 Task: Find connections with filter location Ibicaraí with filter topic #Automationwith filter profile language Potuguese with filter current company Precisely with filter school ICFAI Foundation for Higher Education, Hyderabad with filter industry HVAC and Refrigeration Equipment Manufacturing with filter service category Program Management with filter keywords title Office Manager
Action: Mouse moved to (650, 135)
Screenshot: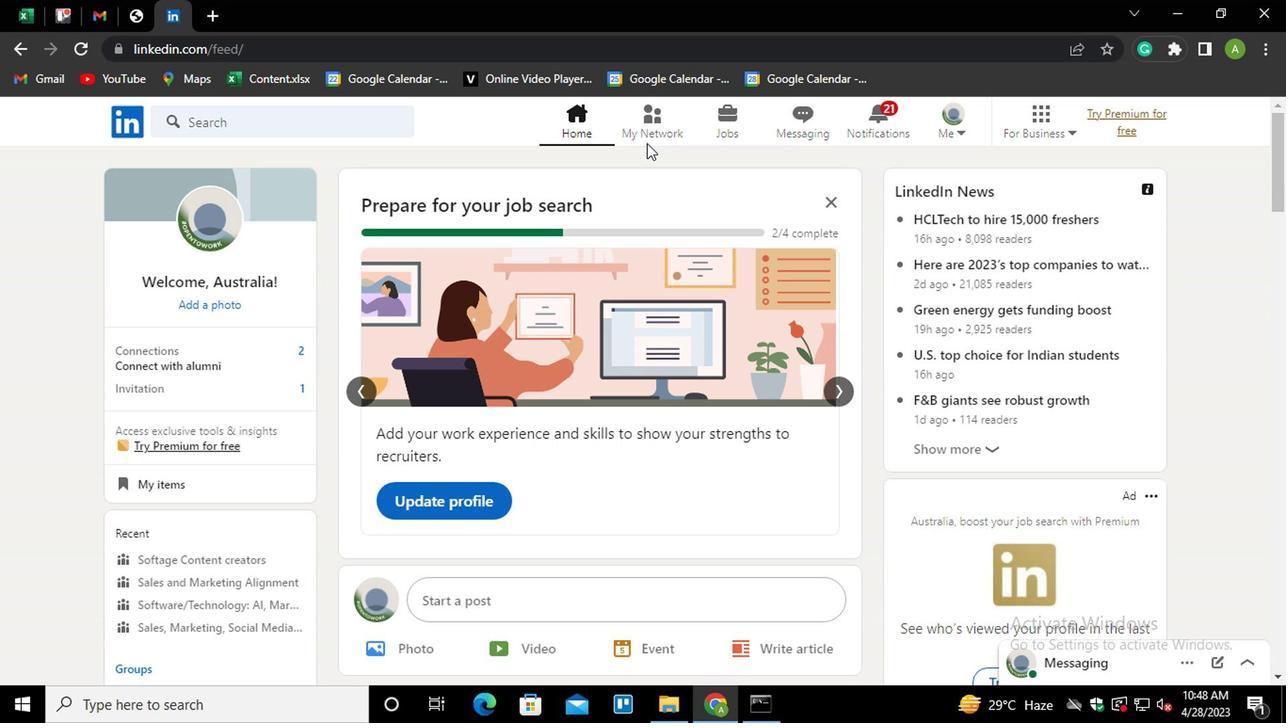 
Action: Mouse pressed left at (650, 135)
Screenshot: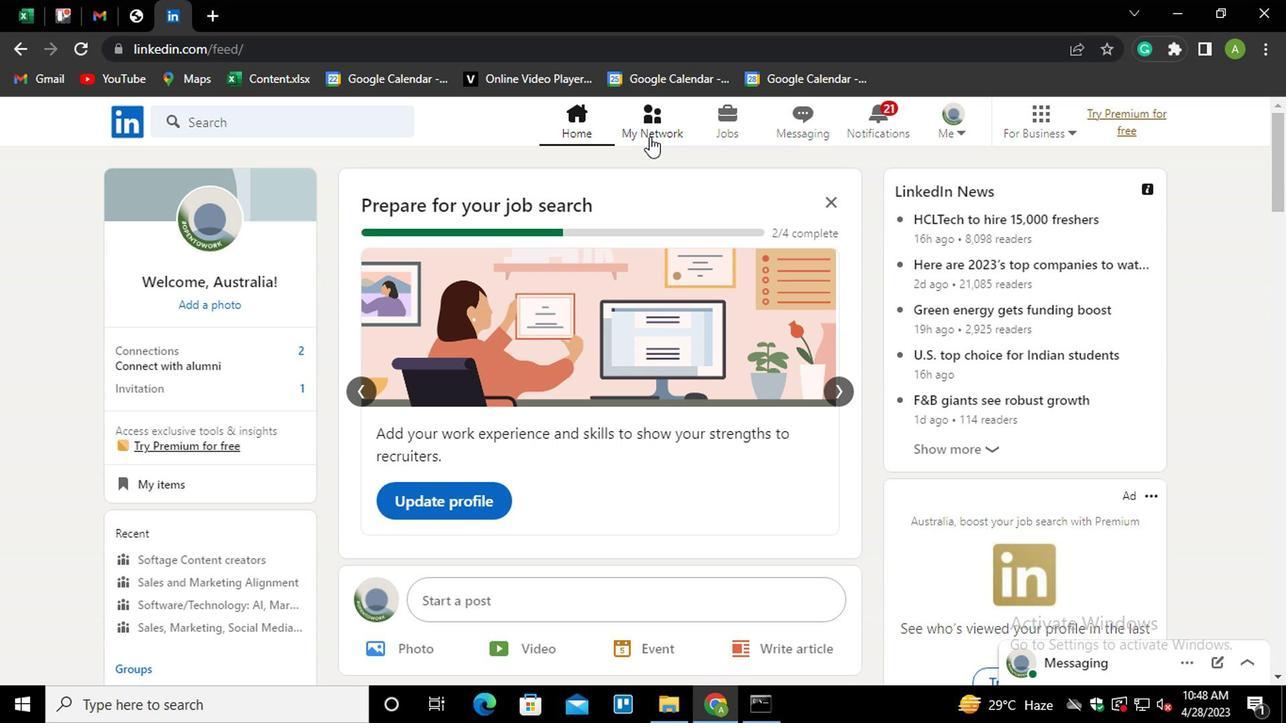 
Action: Mouse moved to (256, 227)
Screenshot: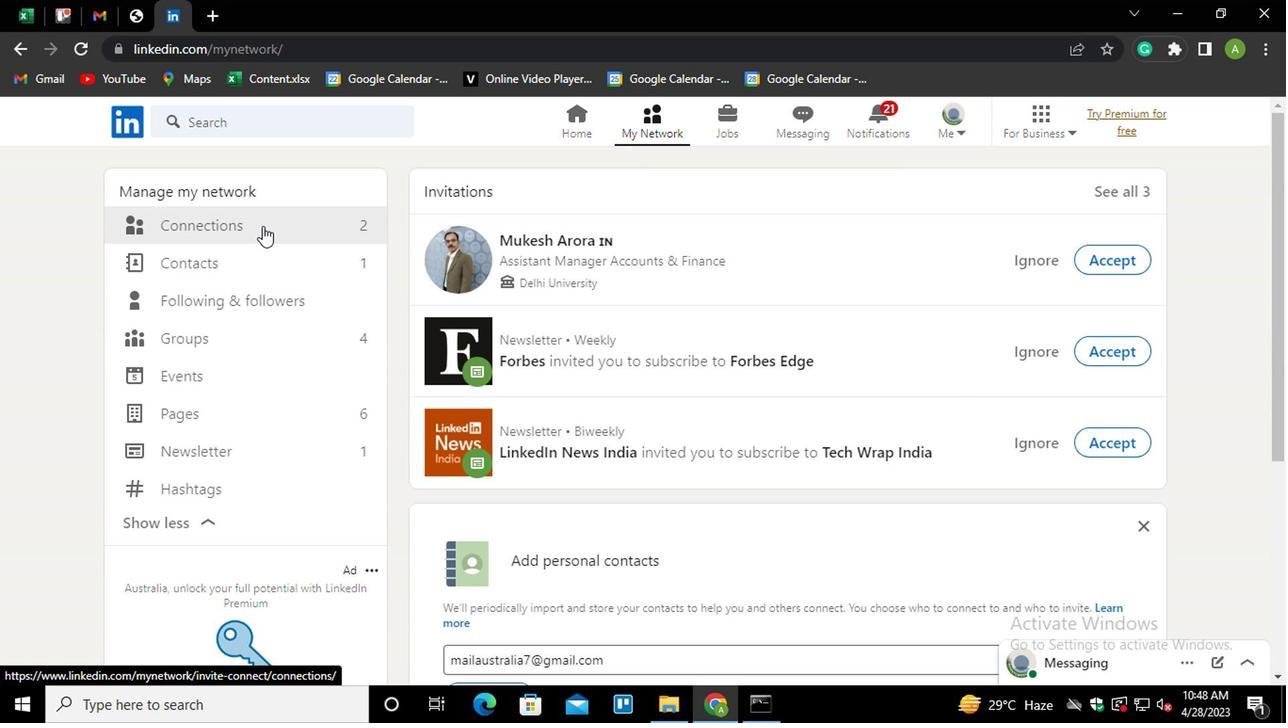
Action: Mouse pressed left at (256, 227)
Screenshot: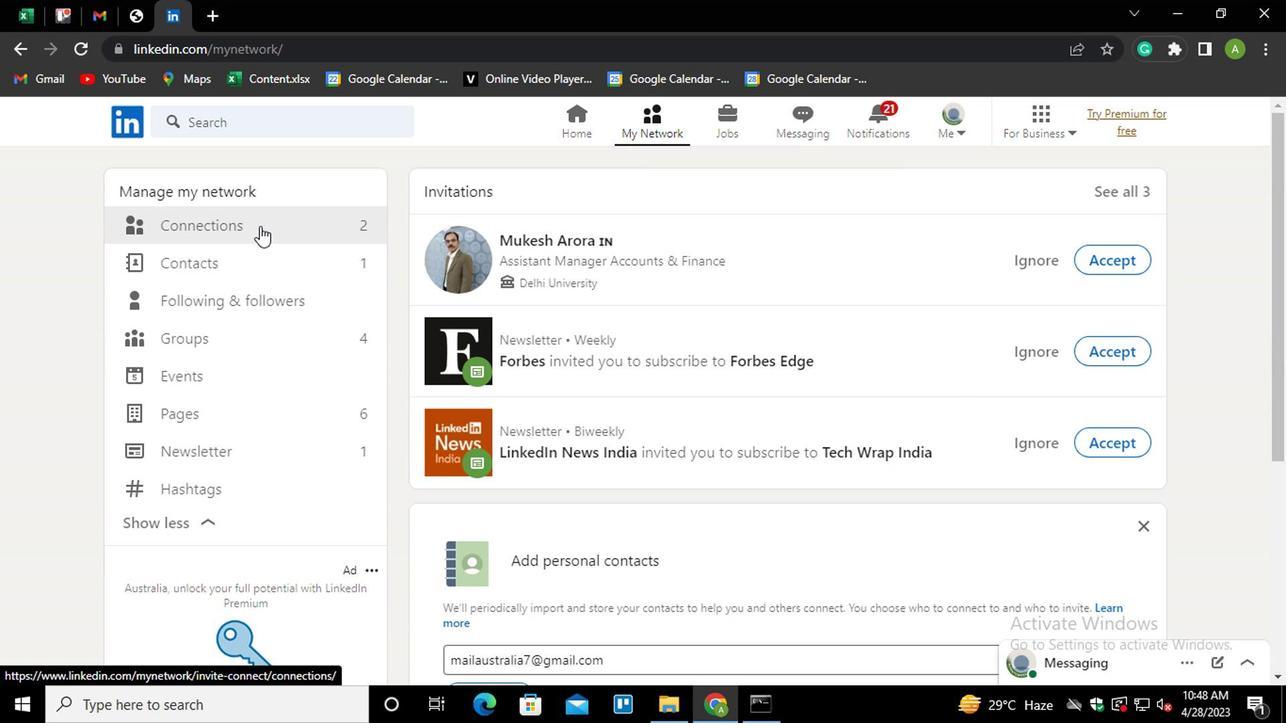 
Action: Mouse moved to (807, 232)
Screenshot: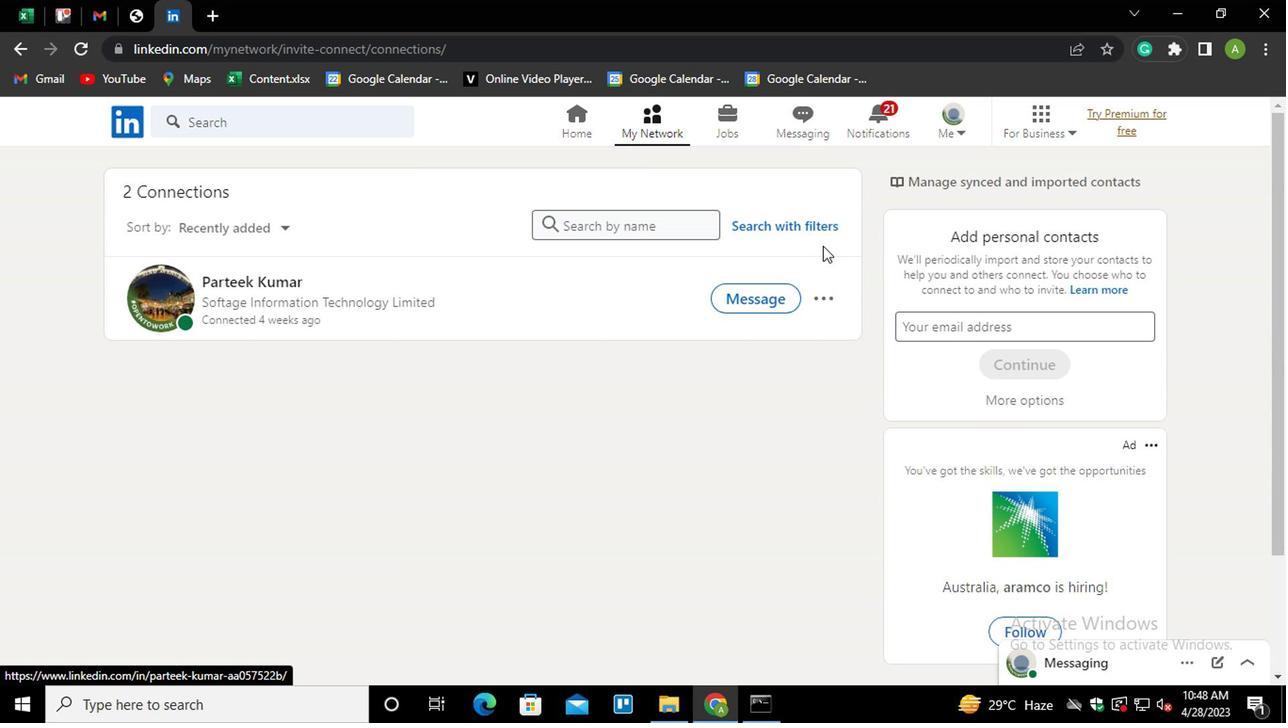 
Action: Mouse pressed left at (807, 232)
Screenshot: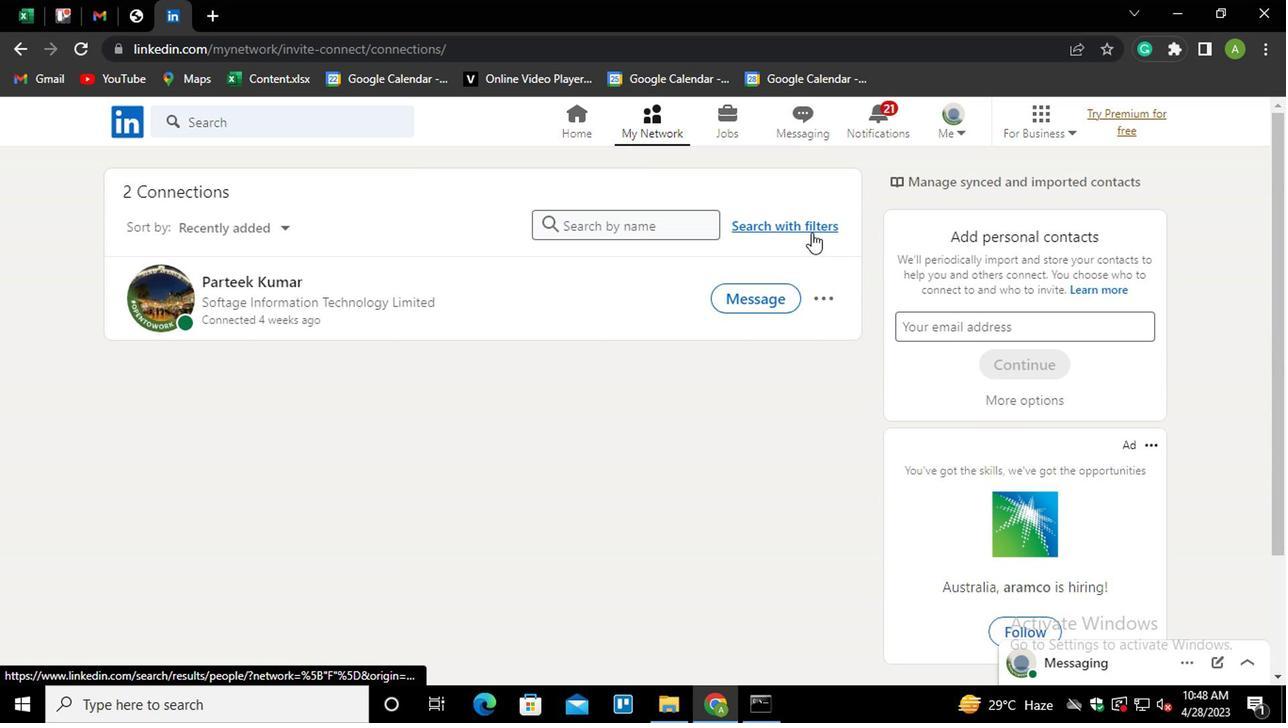 
Action: Mouse moved to (700, 182)
Screenshot: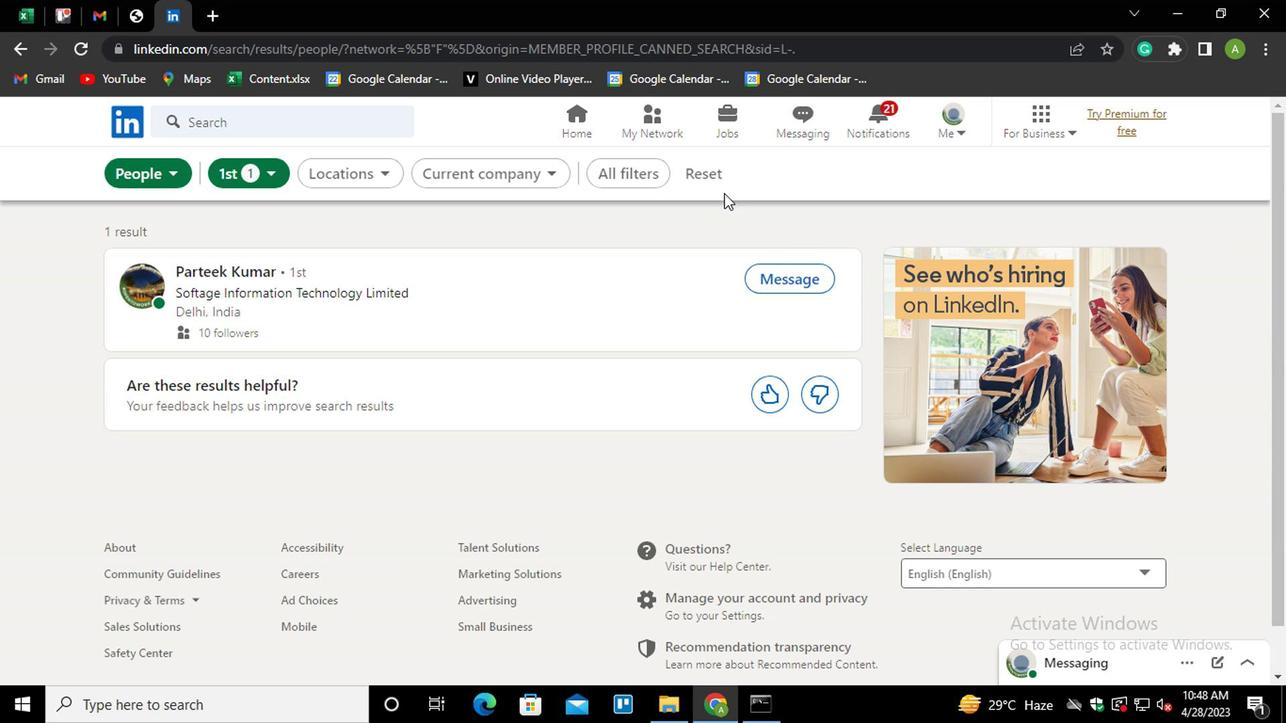 
Action: Mouse pressed left at (700, 182)
Screenshot: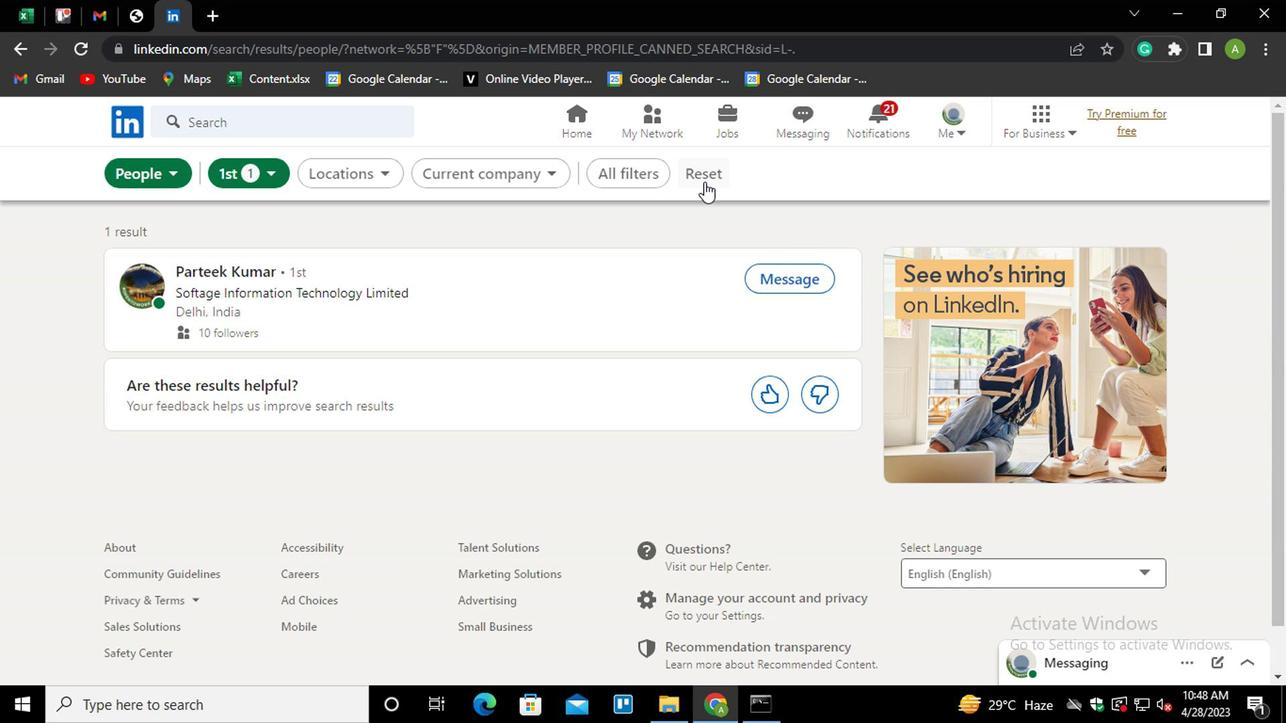 
Action: Mouse moved to (673, 184)
Screenshot: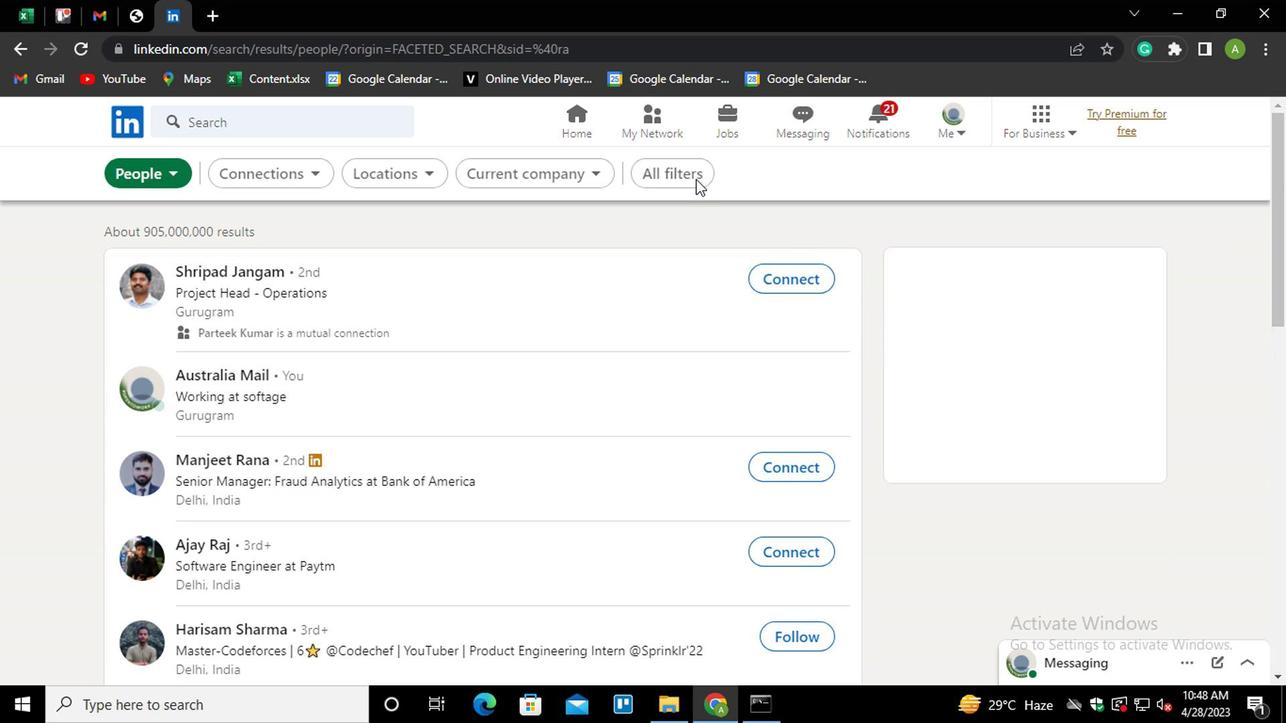
Action: Mouse pressed left at (673, 184)
Screenshot: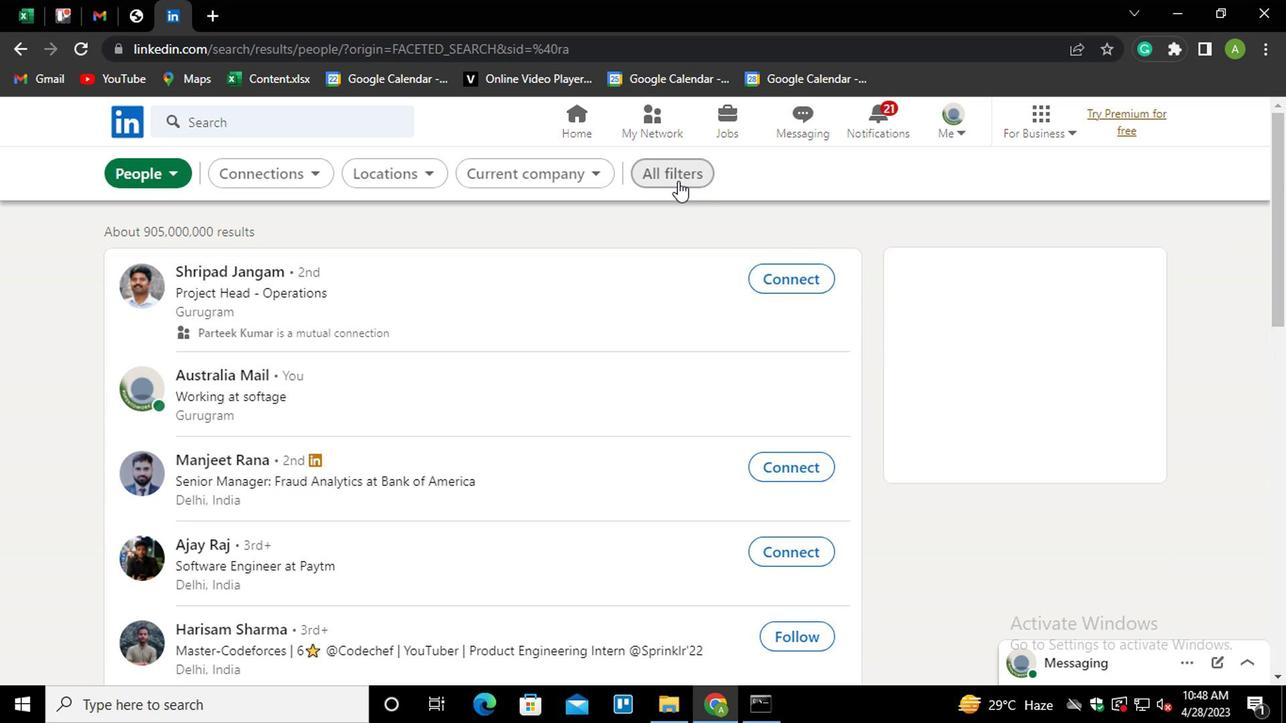 
Action: Mouse moved to (861, 369)
Screenshot: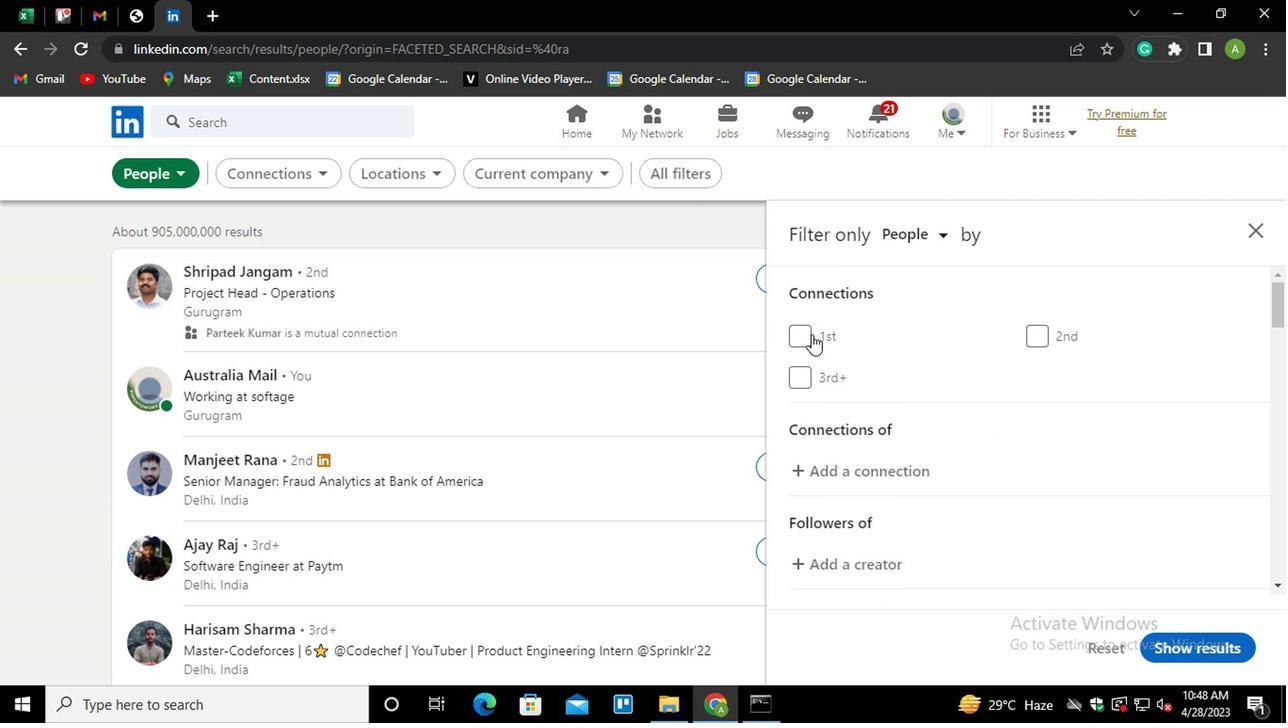 
Action: Mouse scrolled (861, 369) with delta (0, 0)
Screenshot: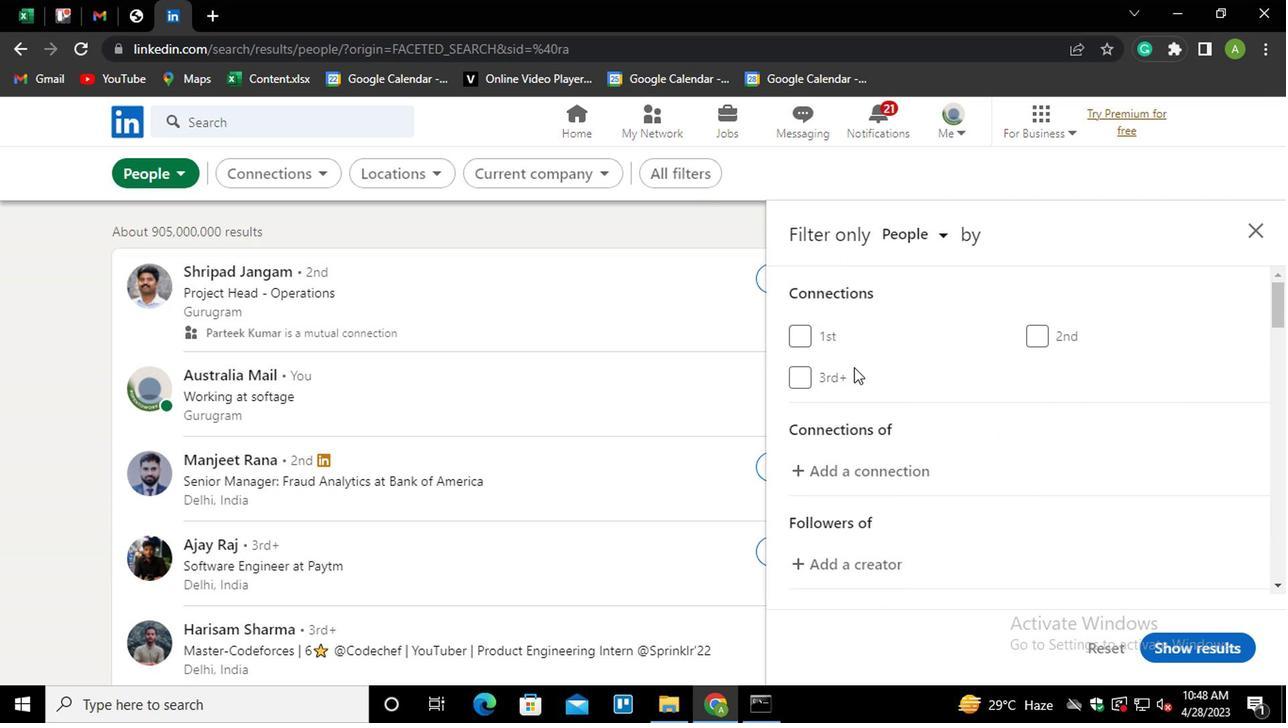
Action: Mouse moved to (861, 371)
Screenshot: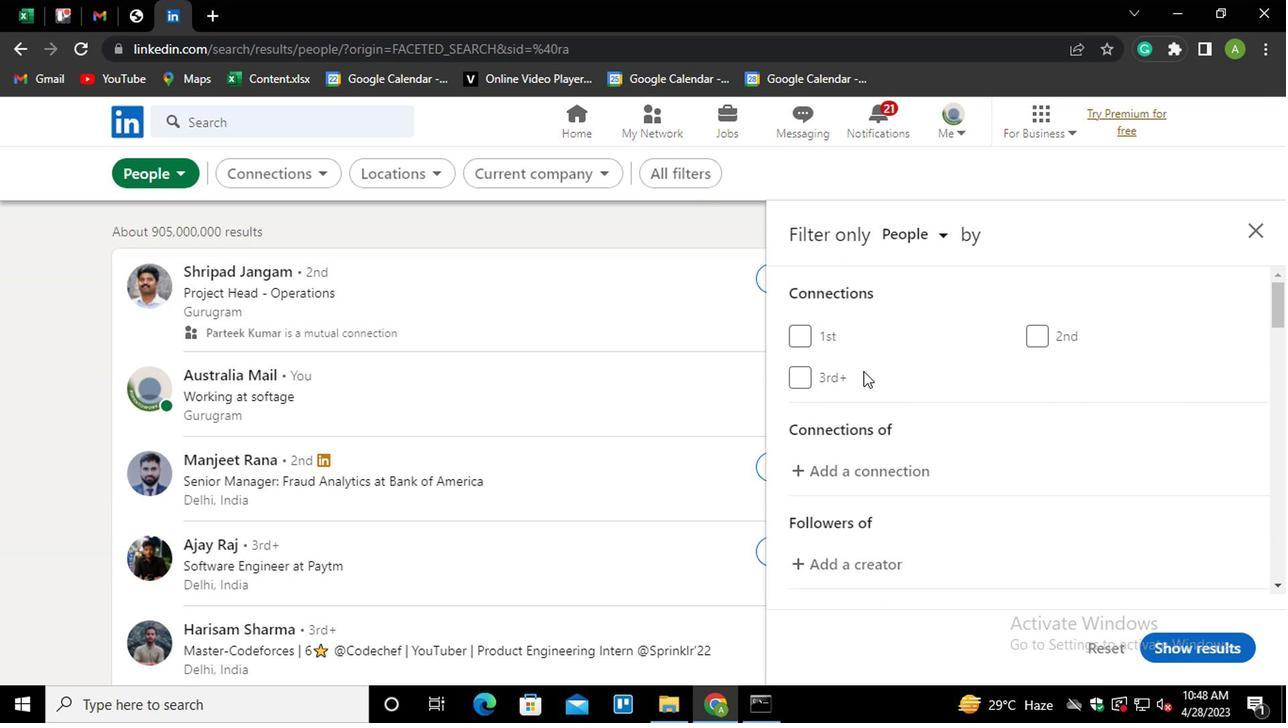 
Action: Mouse scrolled (861, 369) with delta (0, -1)
Screenshot: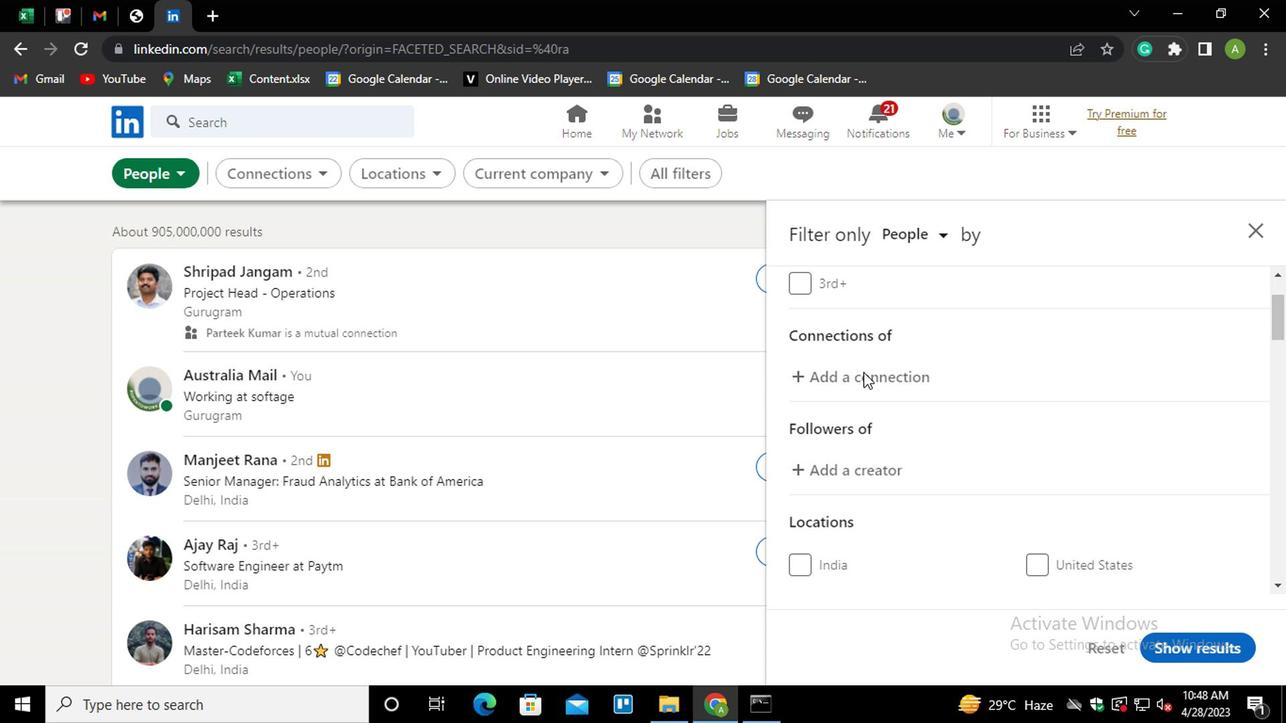 
Action: Mouse moved to (861, 371)
Screenshot: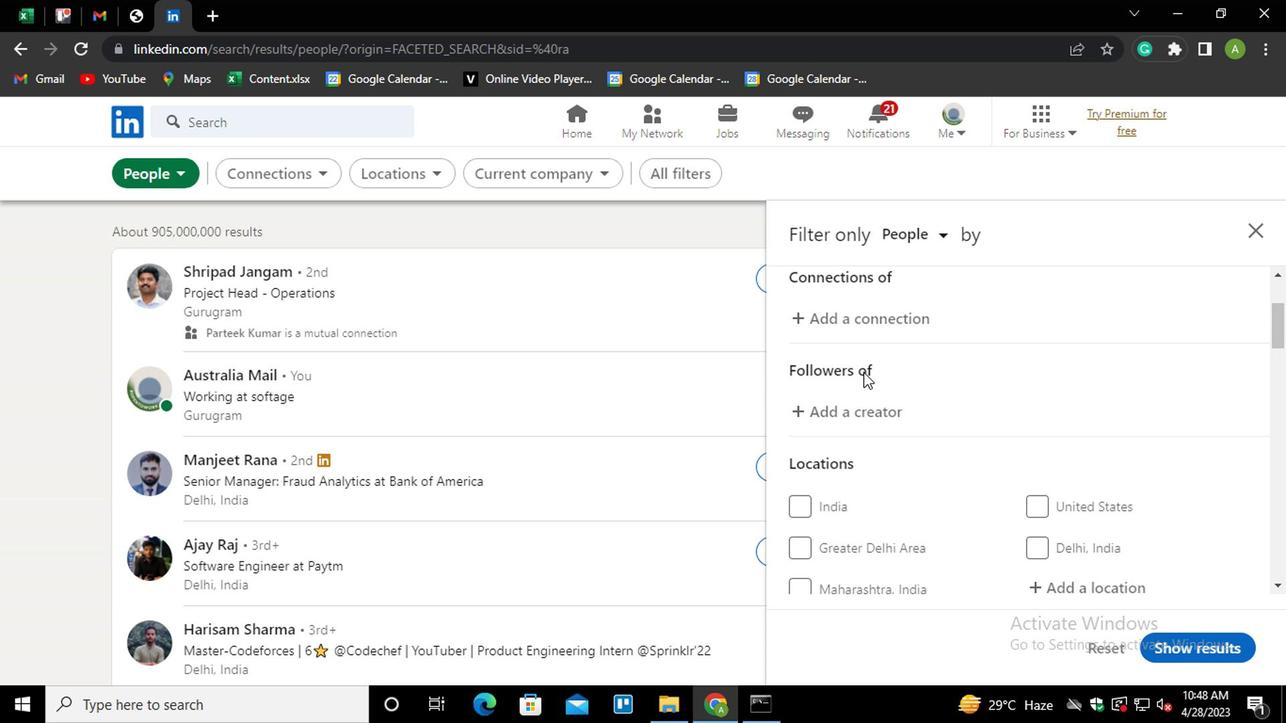 
Action: Mouse scrolled (861, 369) with delta (0, -1)
Screenshot: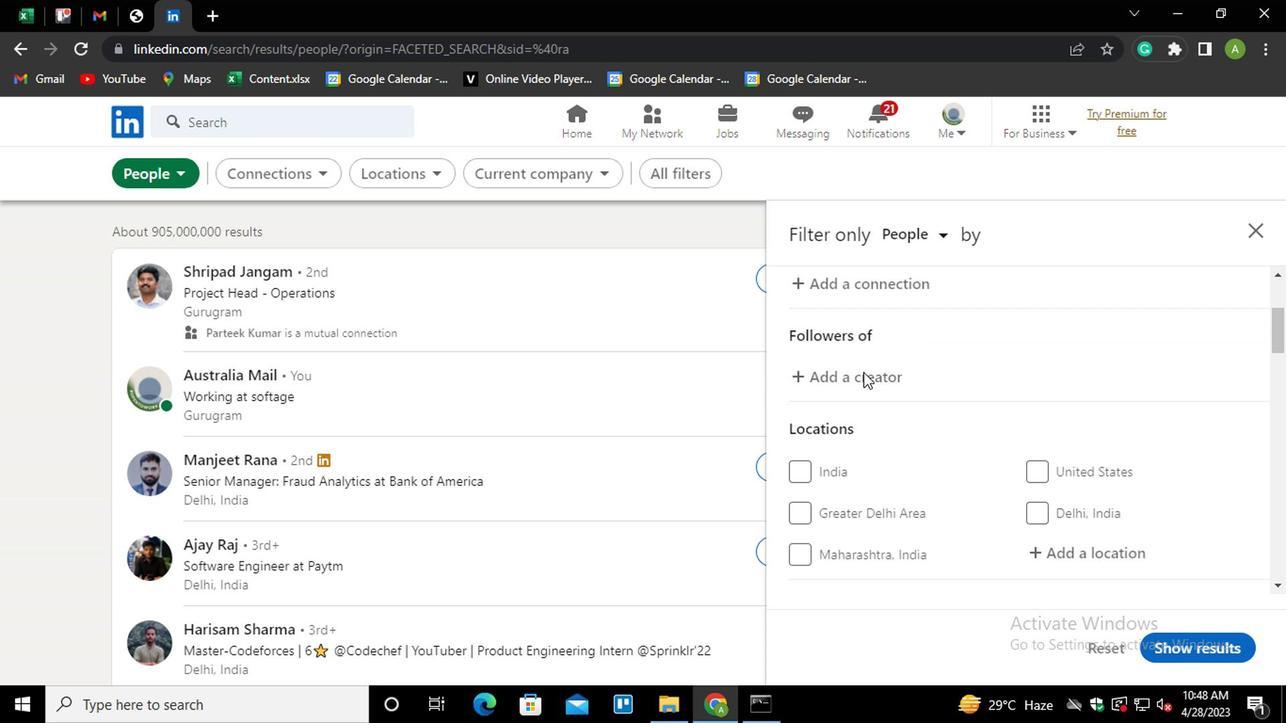 
Action: Mouse moved to (1095, 459)
Screenshot: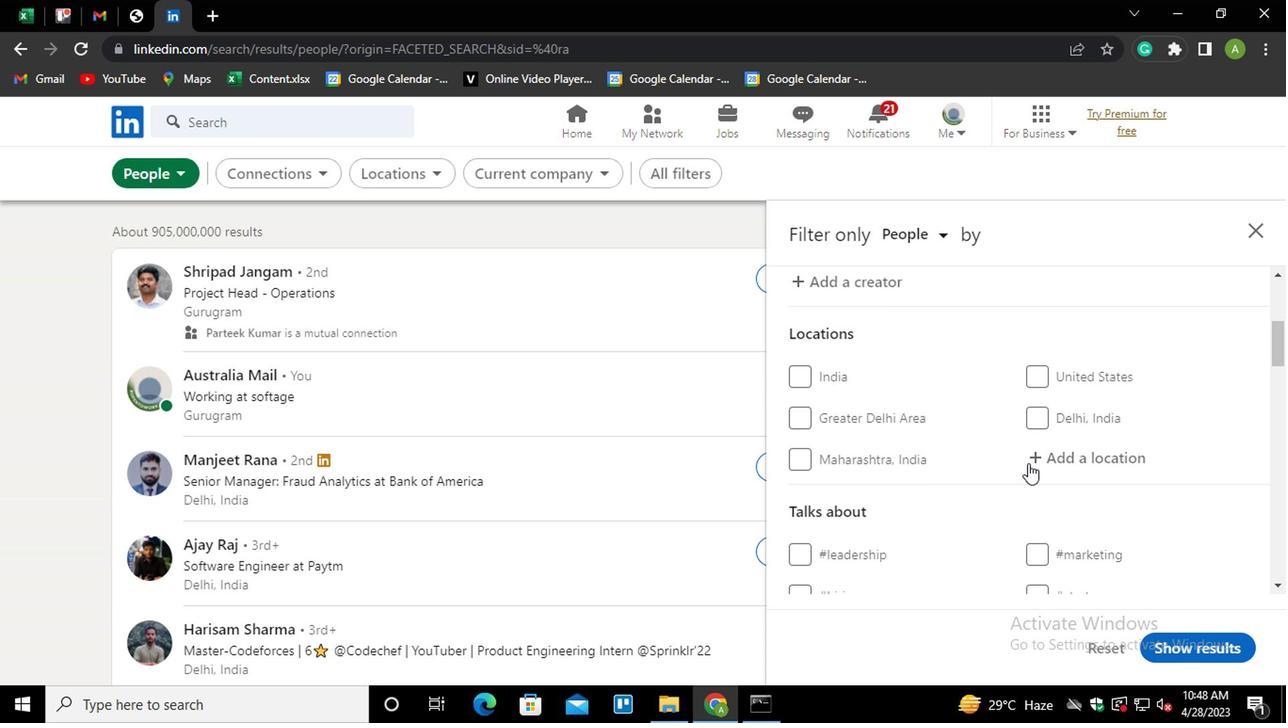 
Action: Mouse pressed left at (1095, 459)
Screenshot: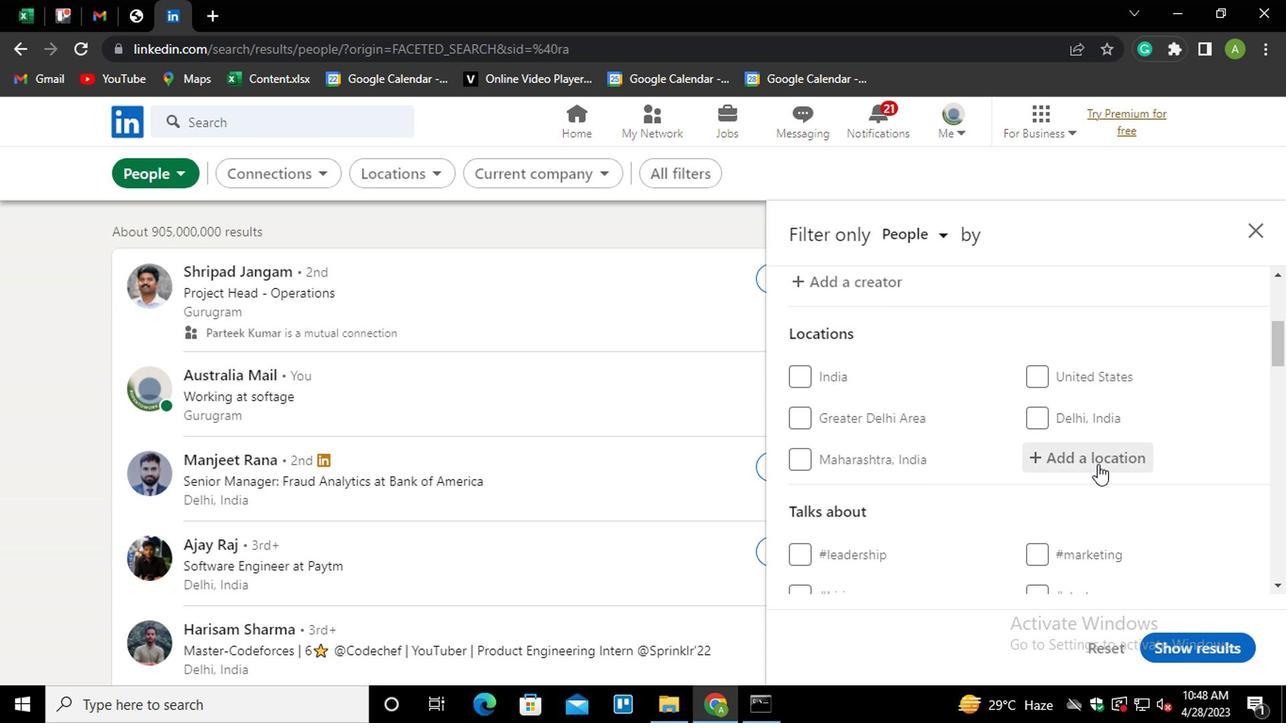 
Action: Mouse moved to (1108, 454)
Screenshot: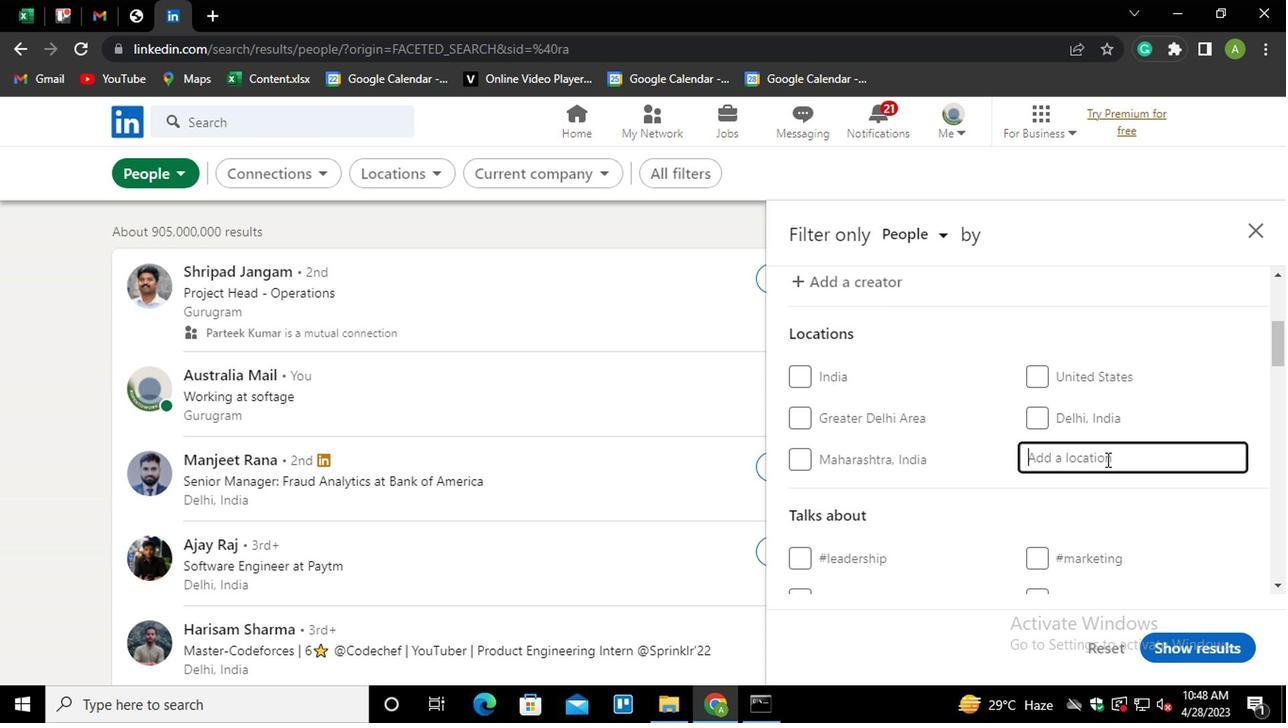 
Action: Mouse pressed left at (1108, 454)
Screenshot: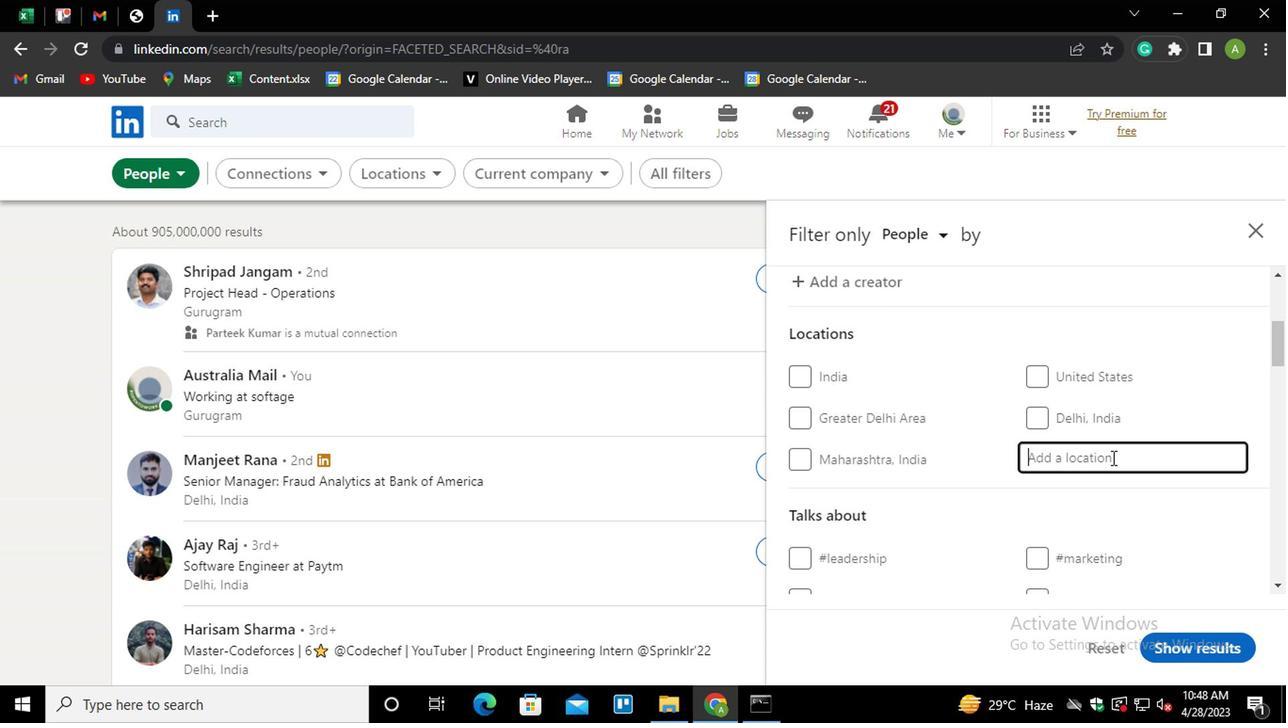 
Action: Mouse moved to (1093, 464)
Screenshot: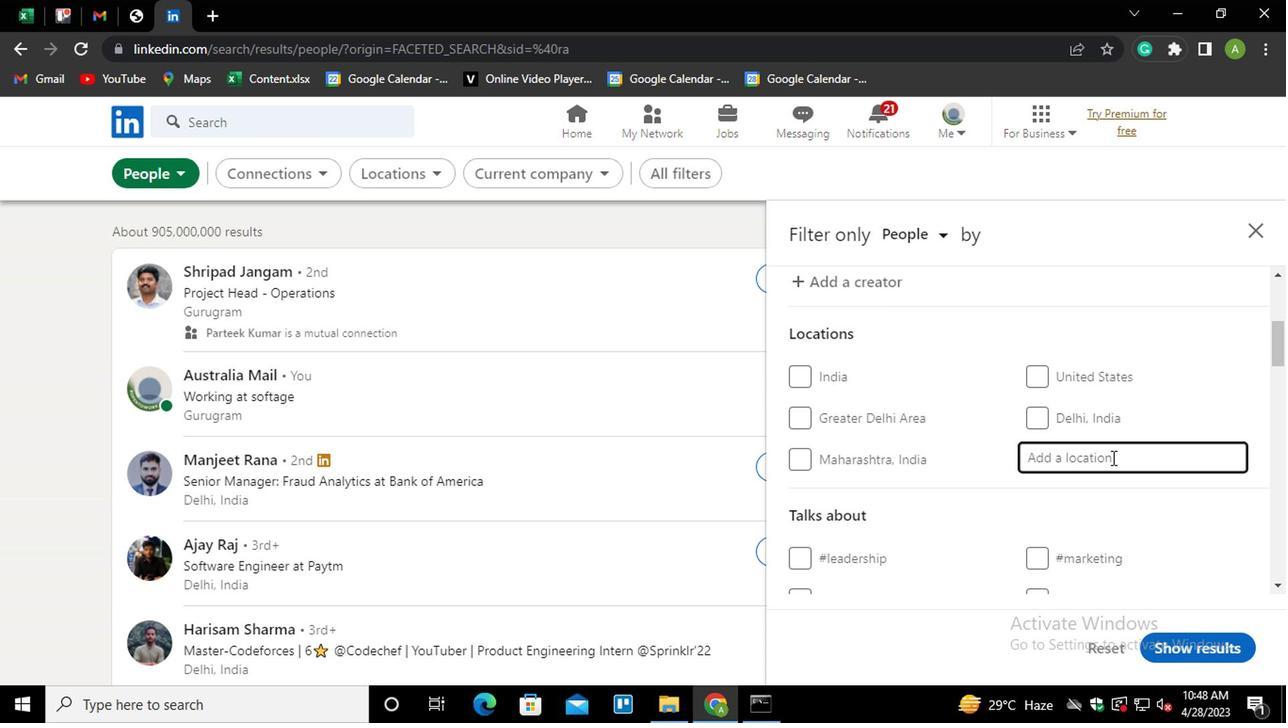 
Action: Key pressed <Key.shift>IBICARAI<Key.down><Key.enter>
Screenshot: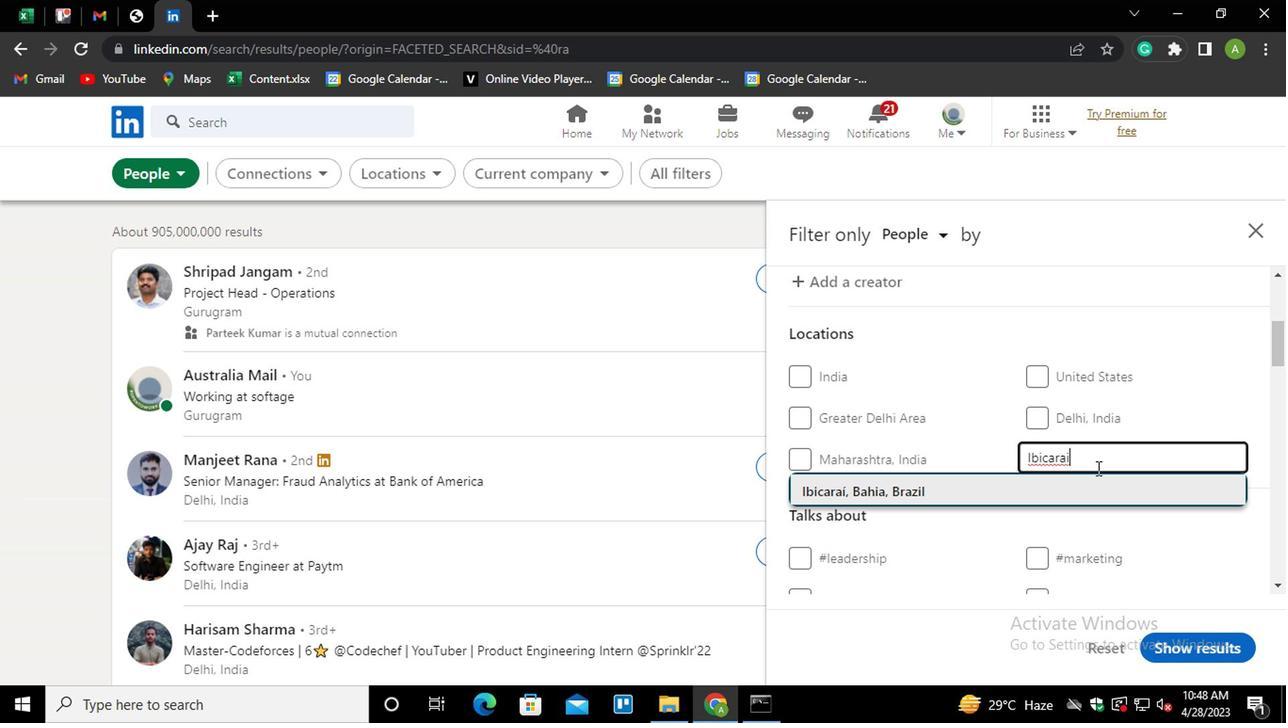 
Action: Mouse scrolled (1093, 463) with delta (0, 0)
Screenshot: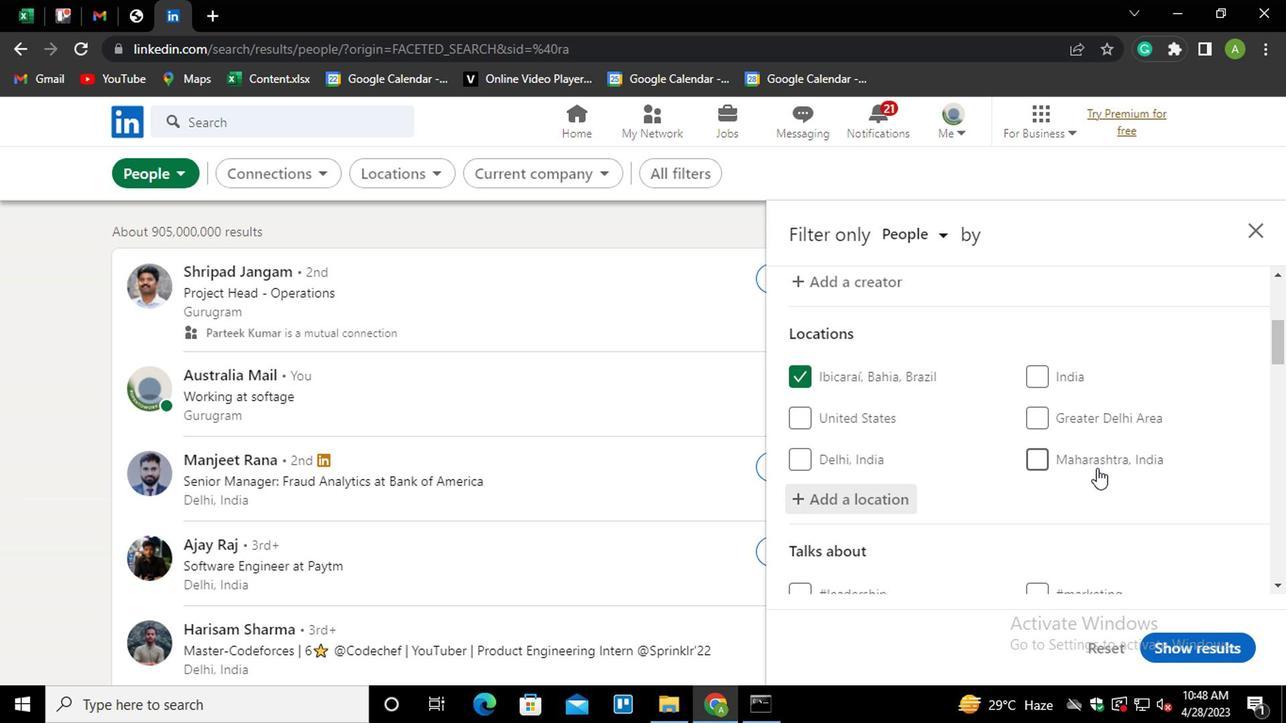 
Action: Mouse scrolled (1093, 463) with delta (0, 0)
Screenshot: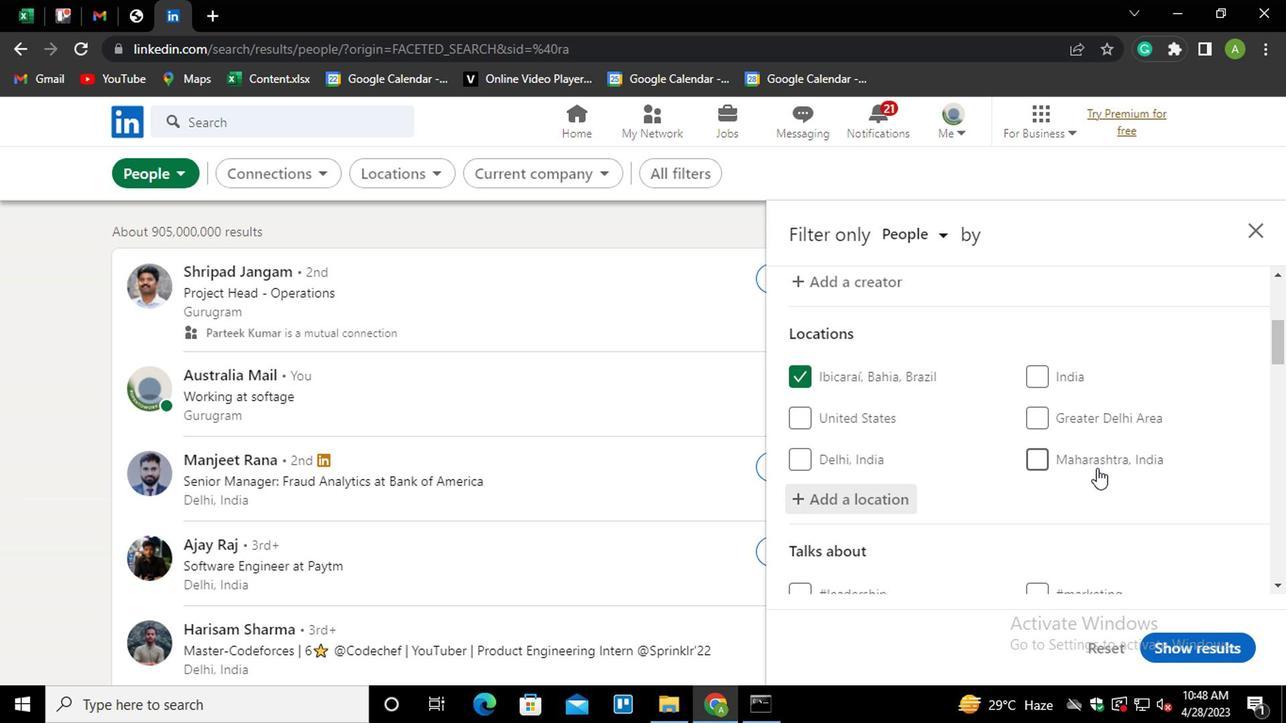 
Action: Mouse scrolled (1093, 463) with delta (0, 0)
Screenshot: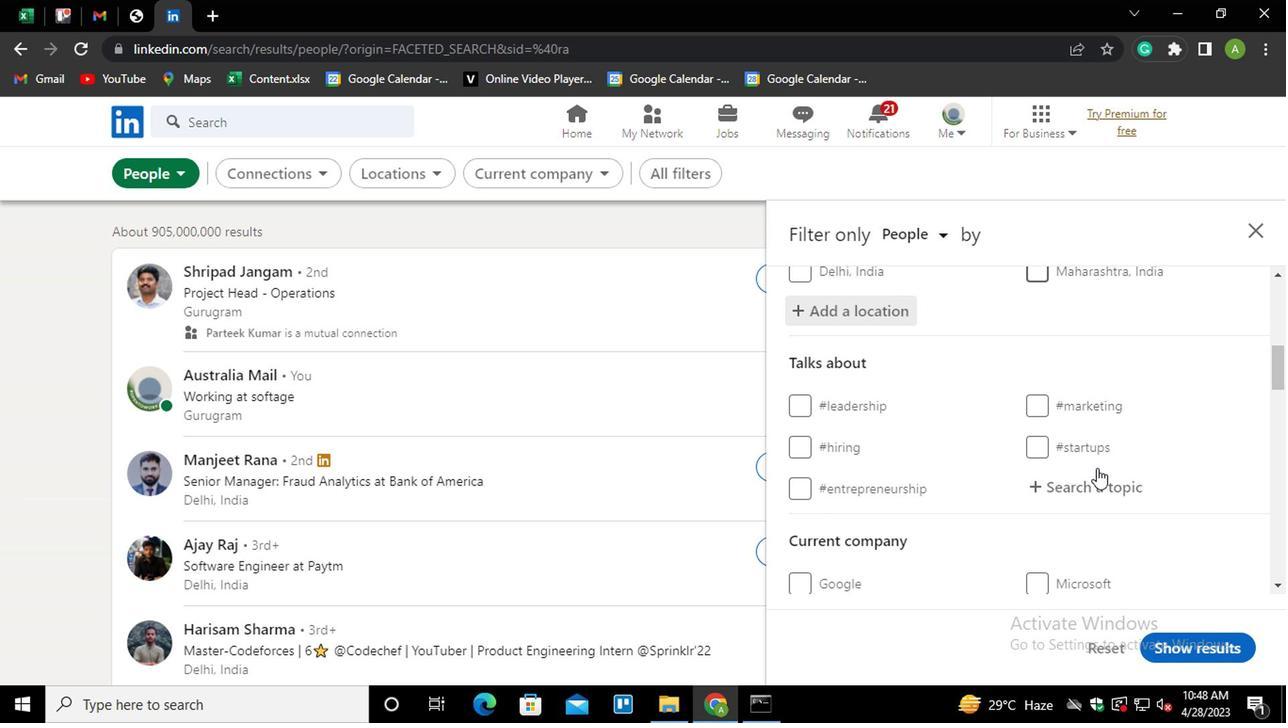 
Action: Mouse moved to (1058, 394)
Screenshot: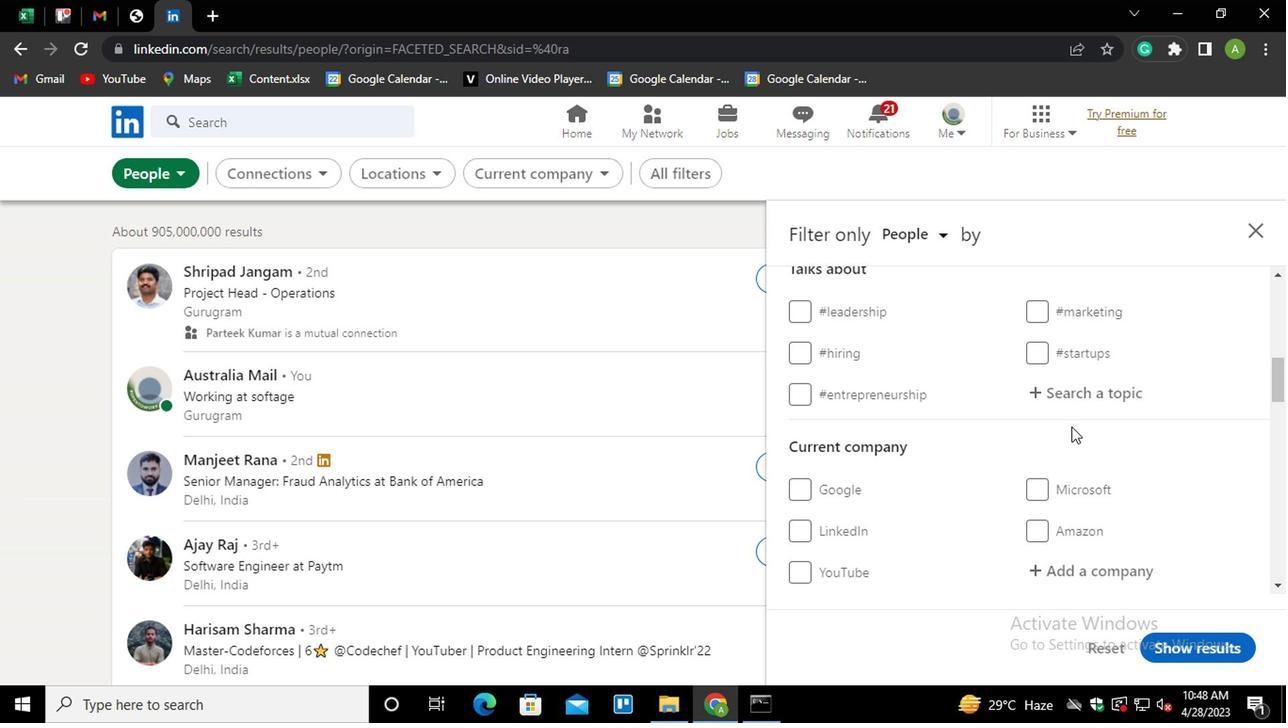 
Action: Mouse pressed left at (1058, 394)
Screenshot: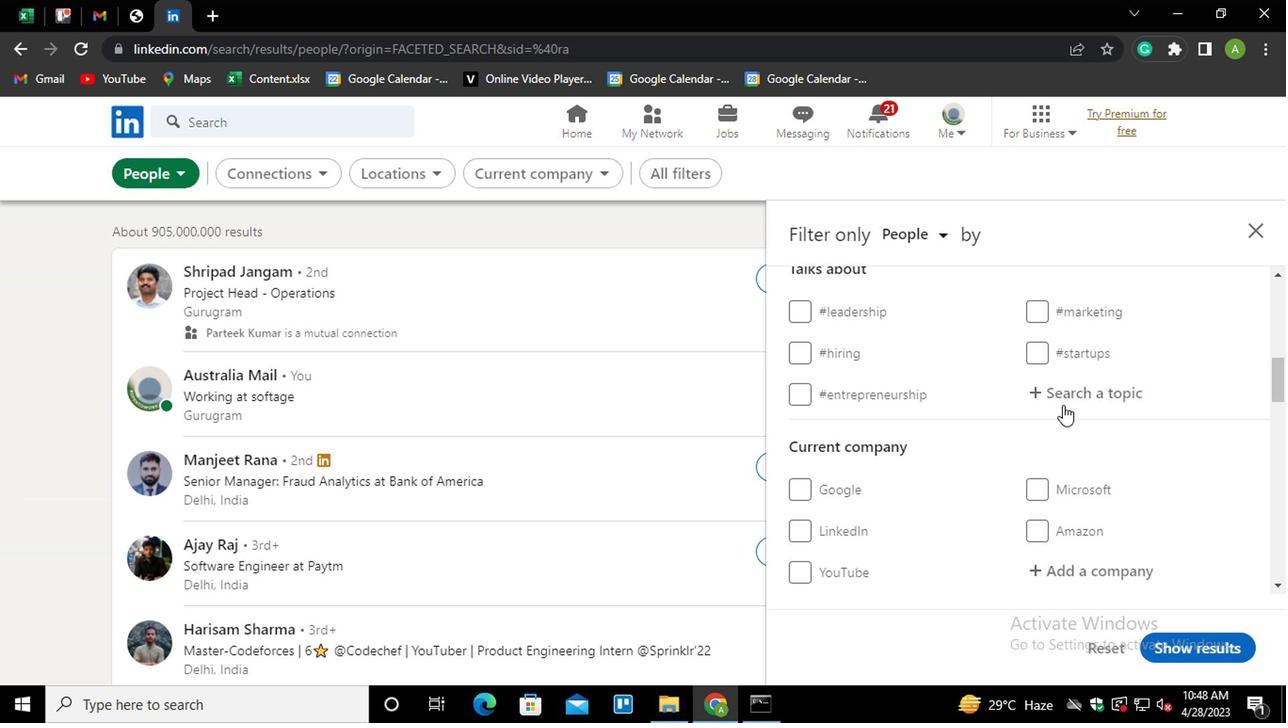 
Action: Key pressed <Key.shift><Key.shift><Key.shift><Key.shift><Key.shift><Key.shift><Key.shift>AUTOMATION<Key.down><Key.enter>
Screenshot: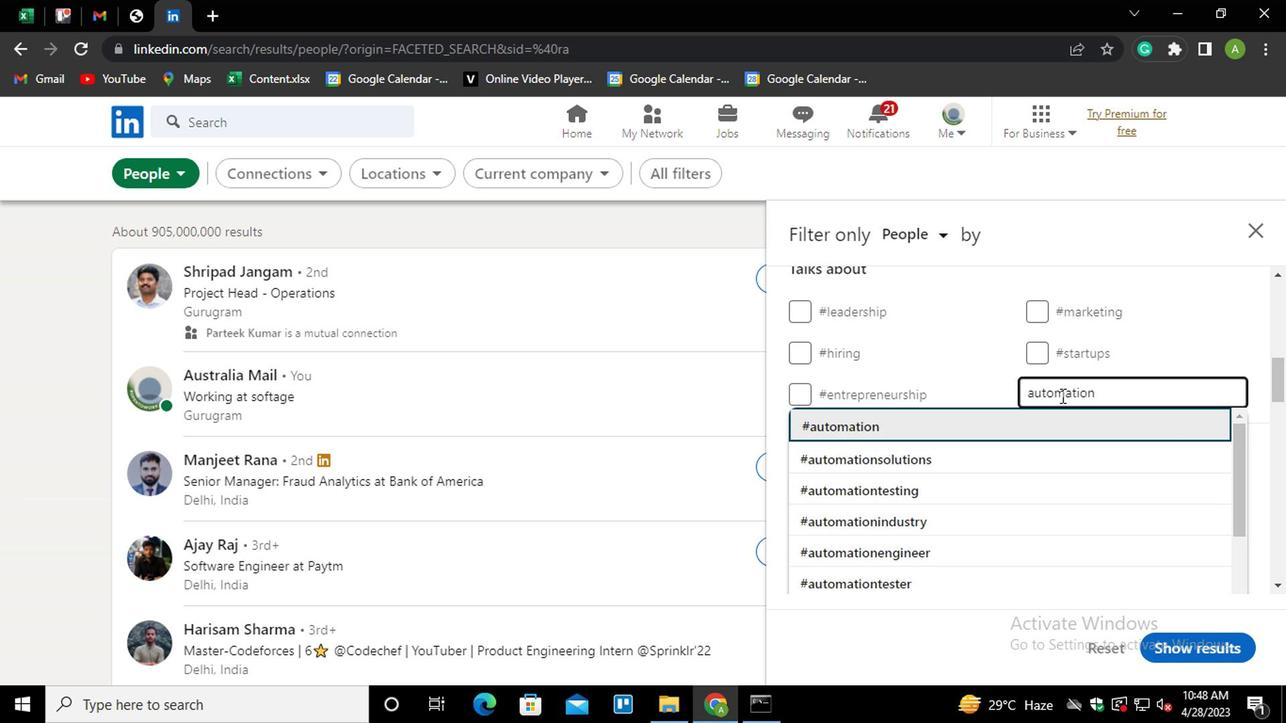
Action: Mouse moved to (1101, 363)
Screenshot: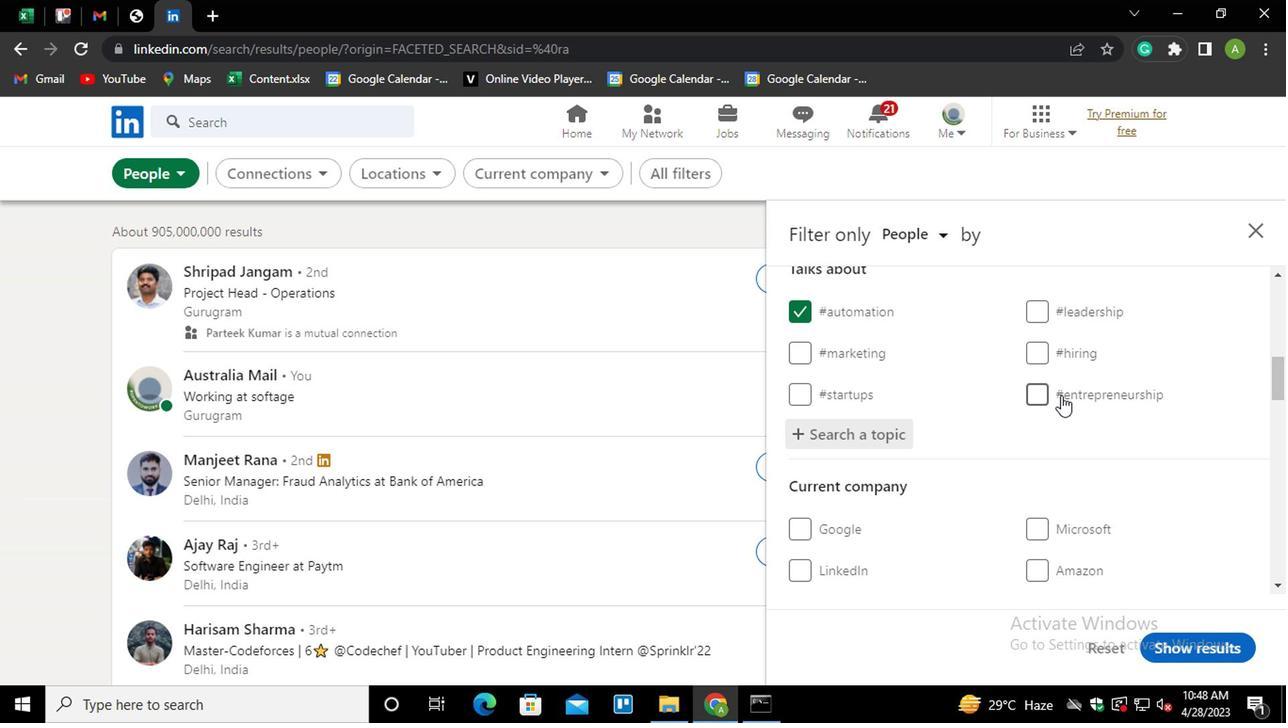 
Action: Mouse scrolled (1101, 362) with delta (0, -1)
Screenshot: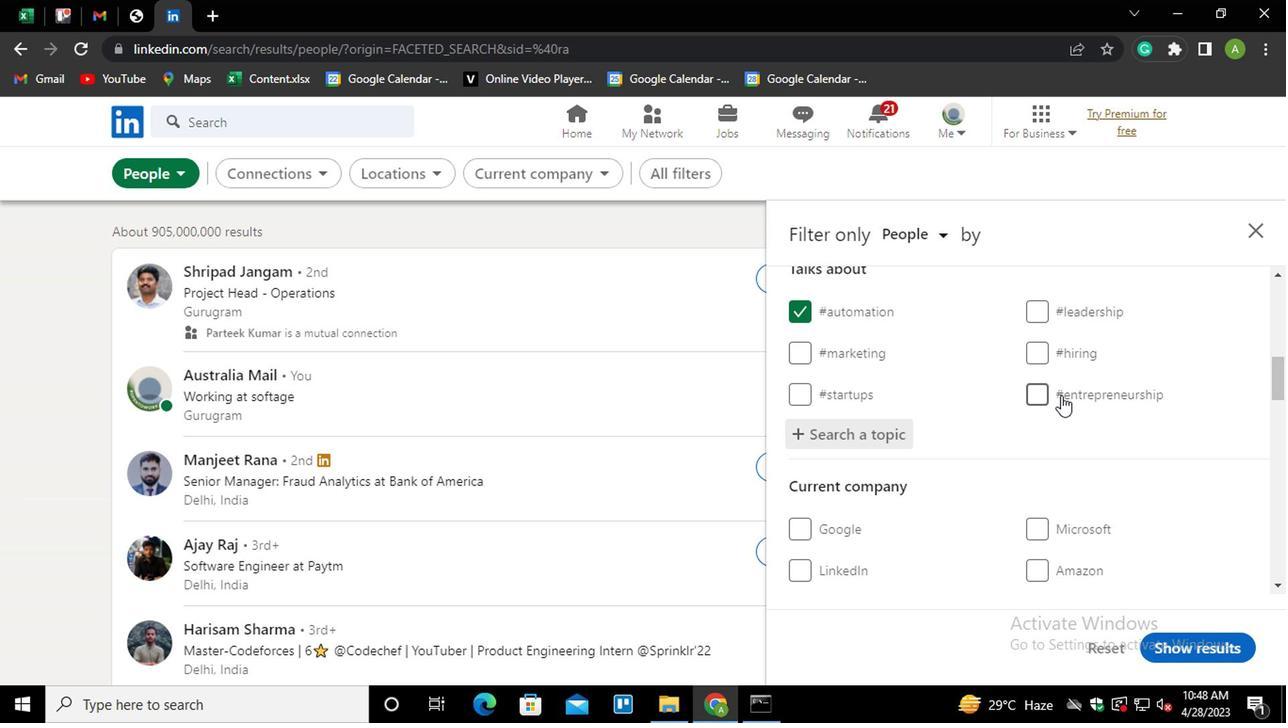 
Action: Mouse scrolled (1101, 362) with delta (0, -1)
Screenshot: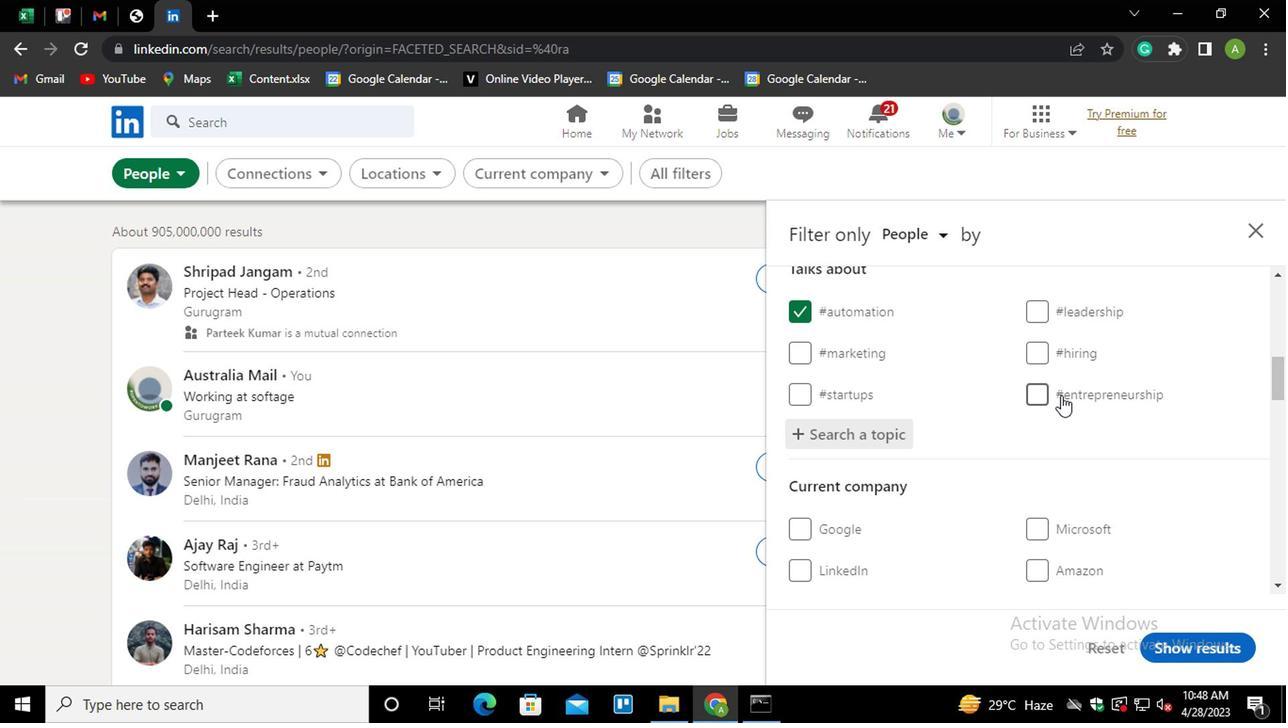
Action: Mouse moved to (1101, 364)
Screenshot: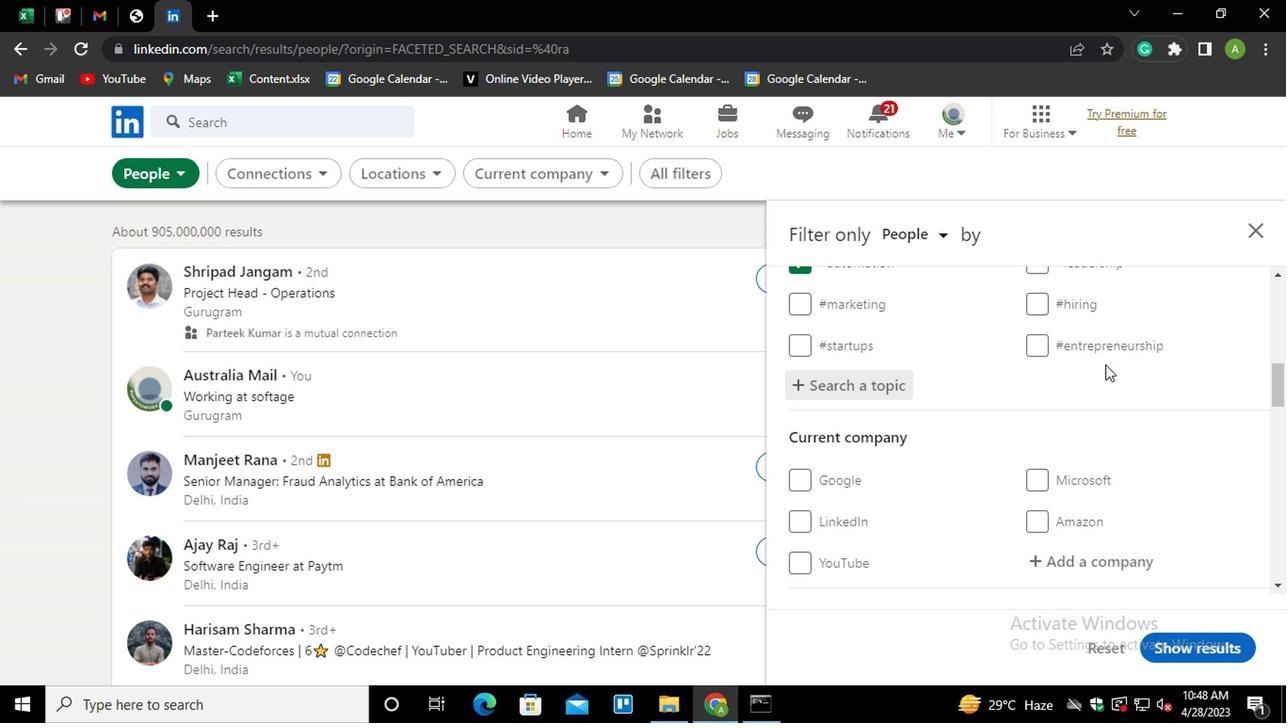 
Action: Mouse scrolled (1101, 363) with delta (0, 0)
Screenshot: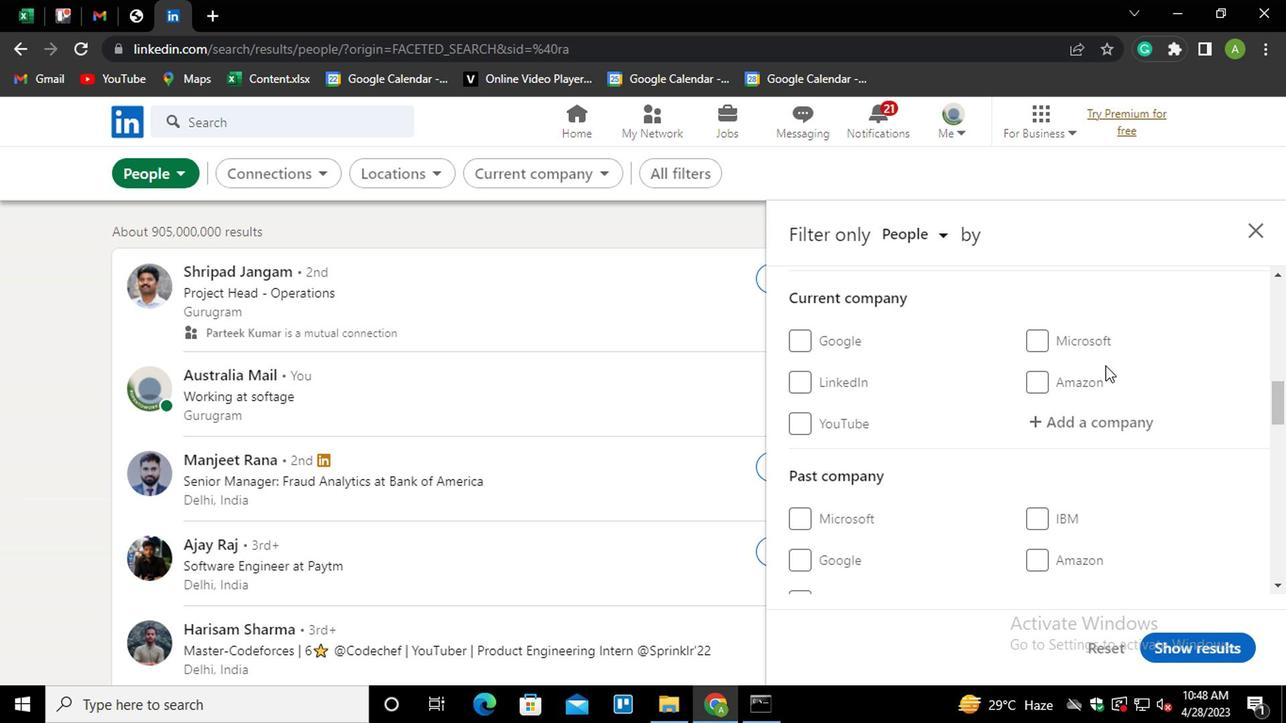 
Action: Mouse moved to (1101, 365)
Screenshot: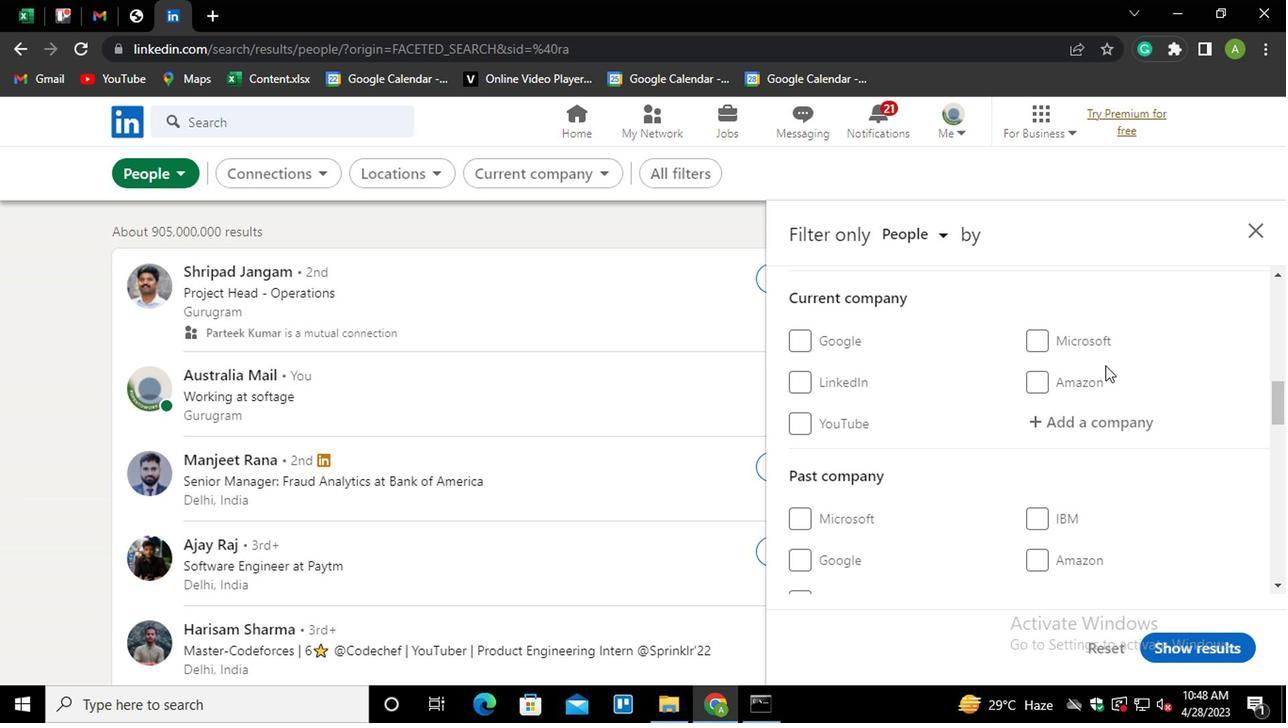 
Action: Mouse scrolled (1101, 364) with delta (0, 0)
Screenshot: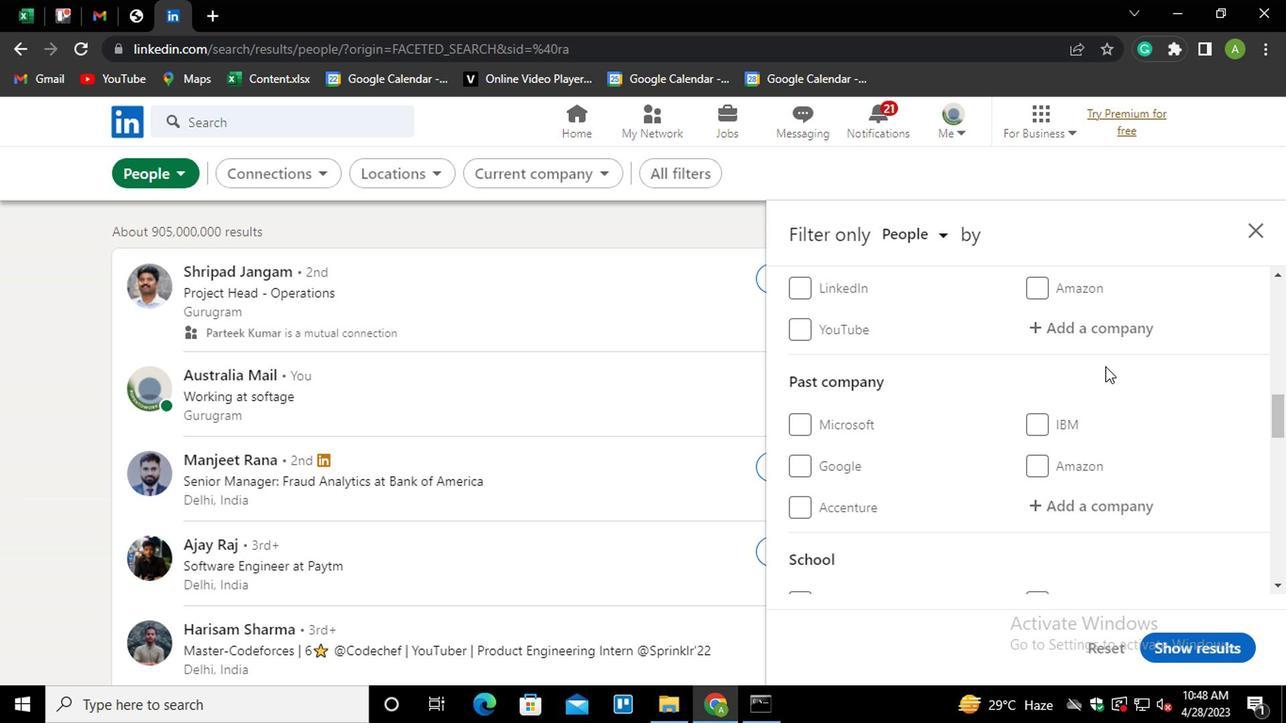 
Action: Mouse scrolled (1101, 364) with delta (0, 0)
Screenshot: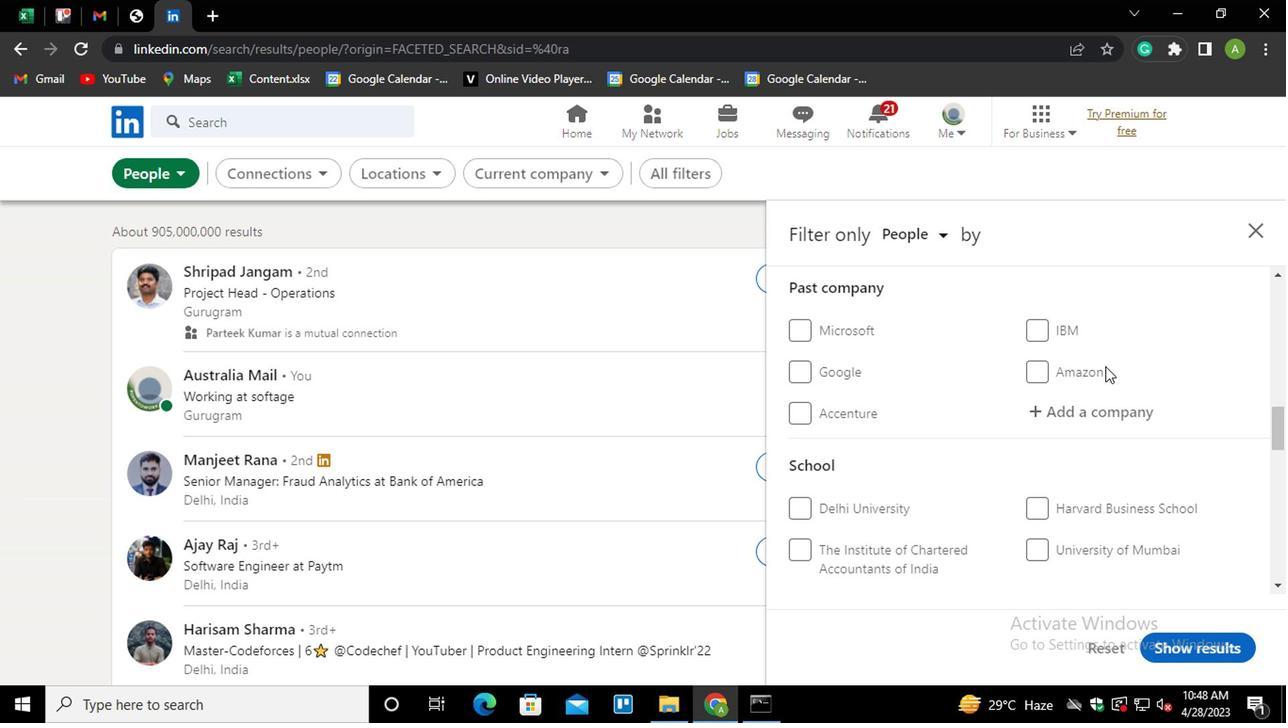 
Action: Mouse scrolled (1101, 364) with delta (0, 0)
Screenshot: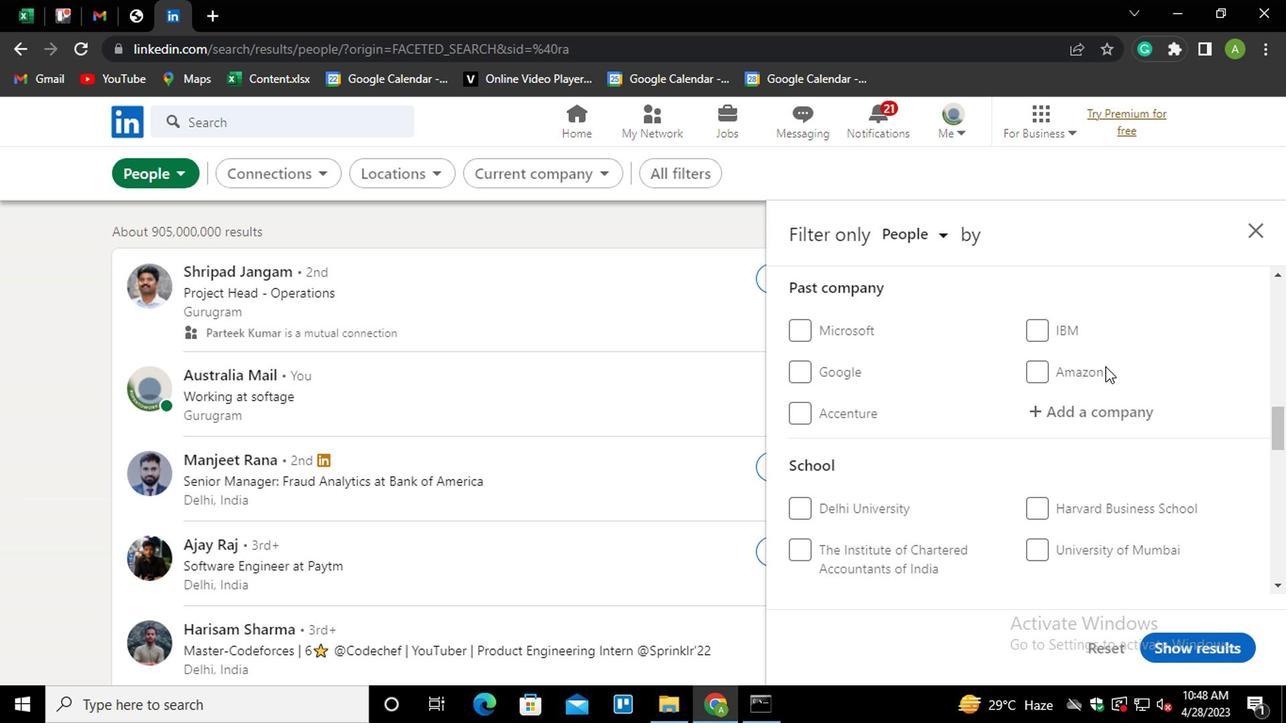
Action: Mouse scrolled (1101, 364) with delta (0, 0)
Screenshot: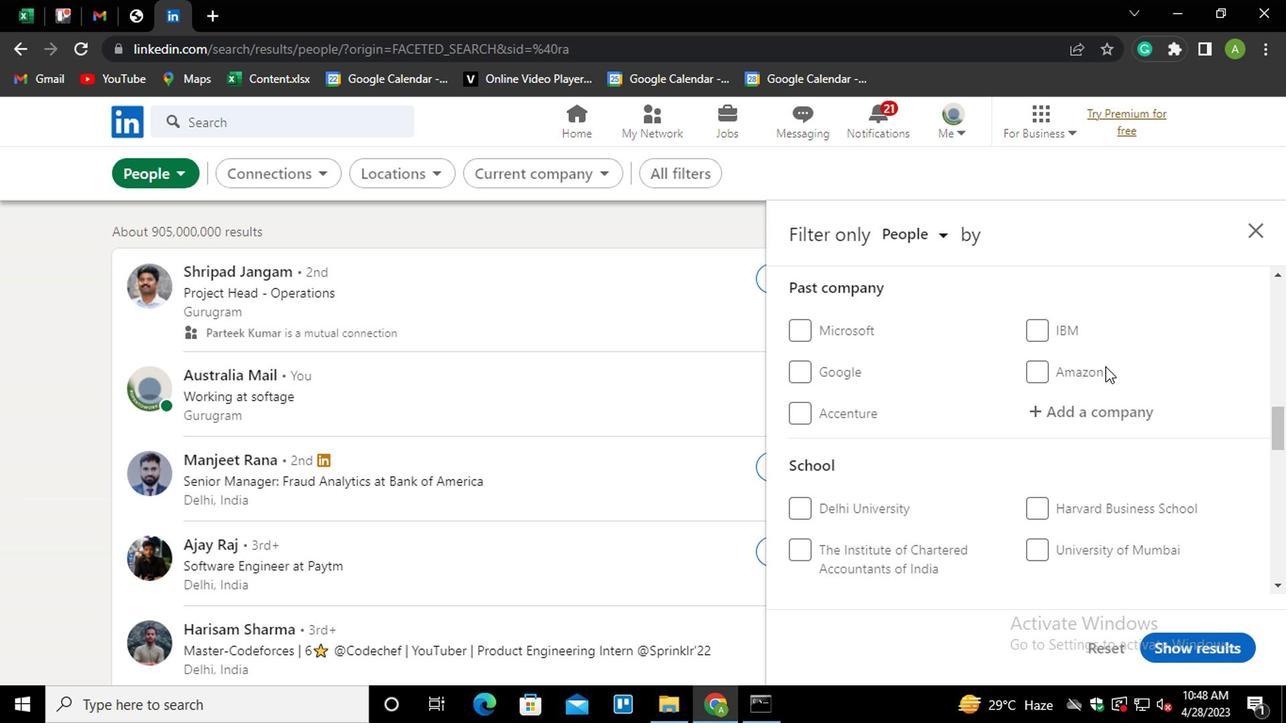 
Action: Mouse scrolled (1101, 364) with delta (0, 0)
Screenshot: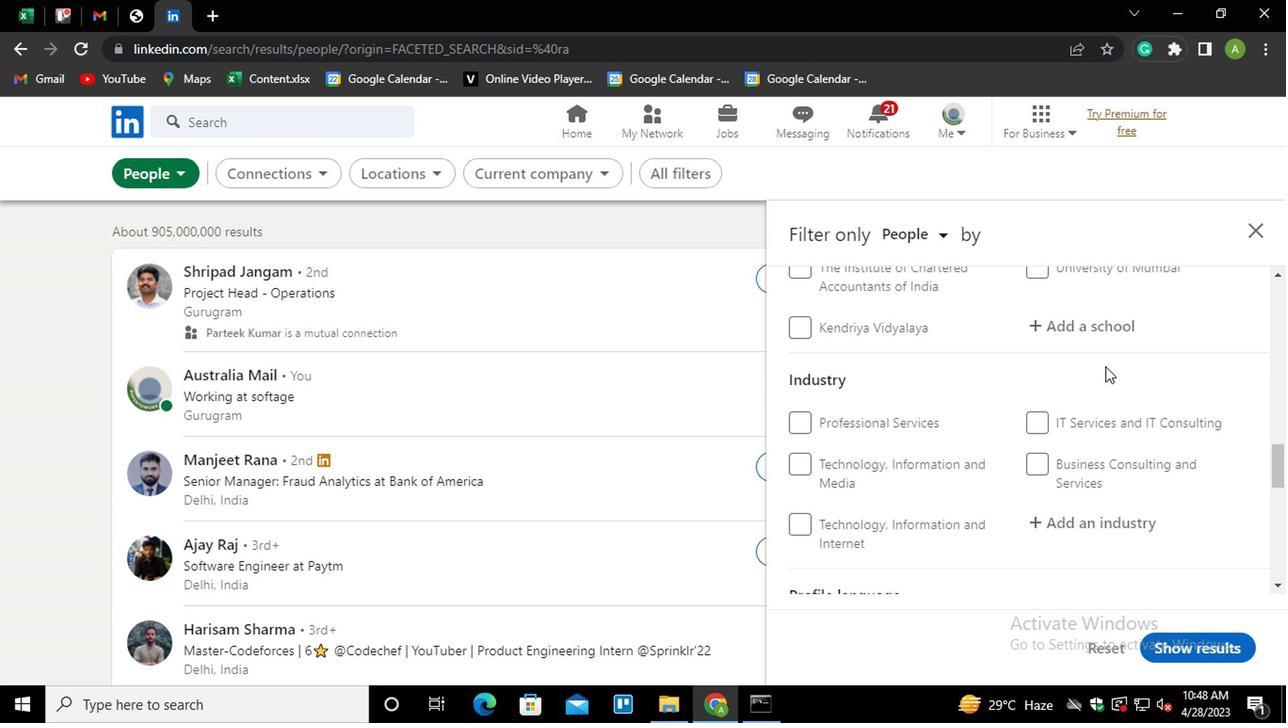
Action: Mouse scrolled (1101, 364) with delta (0, 0)
Screenshot: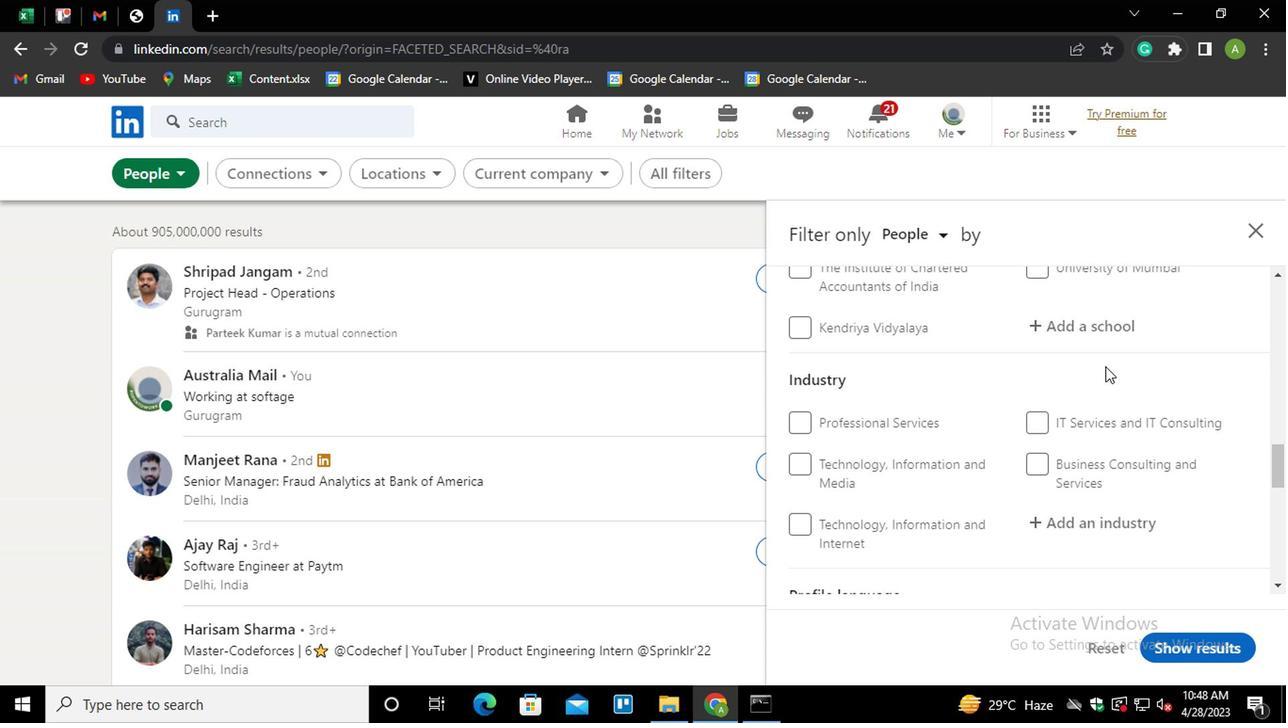 
Action: Mouse scrolled (1101, 364) with delta (0, 0)
Screenshot: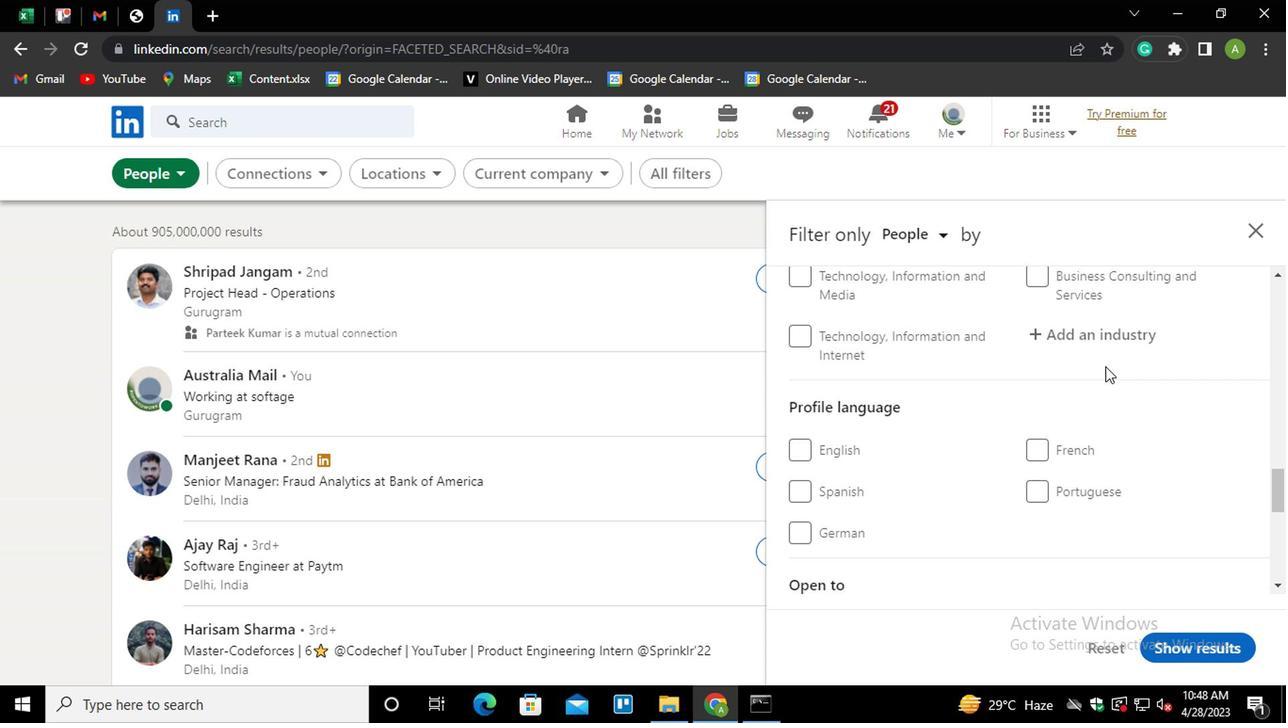 
Action: Mouse moved to (1063, 391)
Screenshot: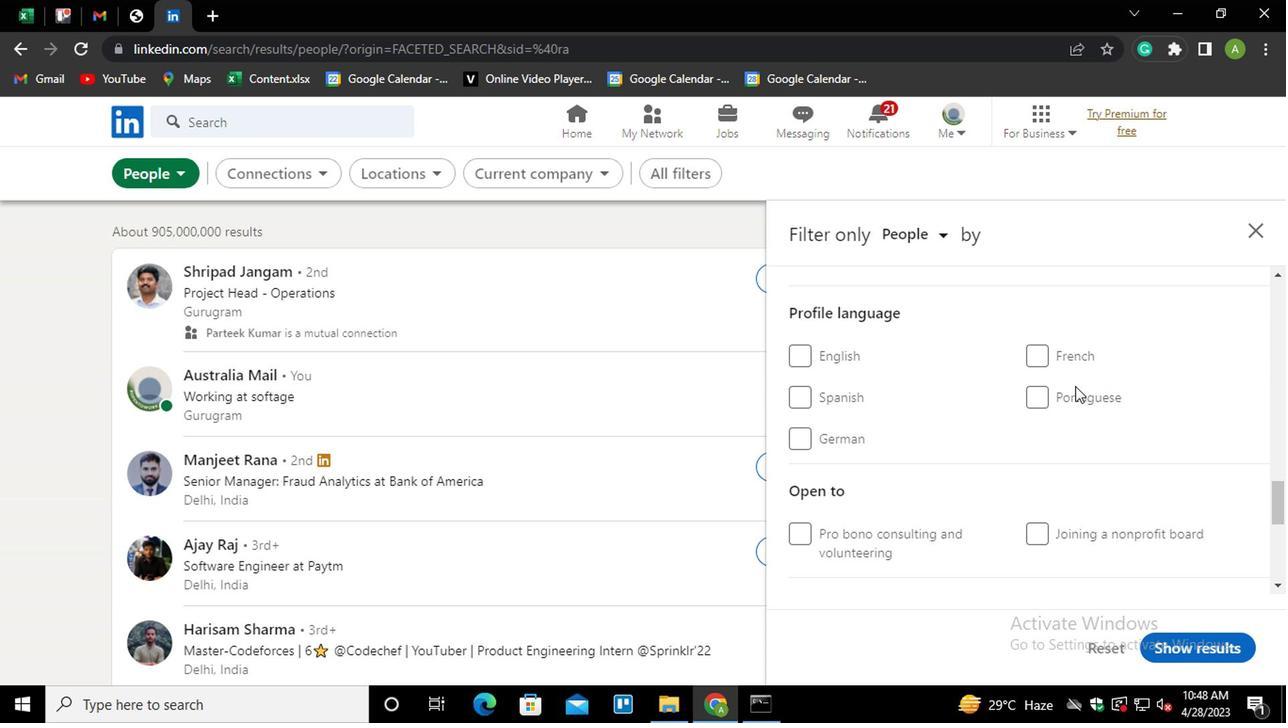 
Action: Mouse pressed left at (1063, 391)
Screenshot: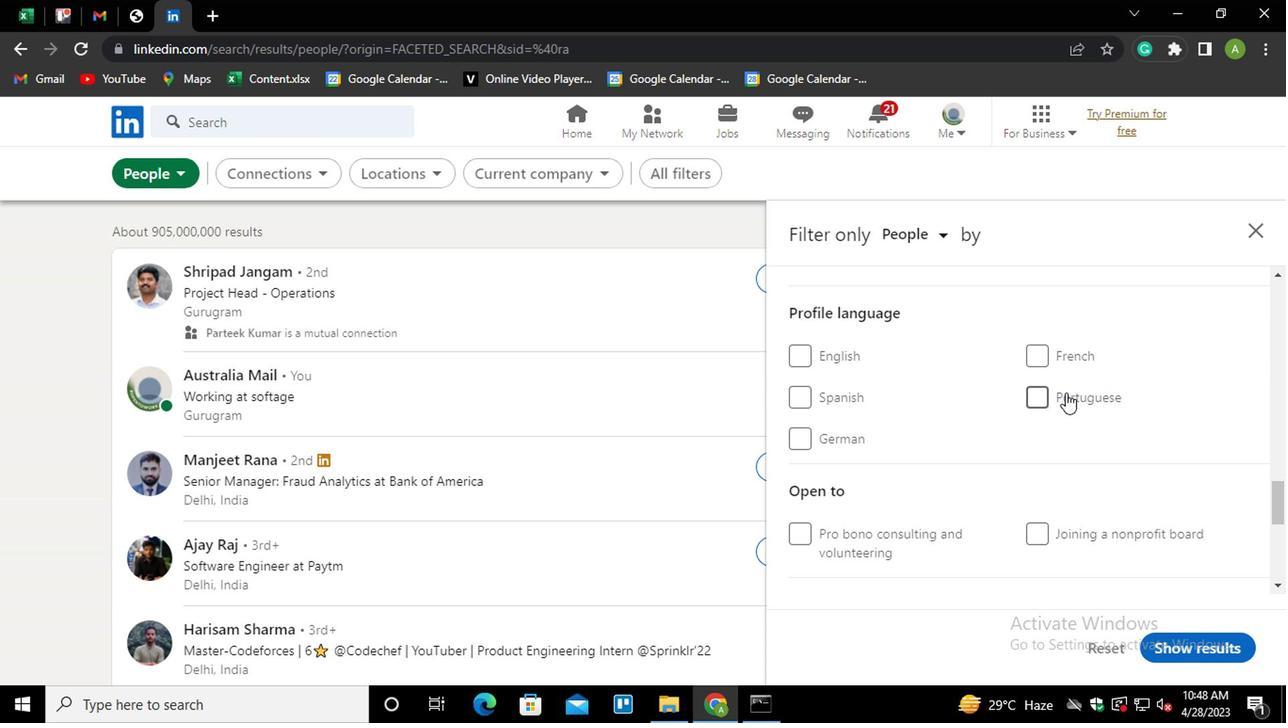 
Action: Mouse moved to (1075, 388)
Screenshot: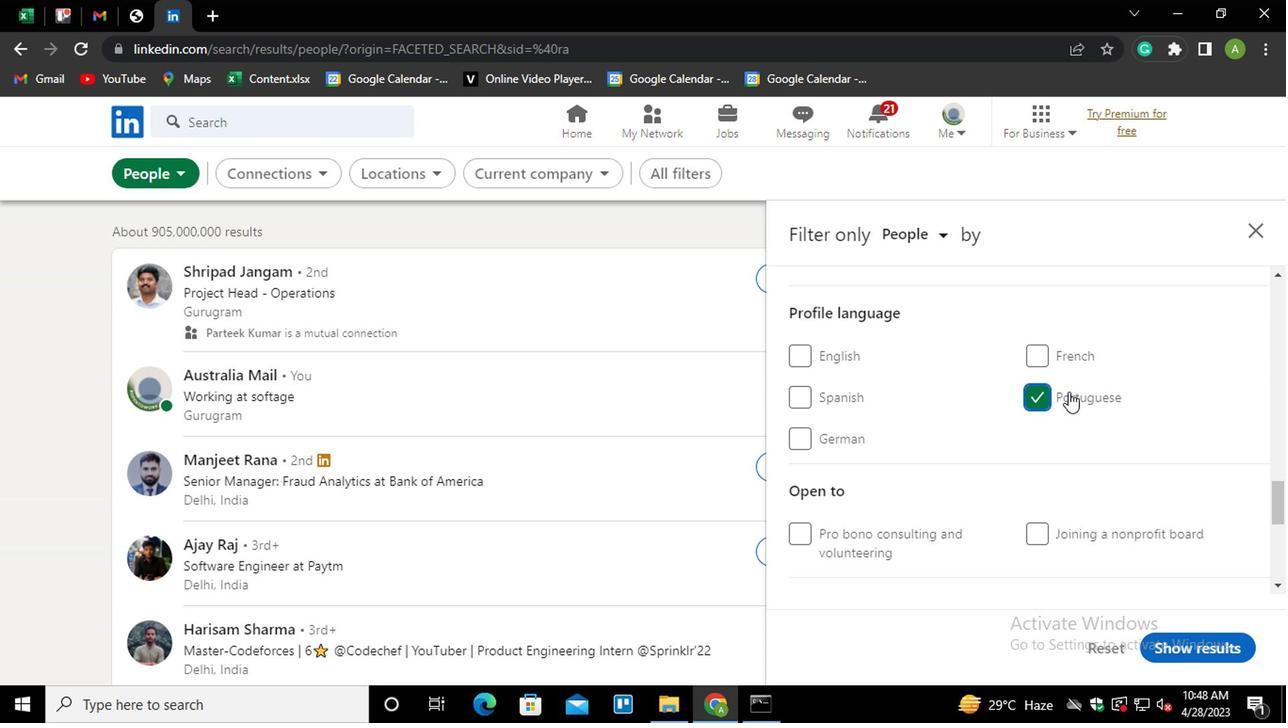 
Action: Mouse scrolled (1075, 389) with delta (0, 0)
Screenshot: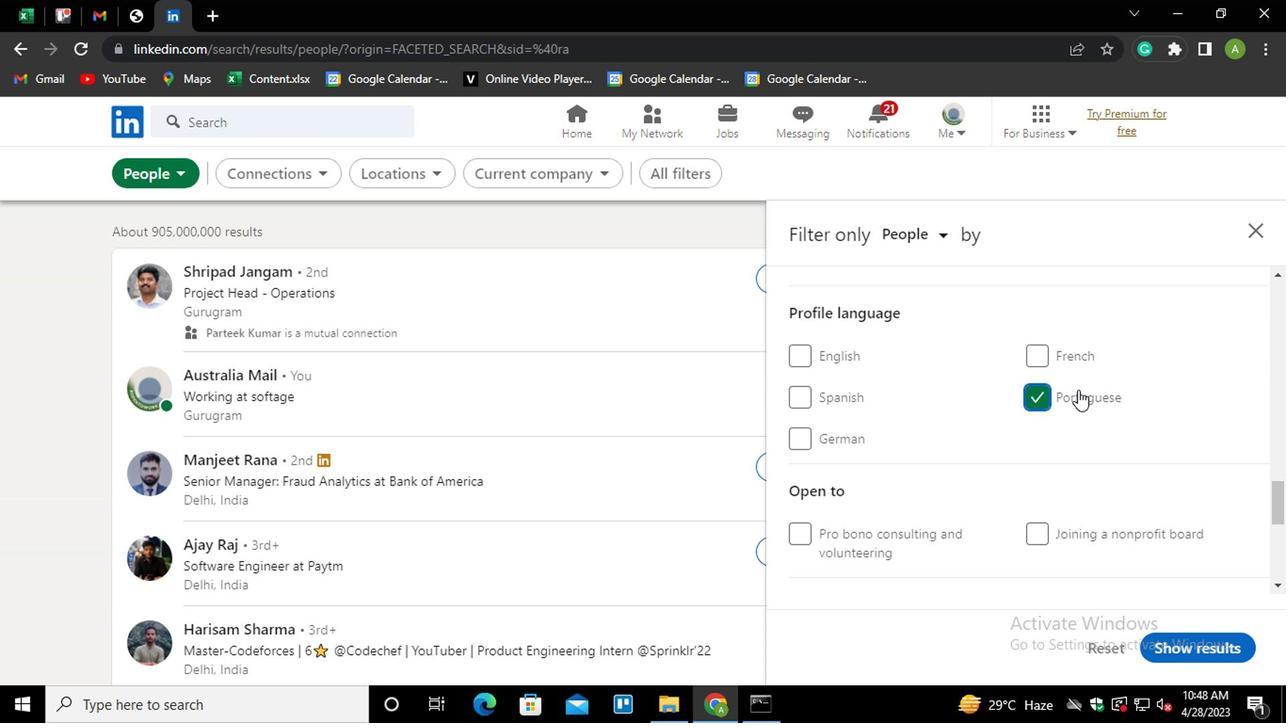 
Action: Mouse scrolled (1075, 389) with delta (0, 0)
Screenshot: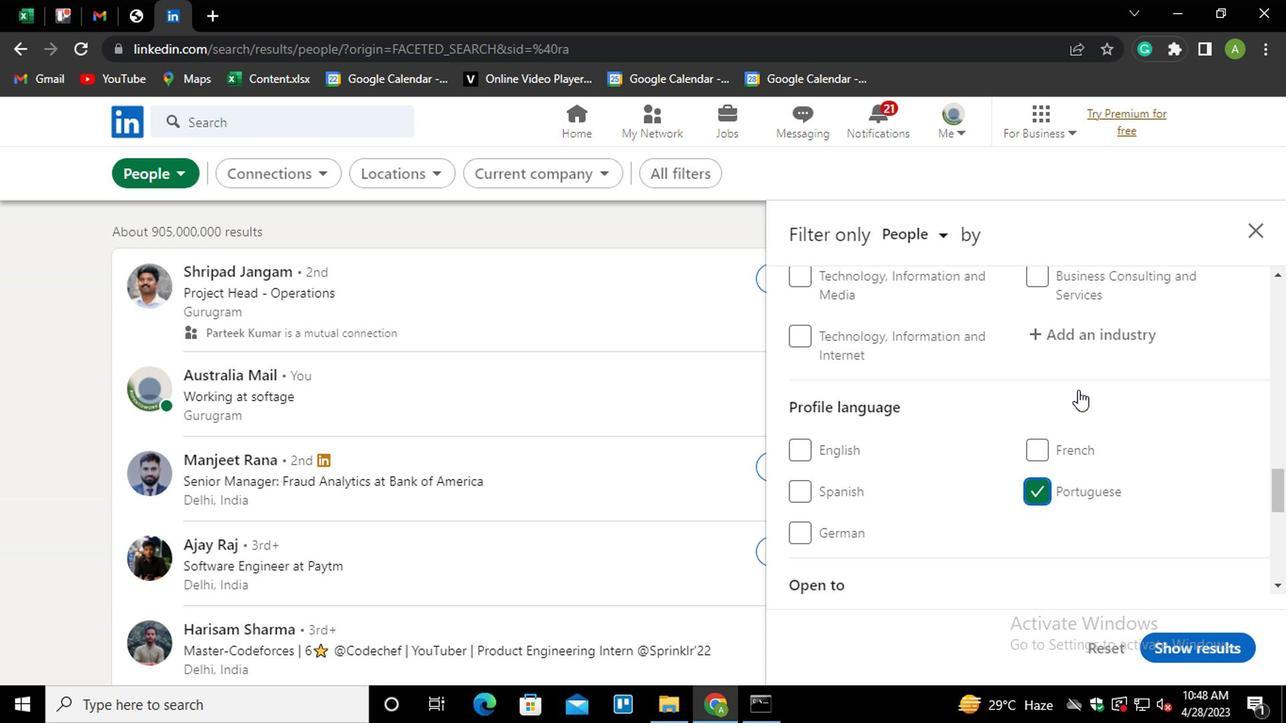 
Action: Mouse scrolled (1075, 389) with delta (0, 0)
Screenshot: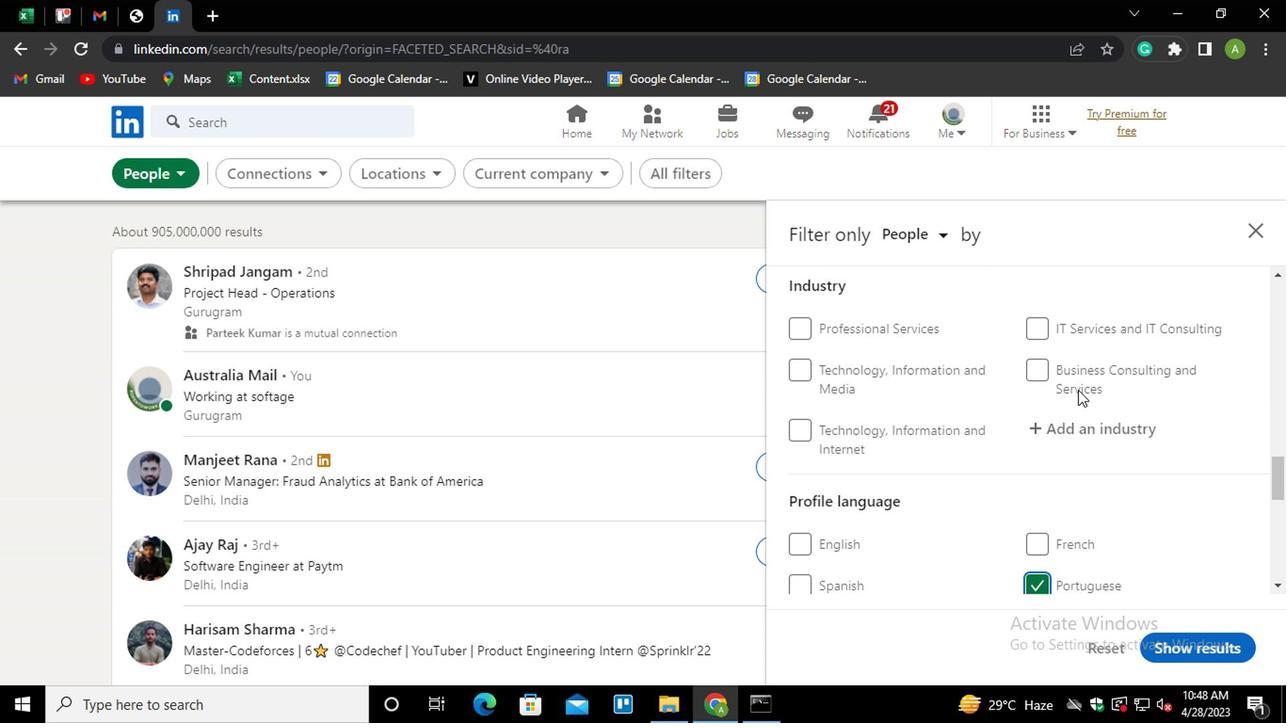 
Action: Mouse scrolled (1075, 389) with delta (0, 0)
Screenshot: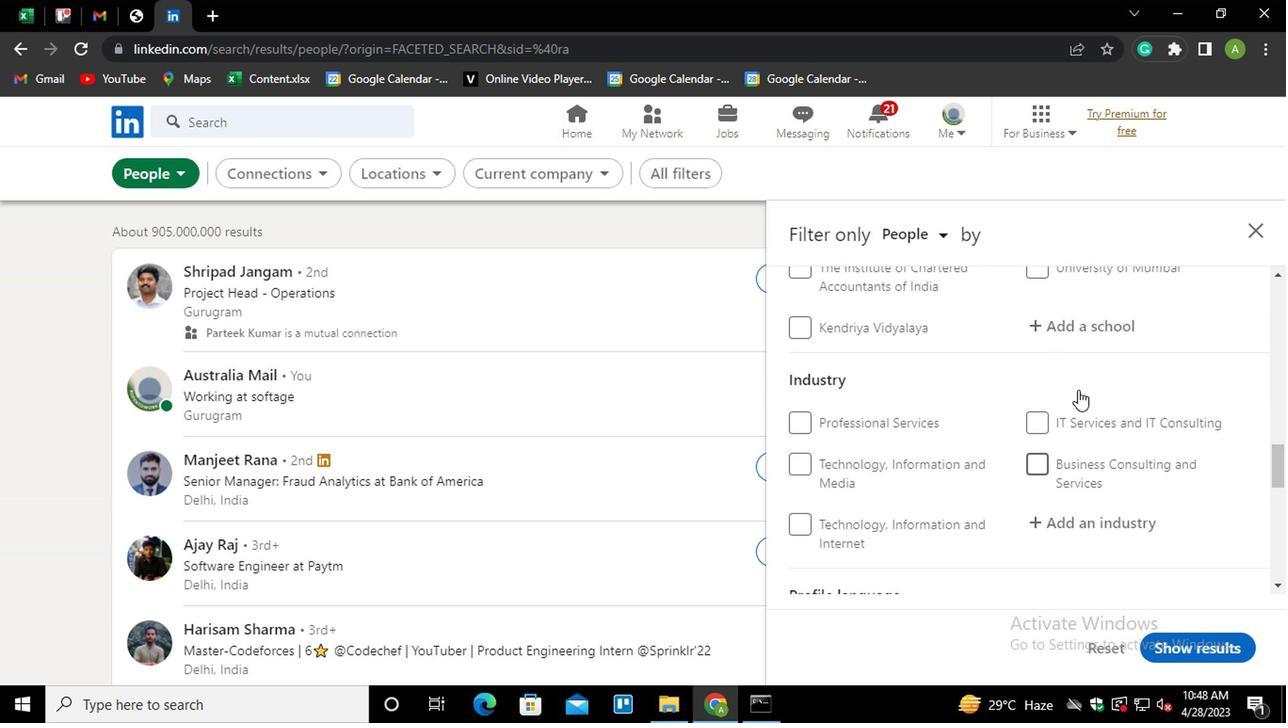 
Action: Mouse moved to (1072, 401)
Screenshot: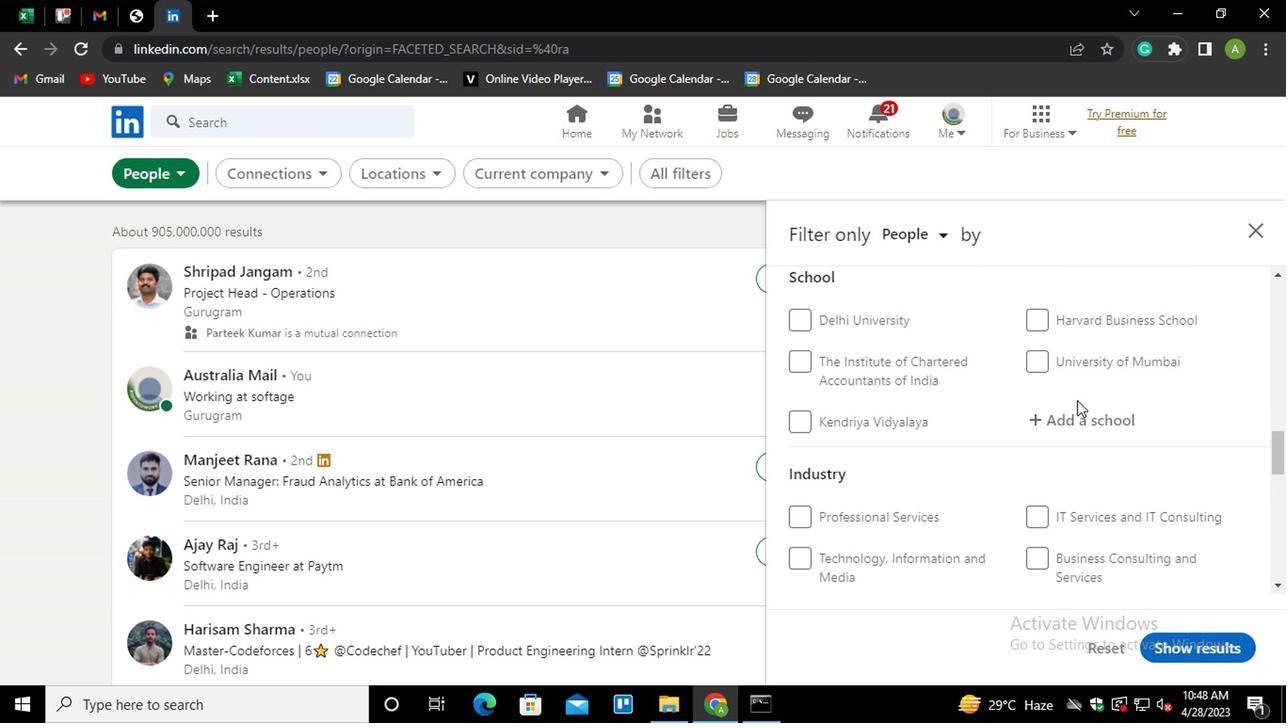 
Action: Mouse scrolled (1072, 402) with delta (0, 0)
Screenshot: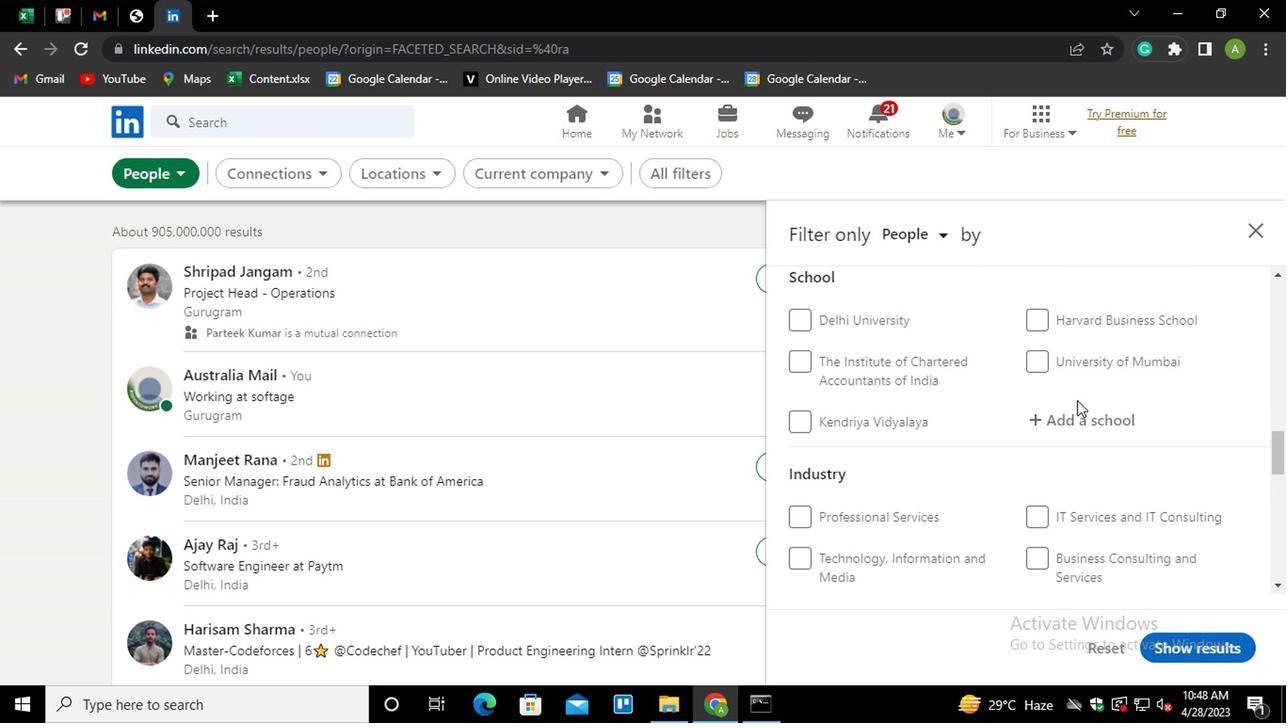 
Action: Mouse scrolled (1072, 402) with delta (0, 0)
Screenshot: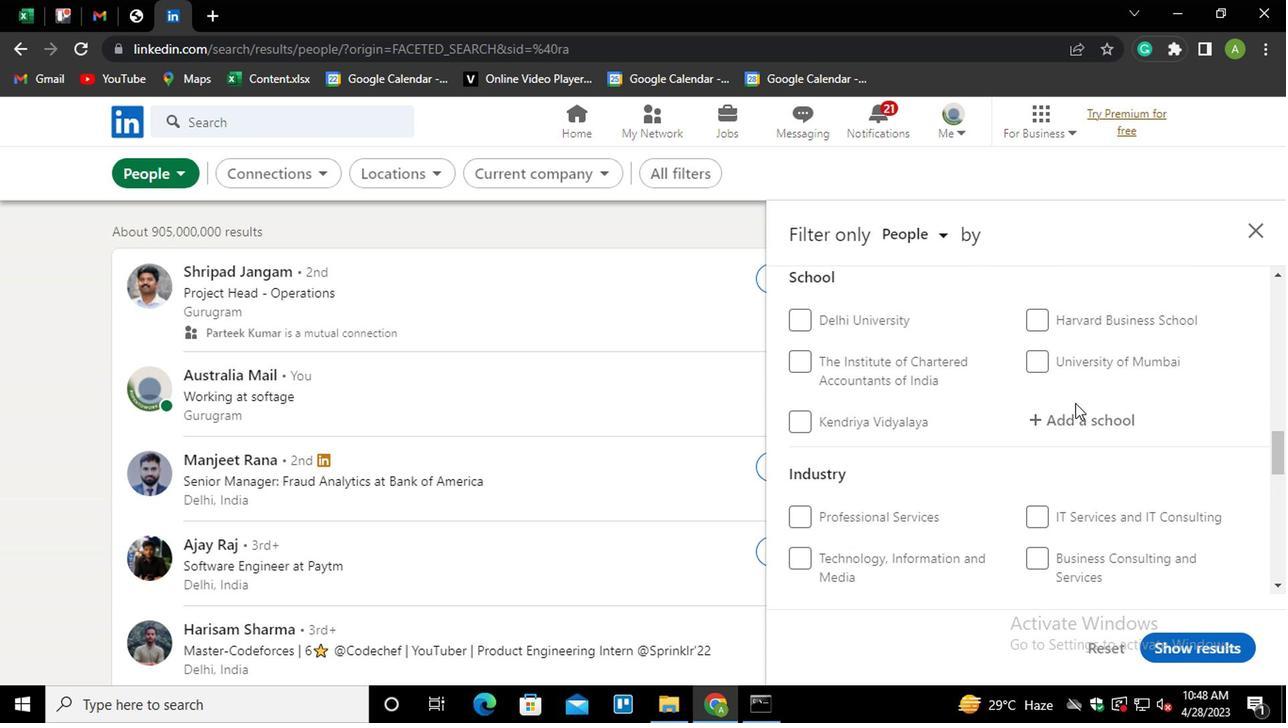 
Action: Mouse scrolled (1072, 402) with delta (0, 0)
Screenshot: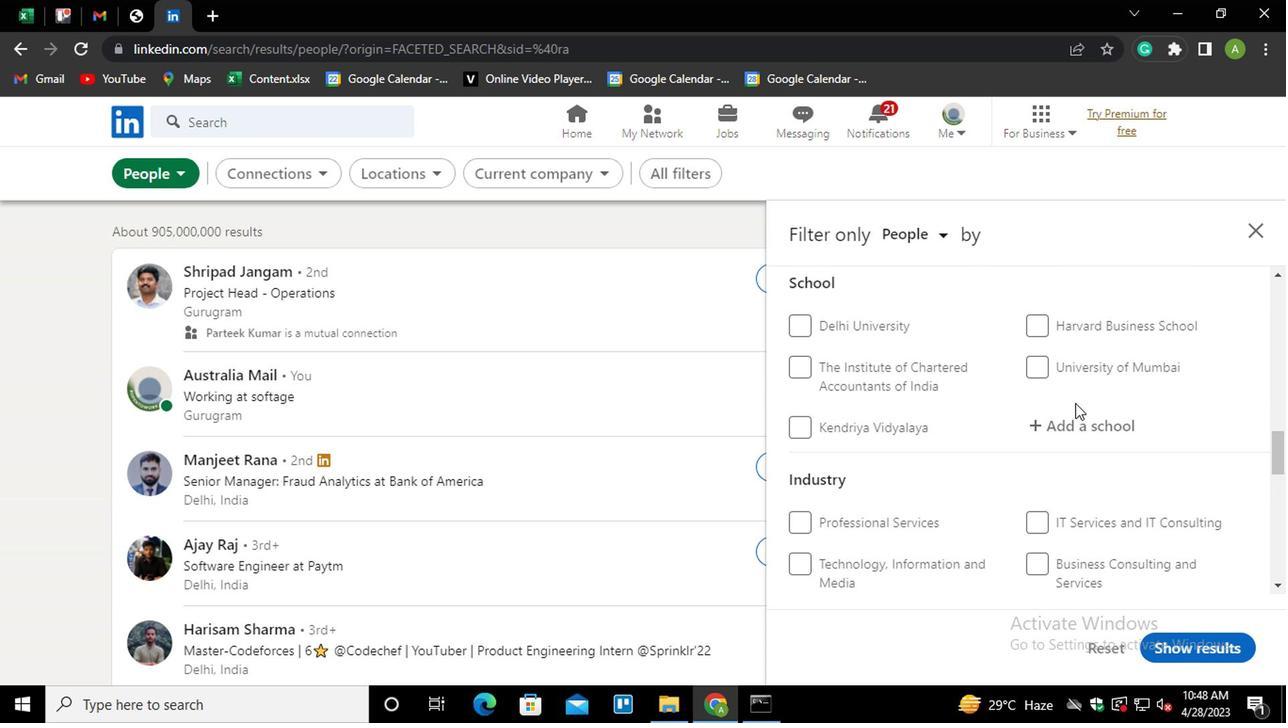 
Action: Mouse scrolled (1072, 402) with delta (0, 0)
Screenshot: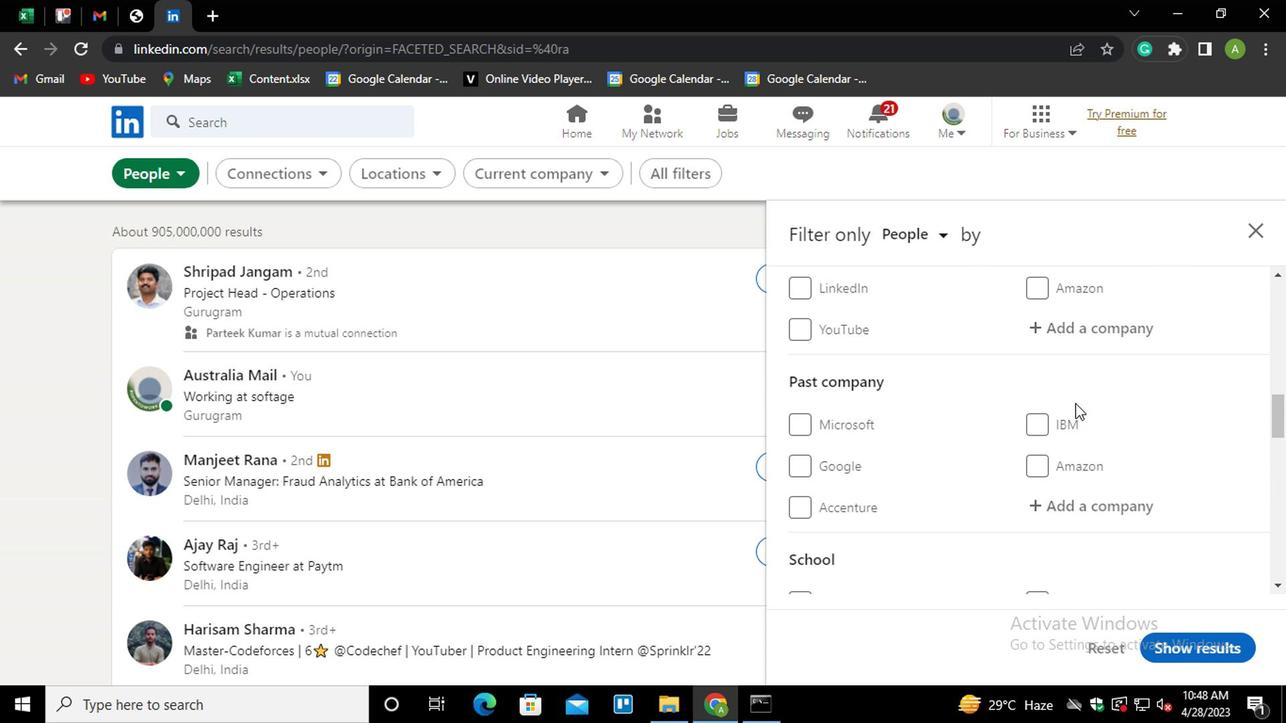 
Action: Mouse moved to (1073, 421)
Screenshot: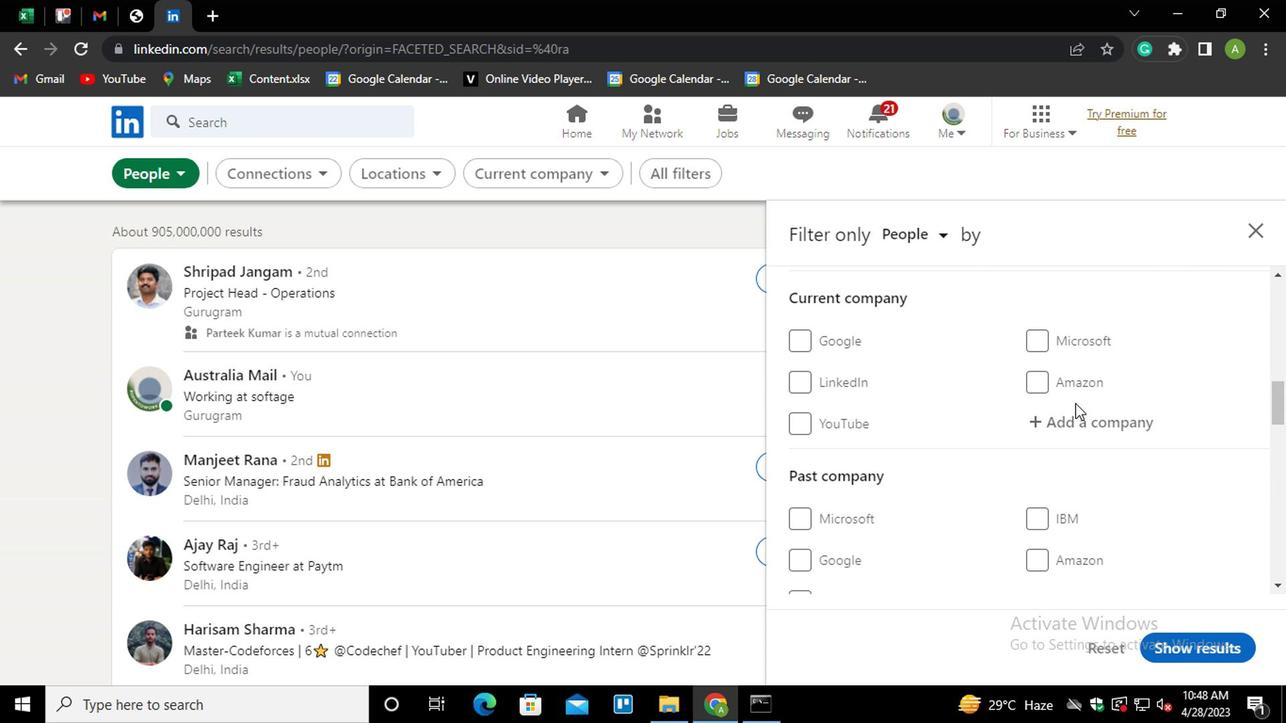 
Action: Mouse pressed left at (1073, 421)
Screenshot: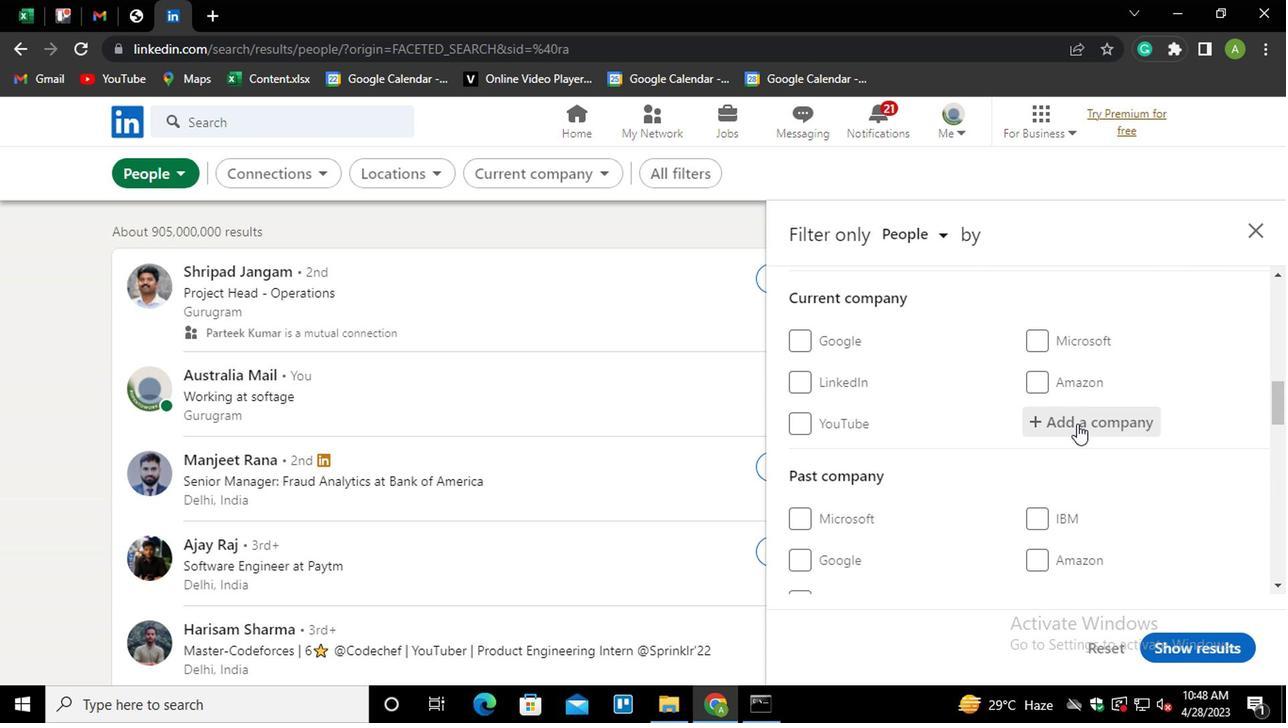 
Action: Key pressed <Key.shift>PRECISEL<Key.down><Key.enter>
Screenshot: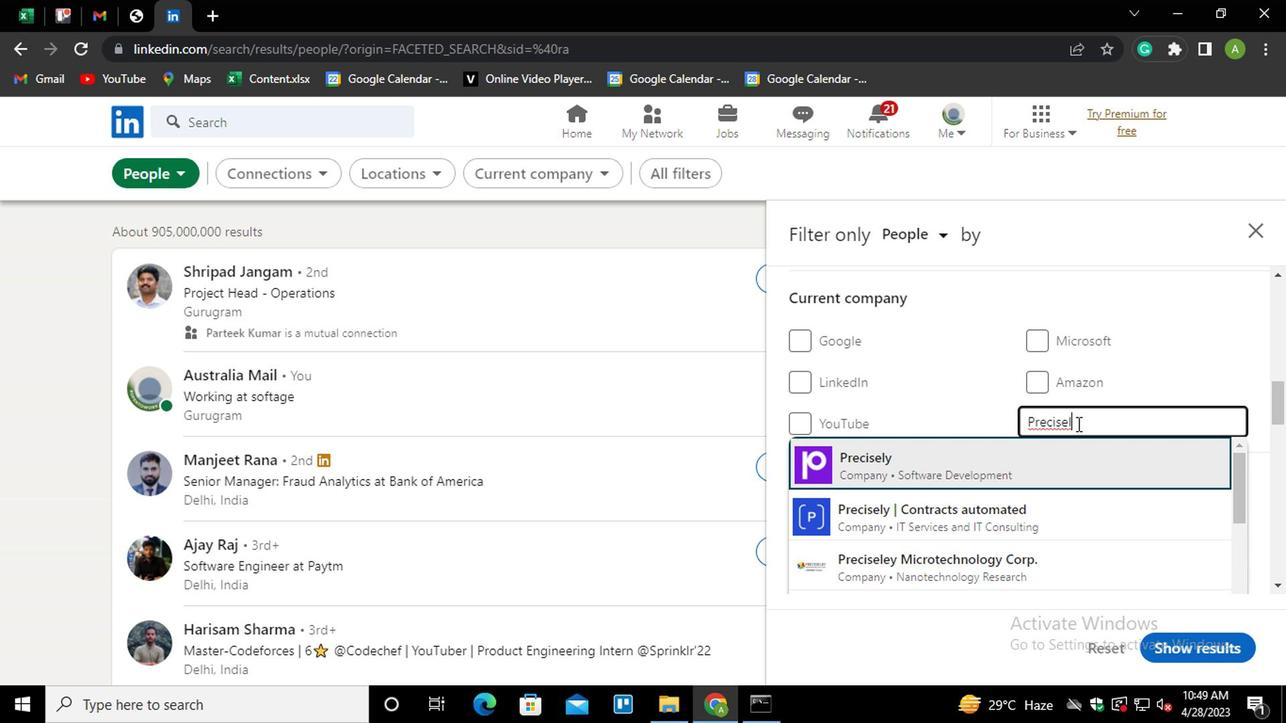 
Action: Mouse moved to (1052, 437)
Screenshot: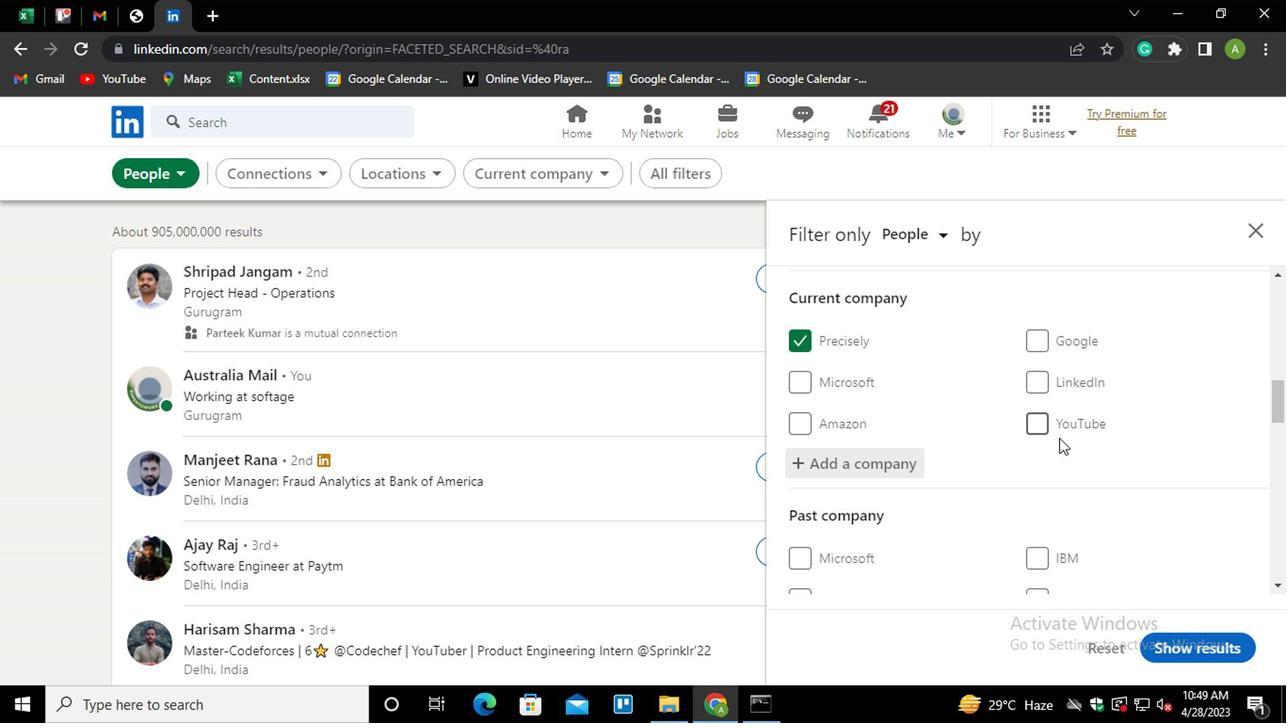 
Action: Mouse scrolled (1052, 437) with delta (0, 0)
Screenshot: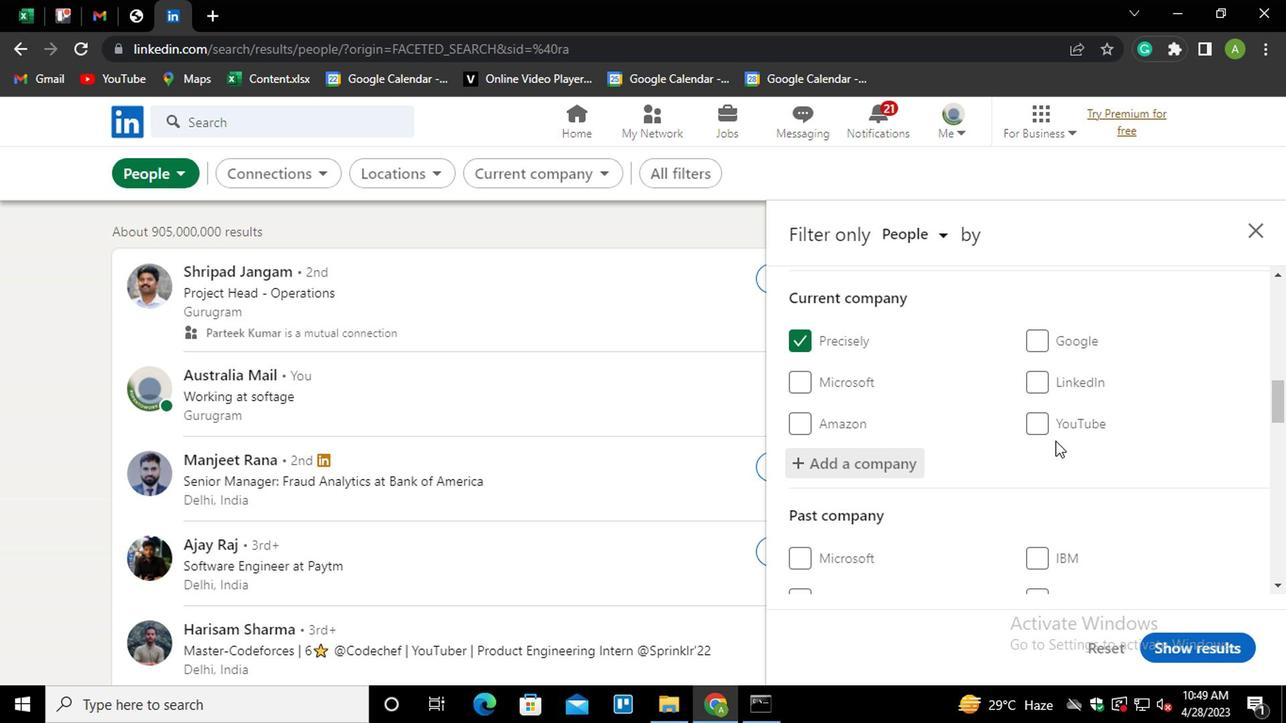 
Action: Mouse scrolled (1052, 437) with delta (0, 0)
Screenshot: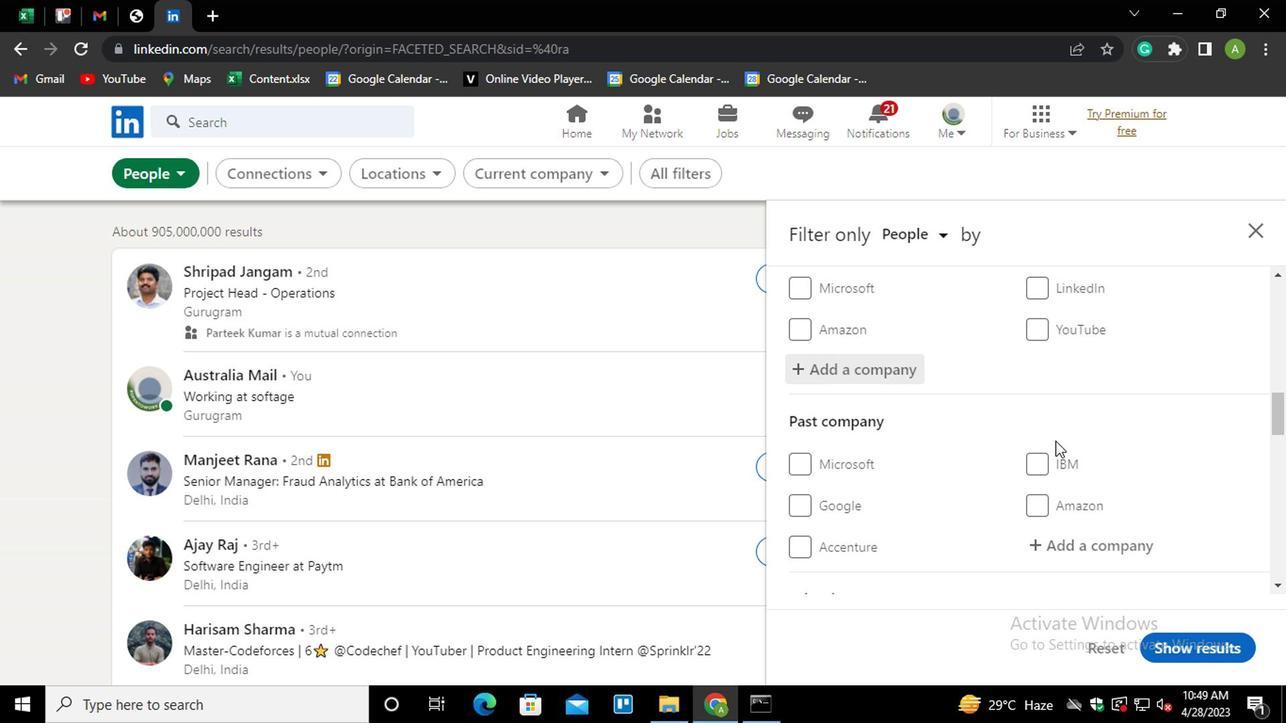 
Action: Mouse scrolled (1052, 437) with delta (0, 0)
Screenshot: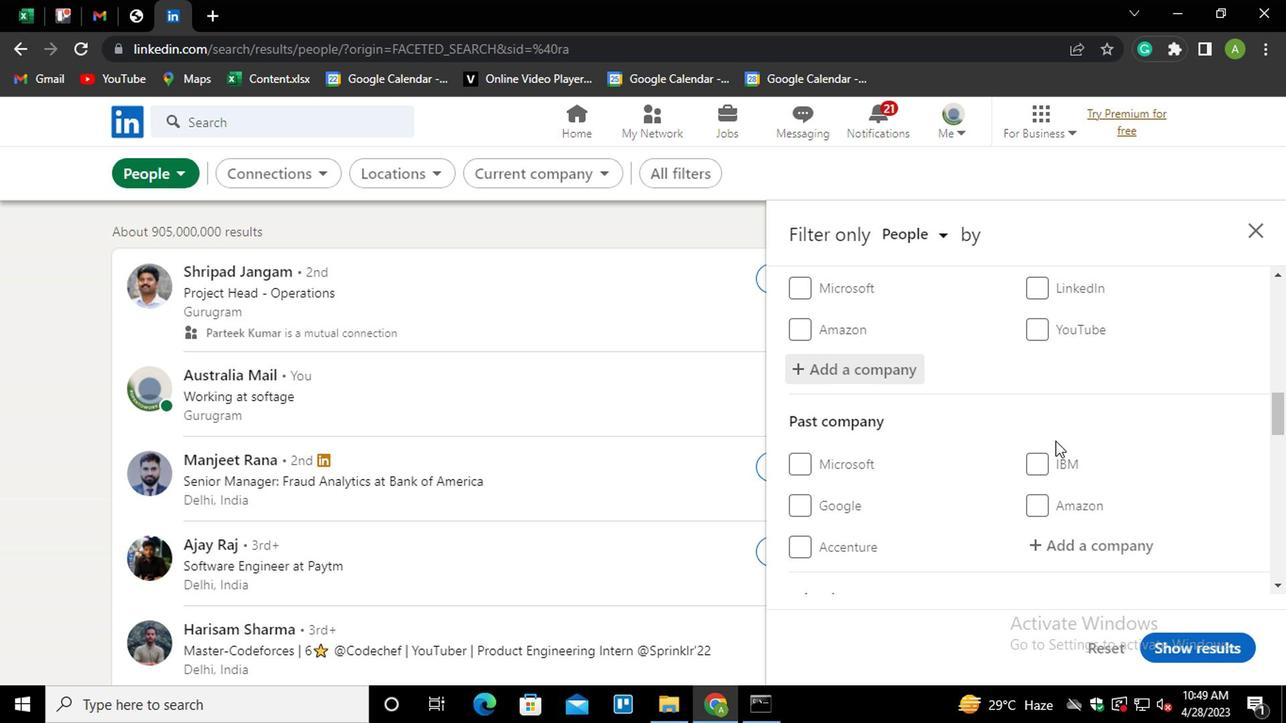 
Action: Mouse scrolled (1052, 437) with delta (0, 0)
Screenshot: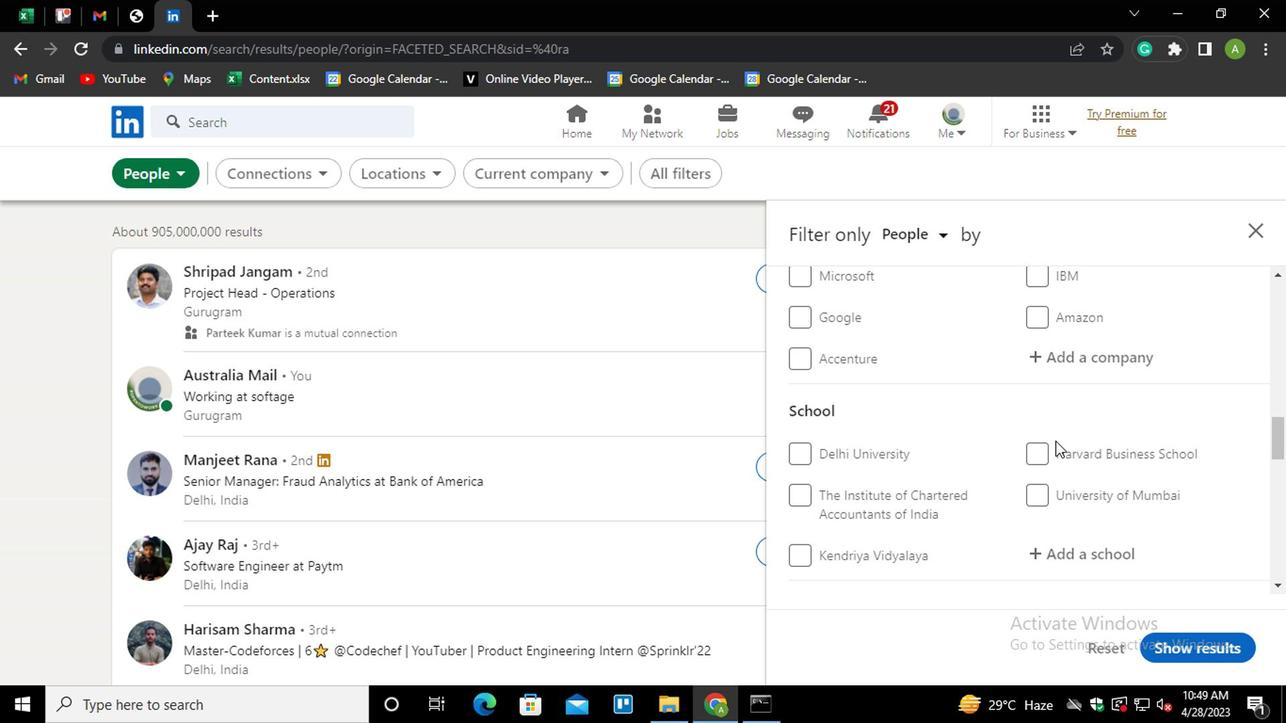 
Action: Mouse moved to (1063, 459)
Screenshot: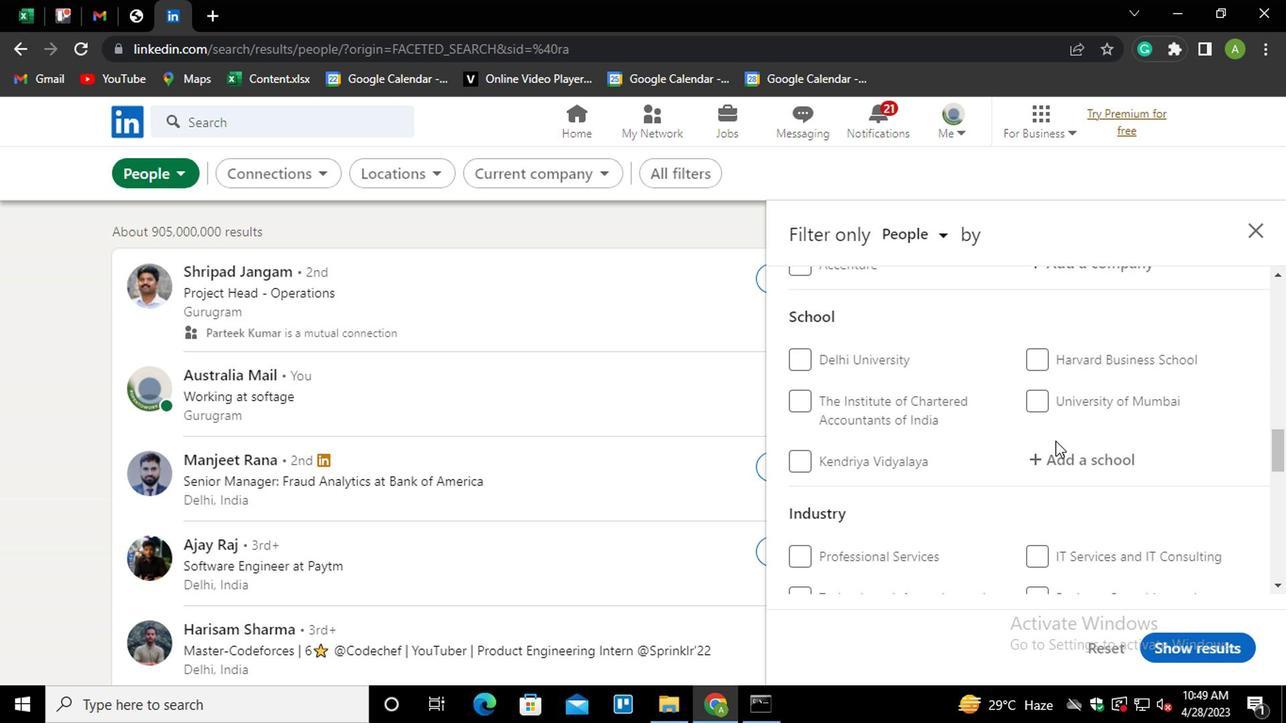 
Action: Mouse pressed left at (1063, 459)
Screenshot: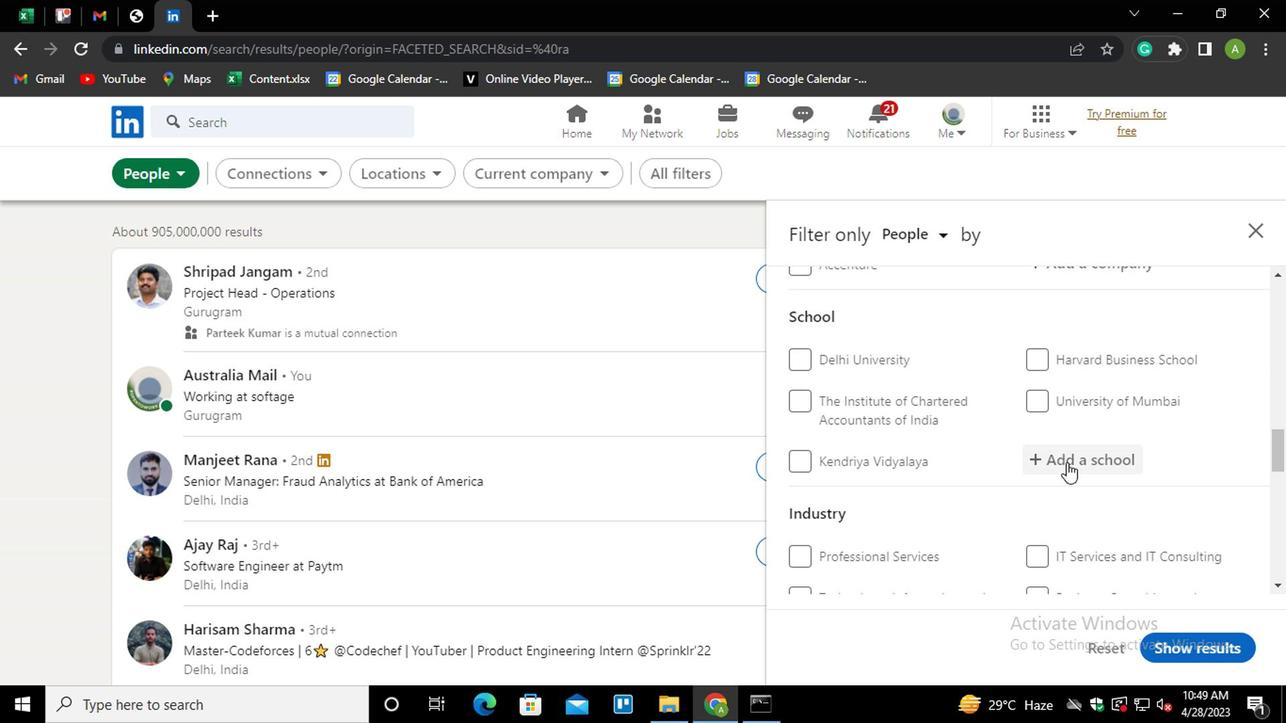 
Action: Mouse moved to (1045, 471)
Screenshot: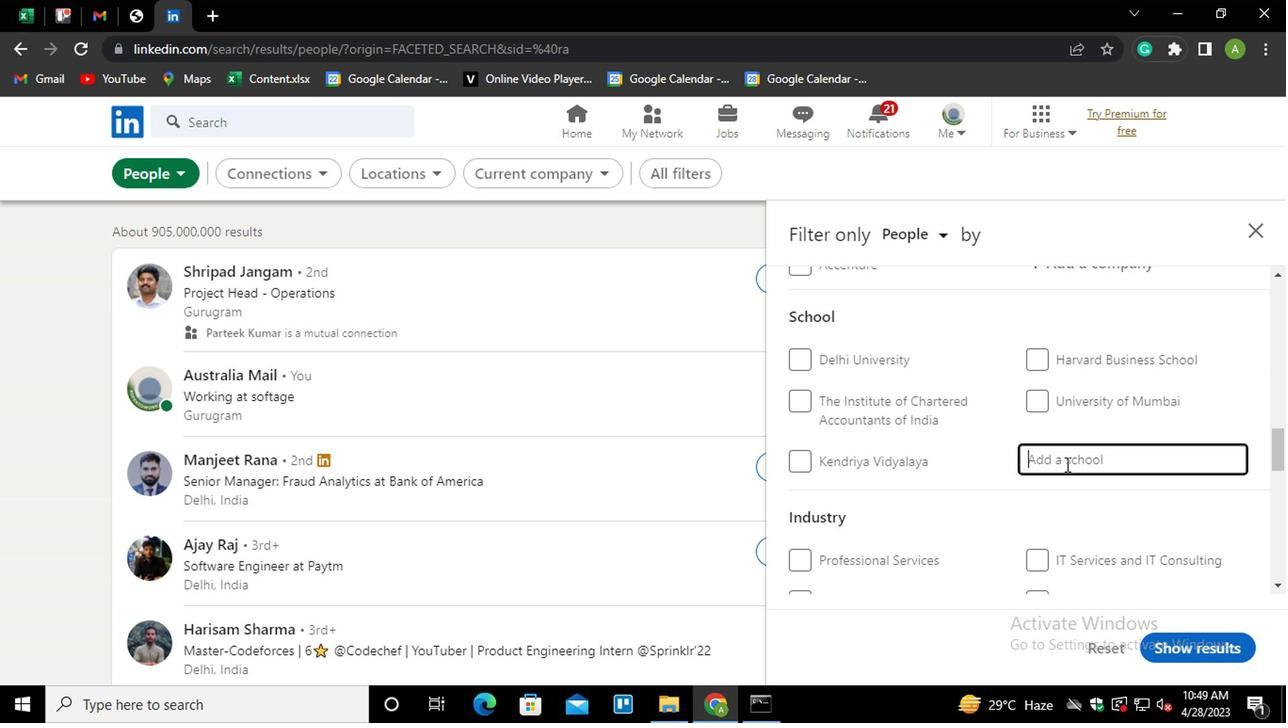 
Action: Key pressed <Key.shift>ICFAI<Key.down><Key.down><Key.down><Key.down><Key.down><Key.up><Key.enter>
Screenshot: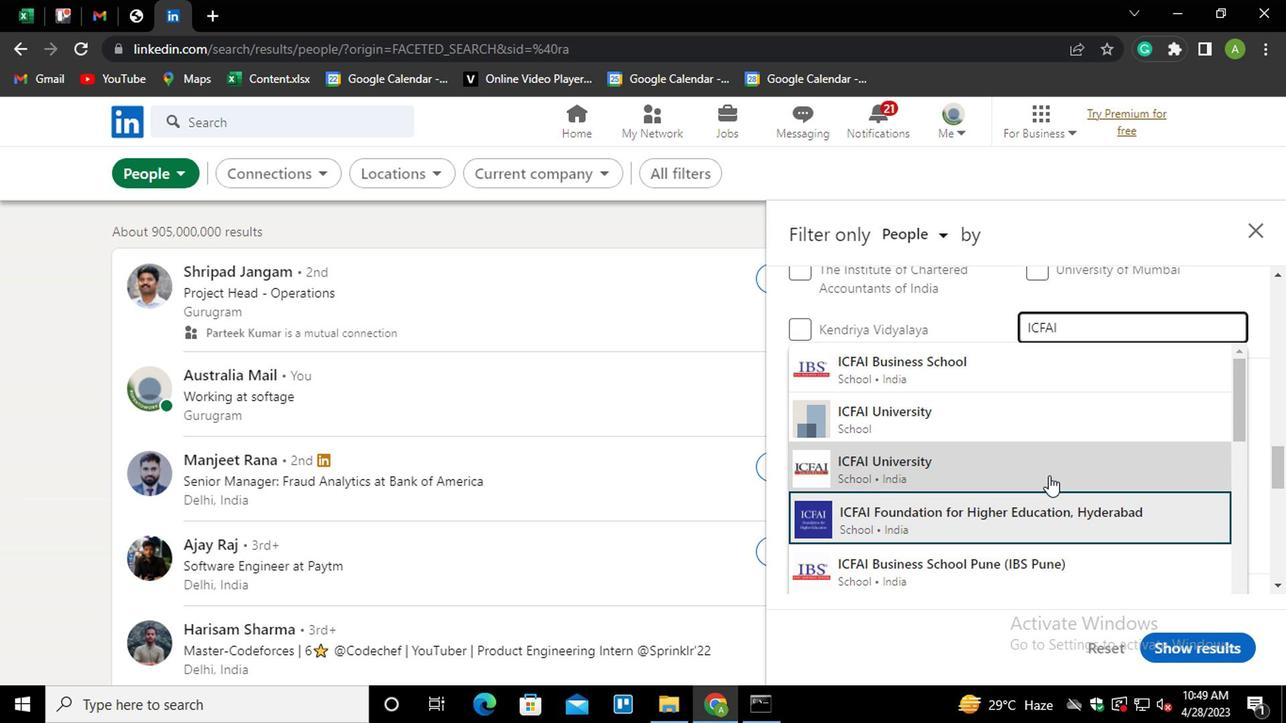 
Action: Mouse scrolled (1045, 471) with delta (0, 0)
Screenshot: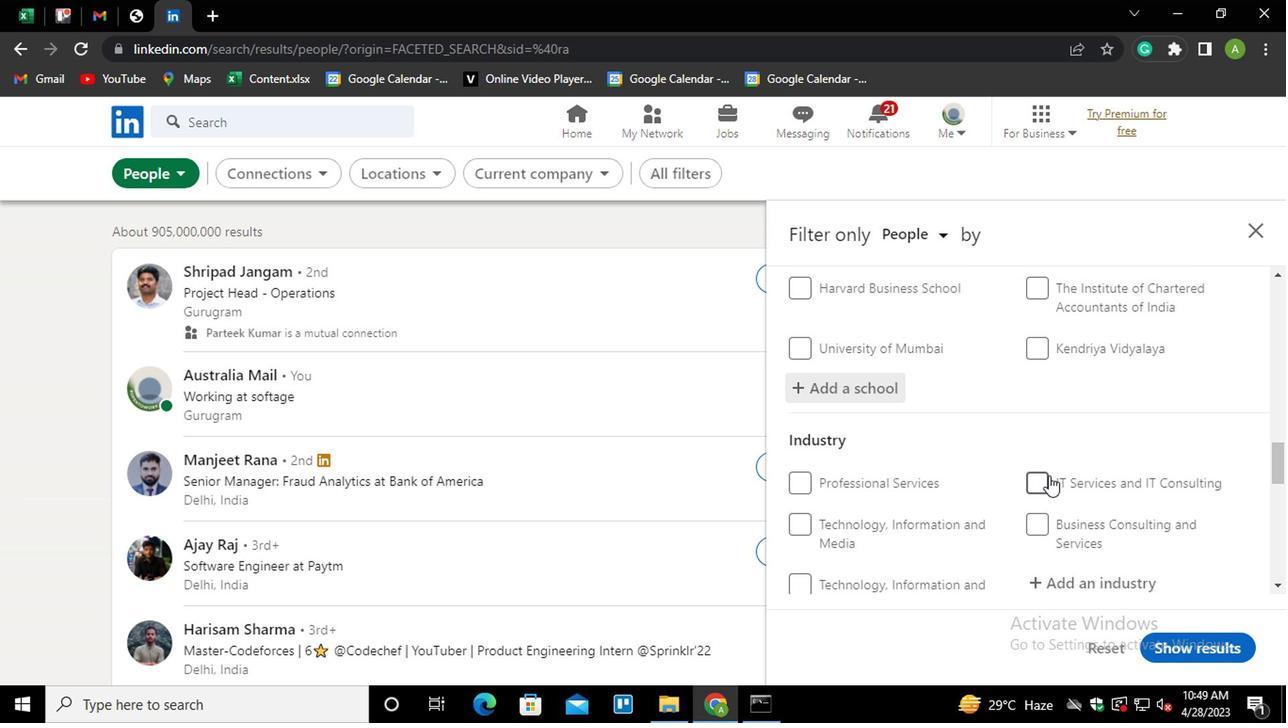 
Action: Mouse moved to (1042, 472)
Screenshot: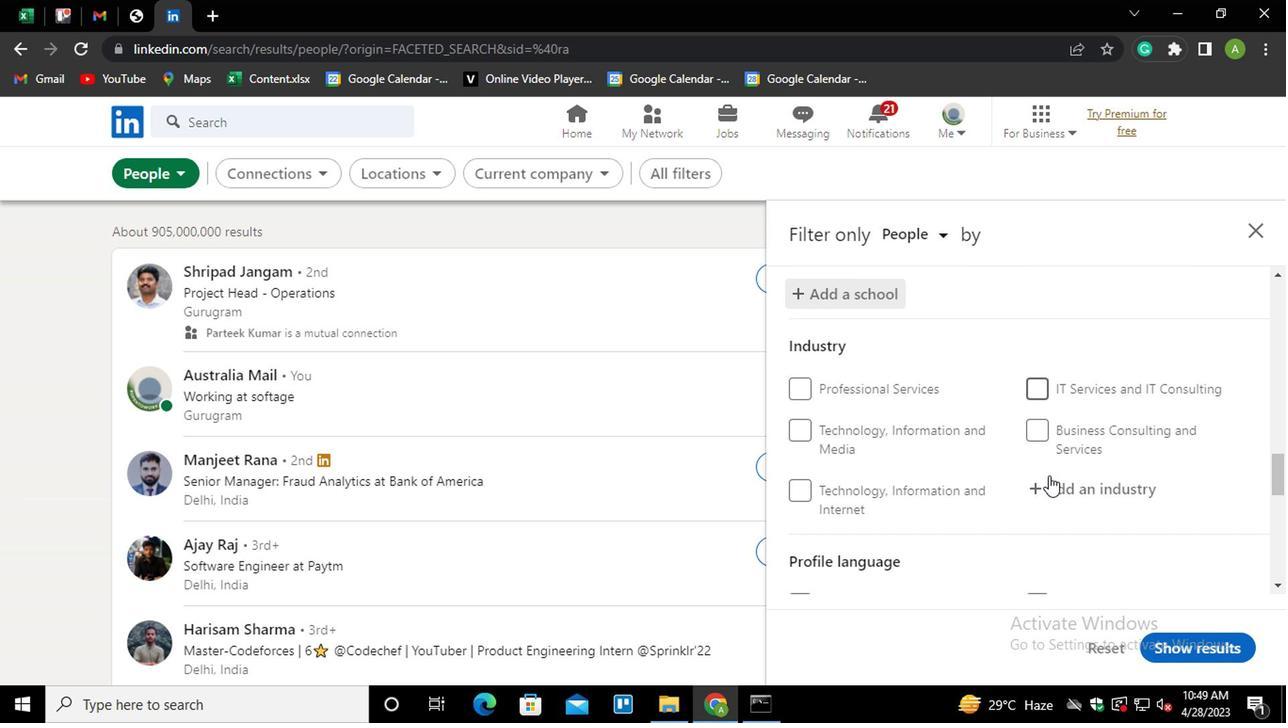 
Action: Mouse scrolled (1042, 471) with delta (0, 0)
Screenshot: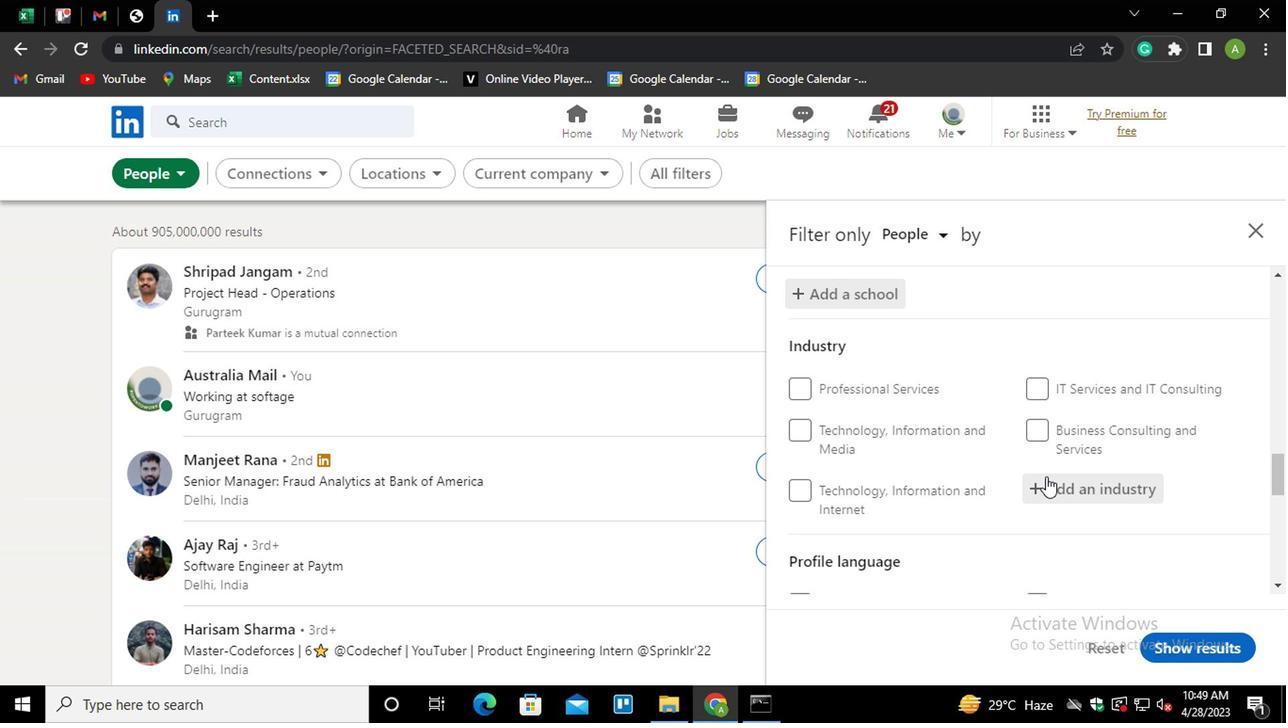 
Action: Mouse moved to (1063, 395)
Screenshot: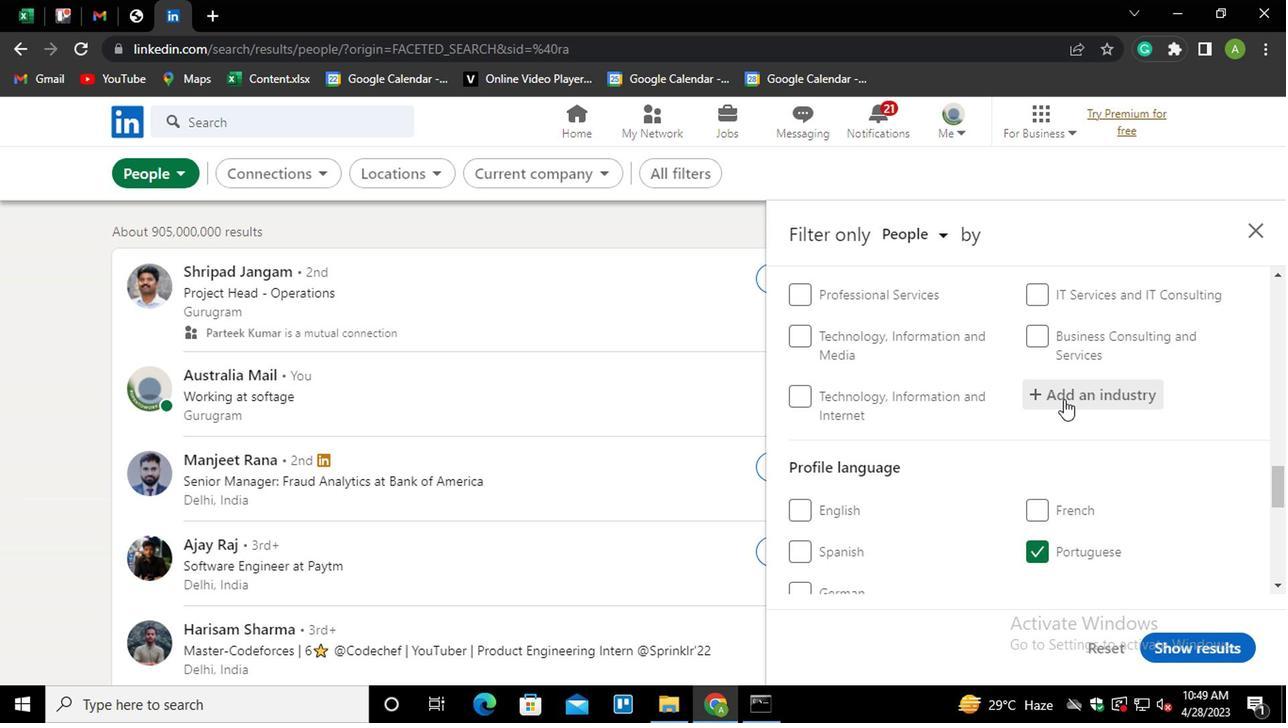 
Action: Mouse pressed left at (1063, 395)
Screenshot: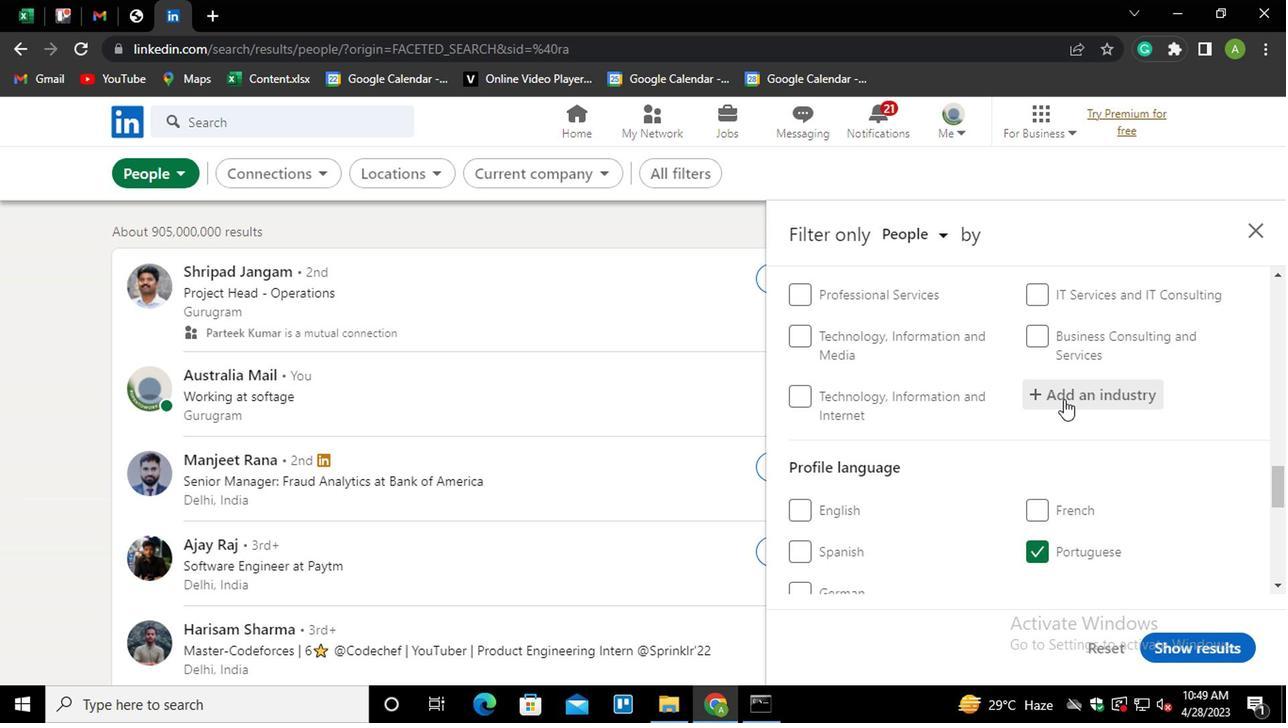 
Action: Mouse moved to (1073, 394)
Screenshot: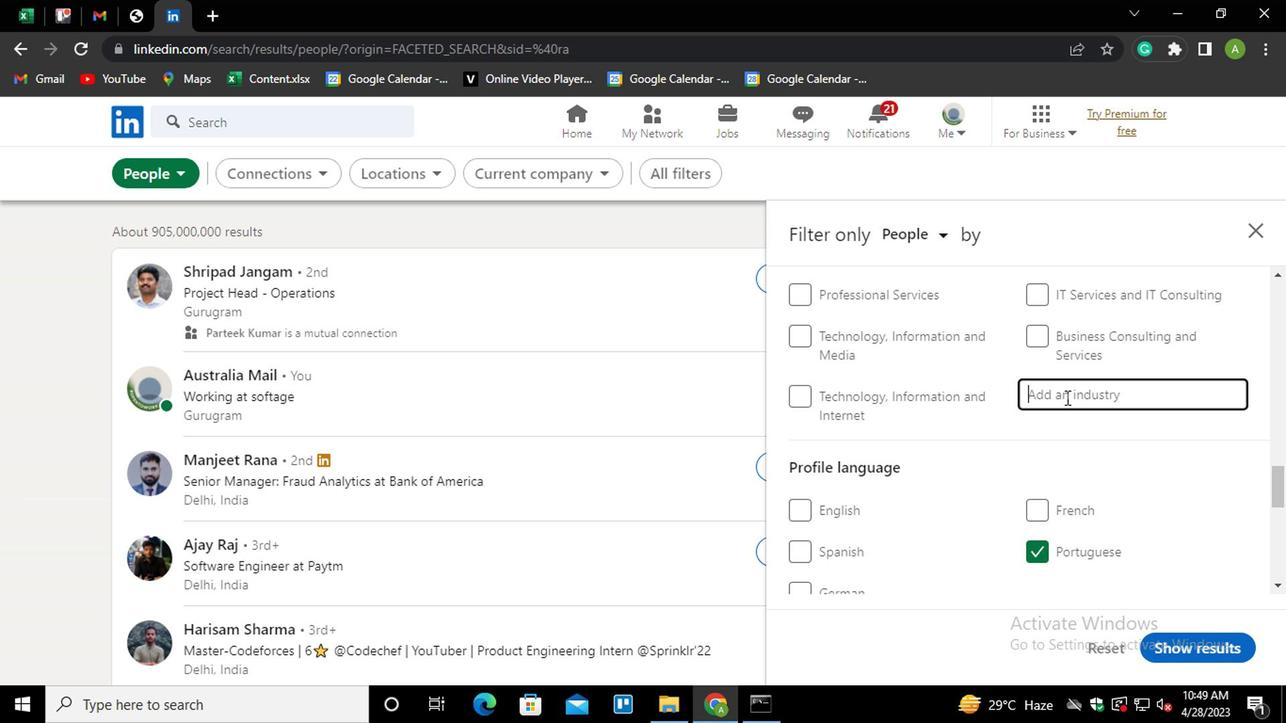 
Action: Mouse pressed left at (1073, 394)
Screenshot: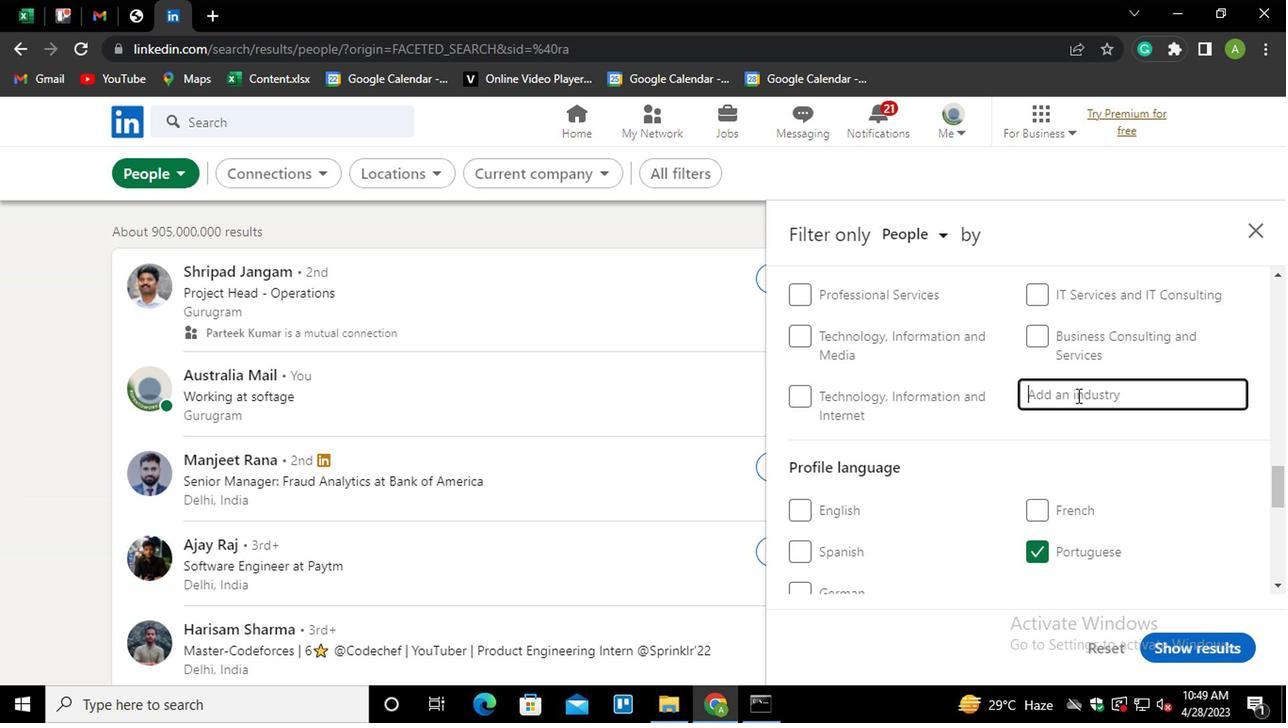 
Action: Mouse moved to (1075, 394)
Screenshot: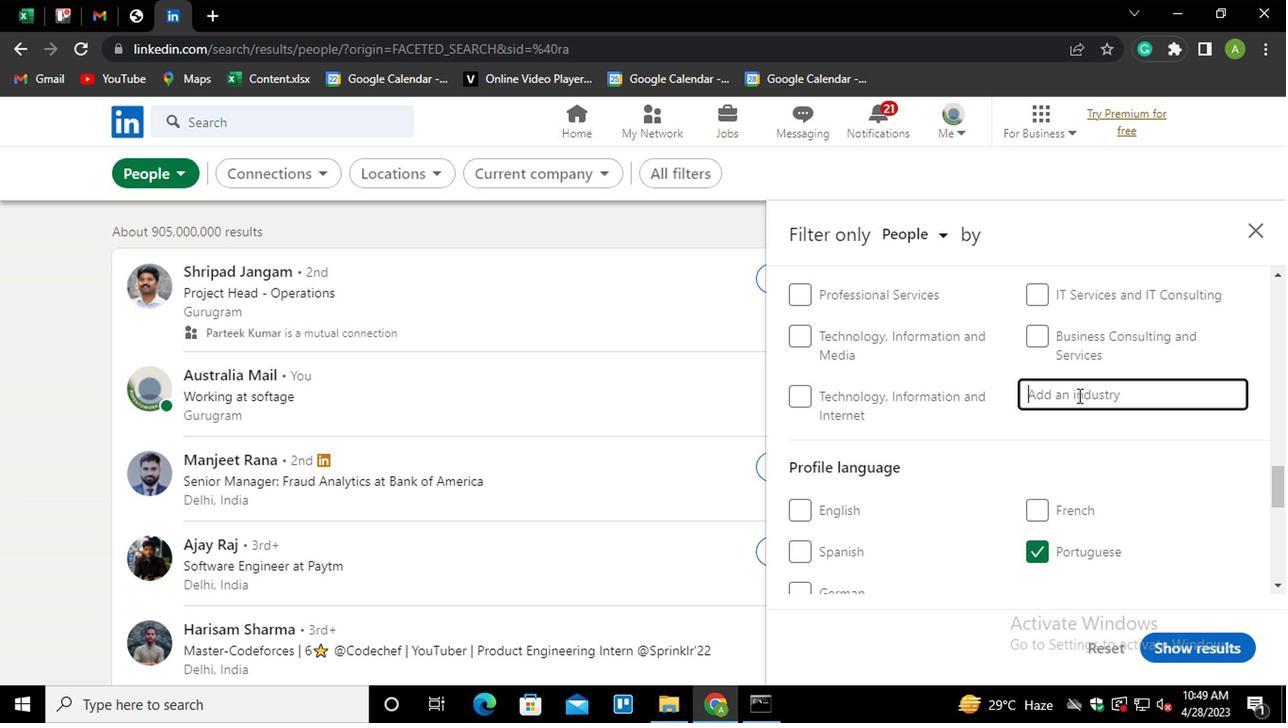 
Action: Key pressed <Key.shift><Key.shift><Key.shift><Key.shift><Key.shift><Key.shift><Key.shift><Key.shift><Key.shift><Key.shift><Key.shift><Key.shift><Key.shift><Key.shift><Key.shift><Key.shift>HVA<Key.down><Key.enter>
Screenshot: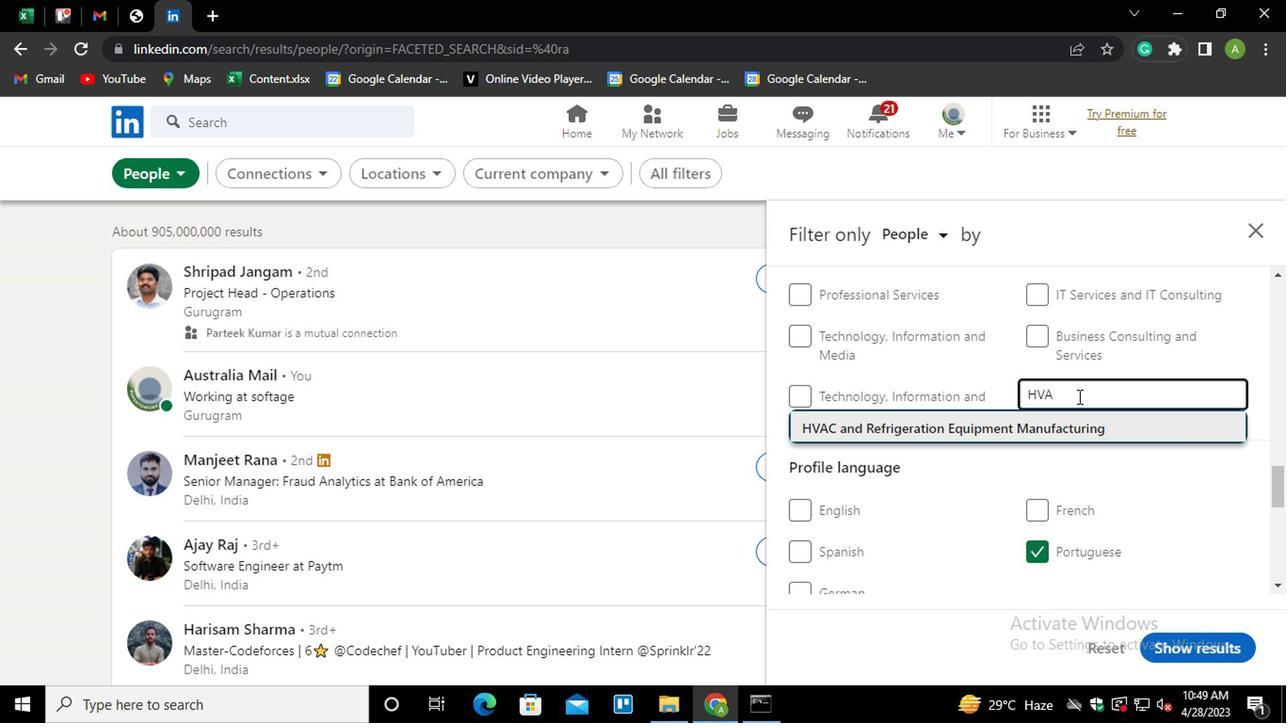 
Action: Mouse scrolled (1075, 394) with delta (0, 0)
Screenshot: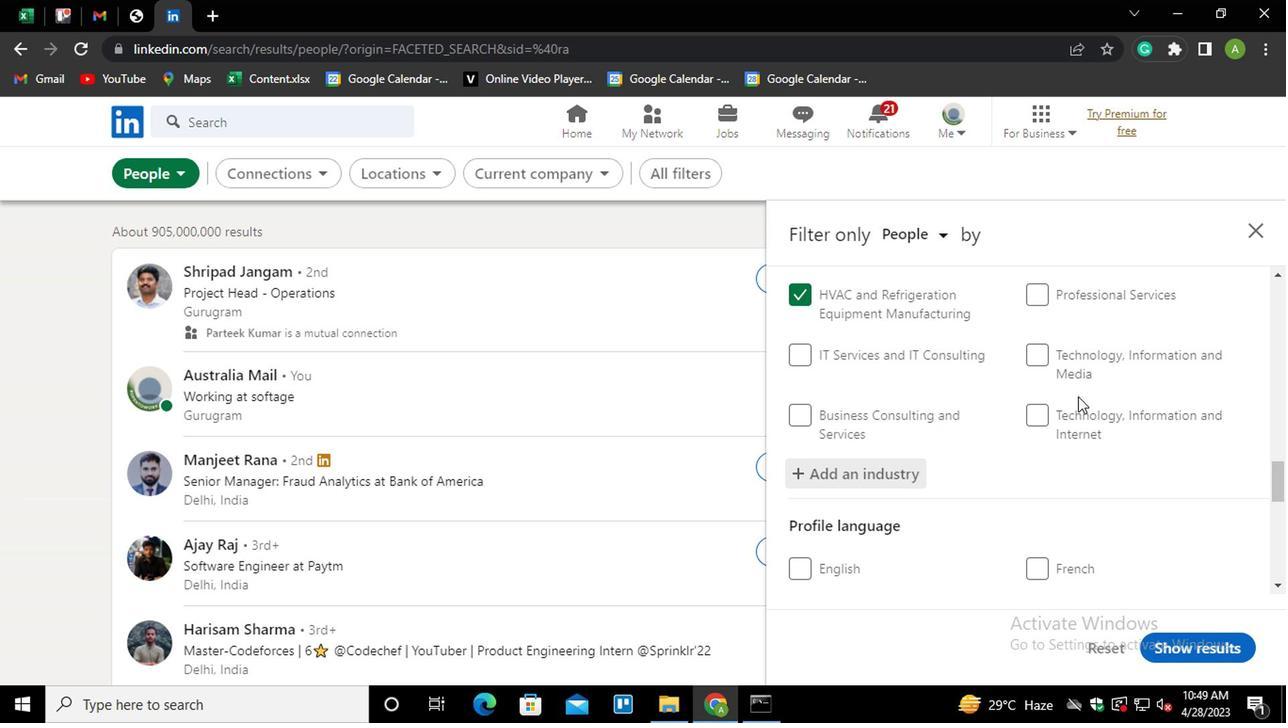 
Action: Mouse scrolled (1075, 394) with delta (0, 0)
Screenshot: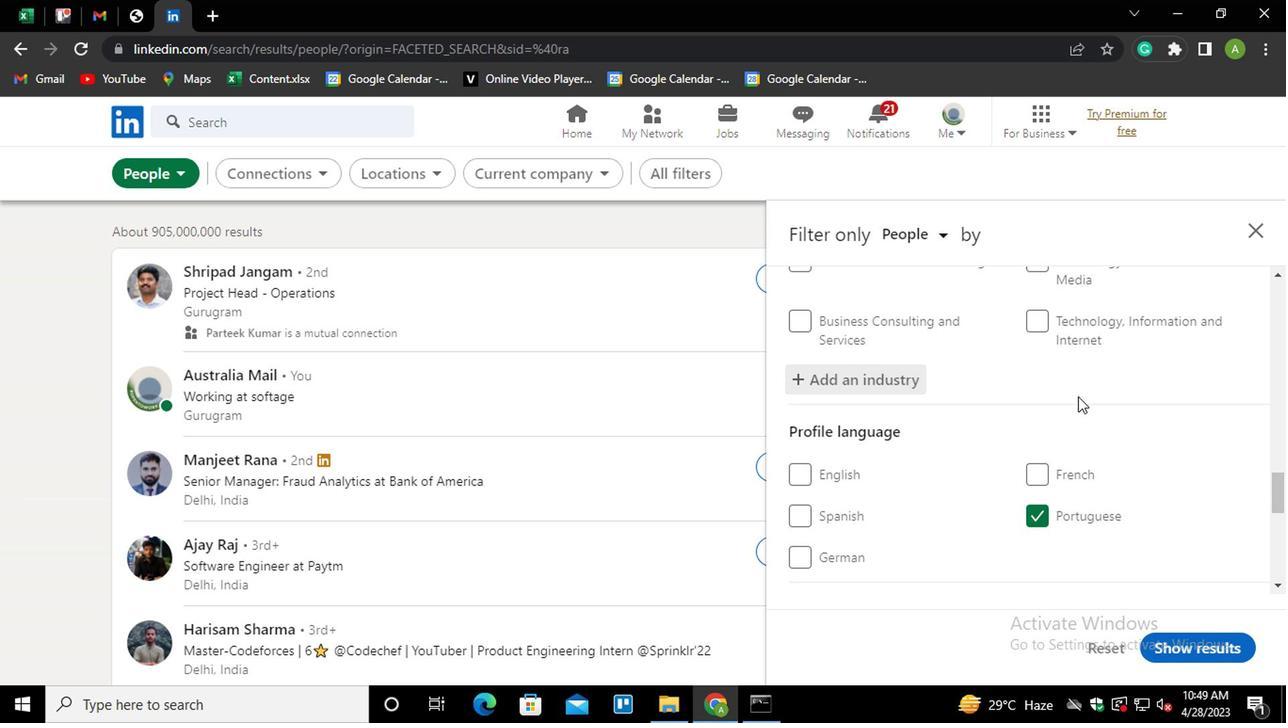 
Action: Mouse scrolled (1075, 394) with delta (0, 0)
Screenshot: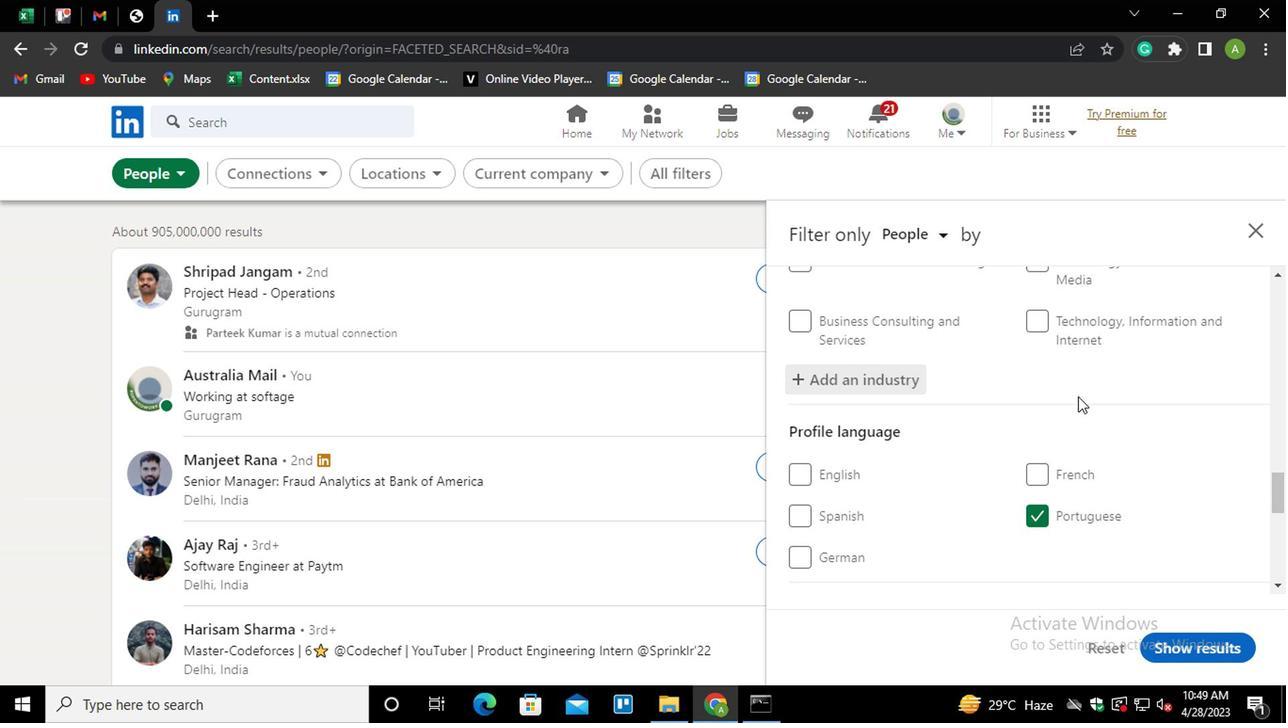
Action: Mouse scrolled (1075, 394) with delta (0, 0)
Screenshot: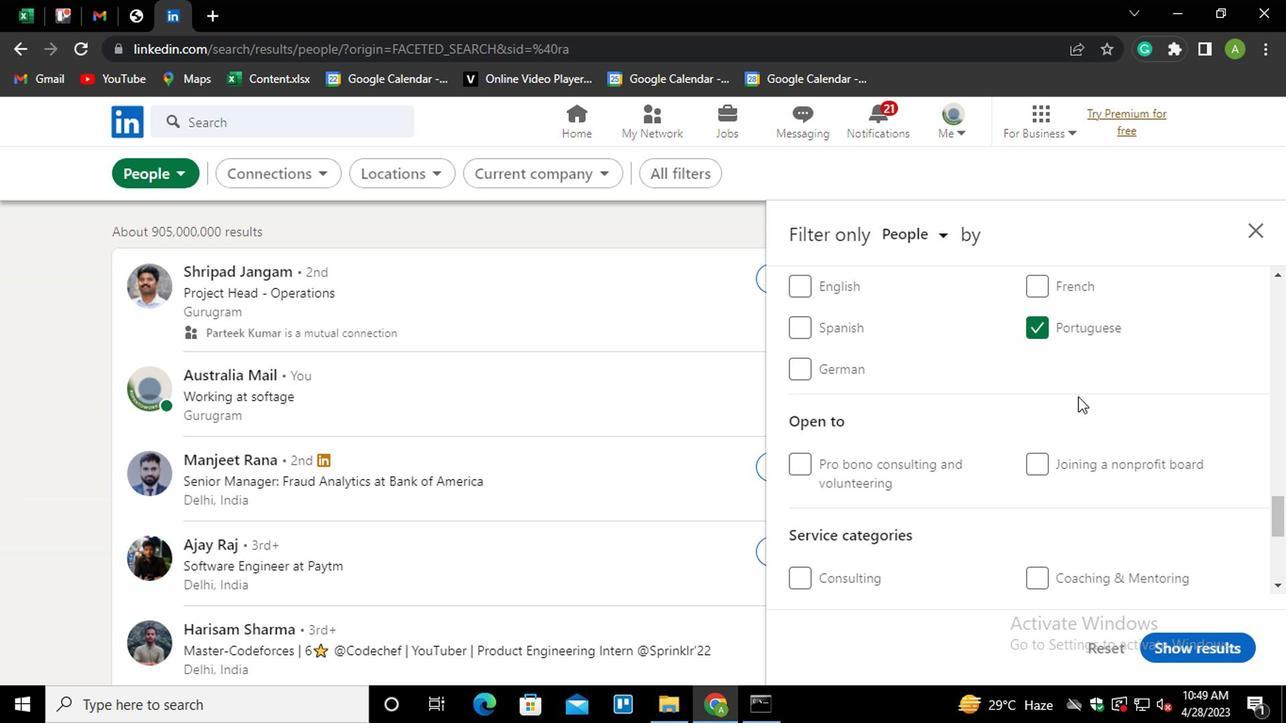
Action: Mouse scrolled (1075, 394) with delta (0, 0)
Screenshot: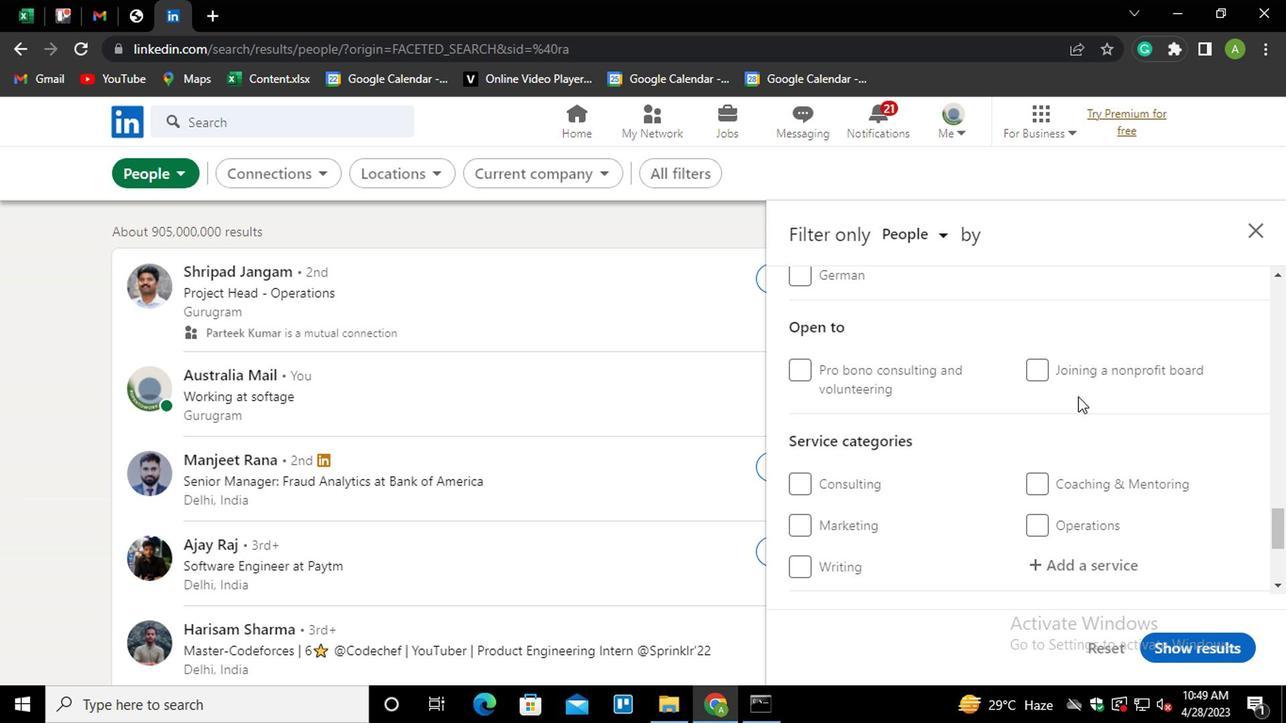 
Action: Mouse scrolled (1075, 394) with delta (0, 0)
Screenshot: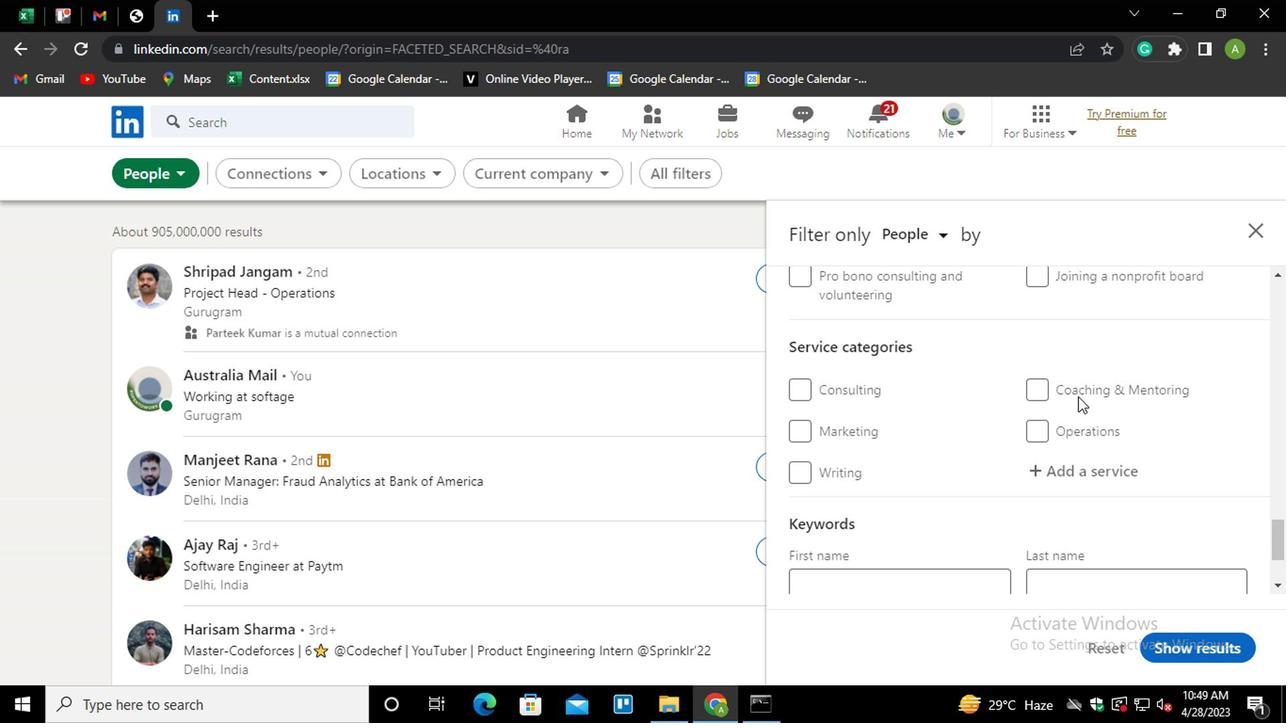 
Action: Mouse moved to (1067, 385)
Screenshot: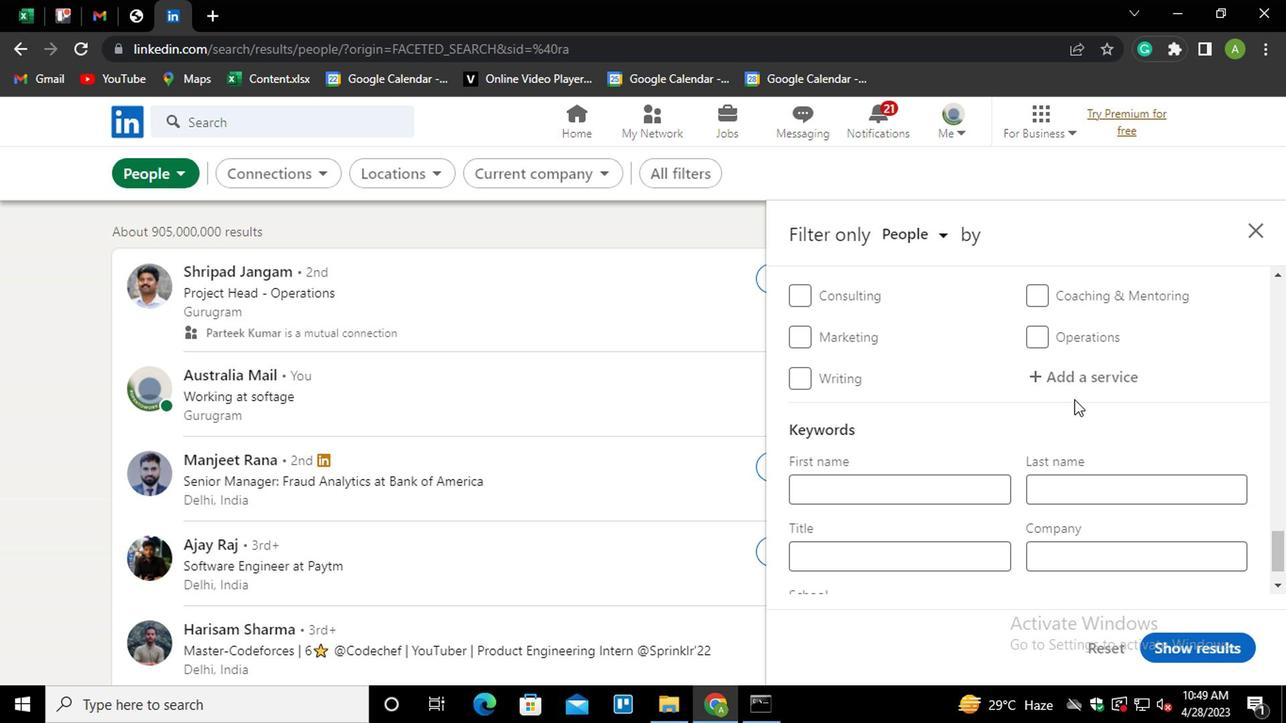 
Action: Mouse pressed left at (1067, 385)
Screenshot: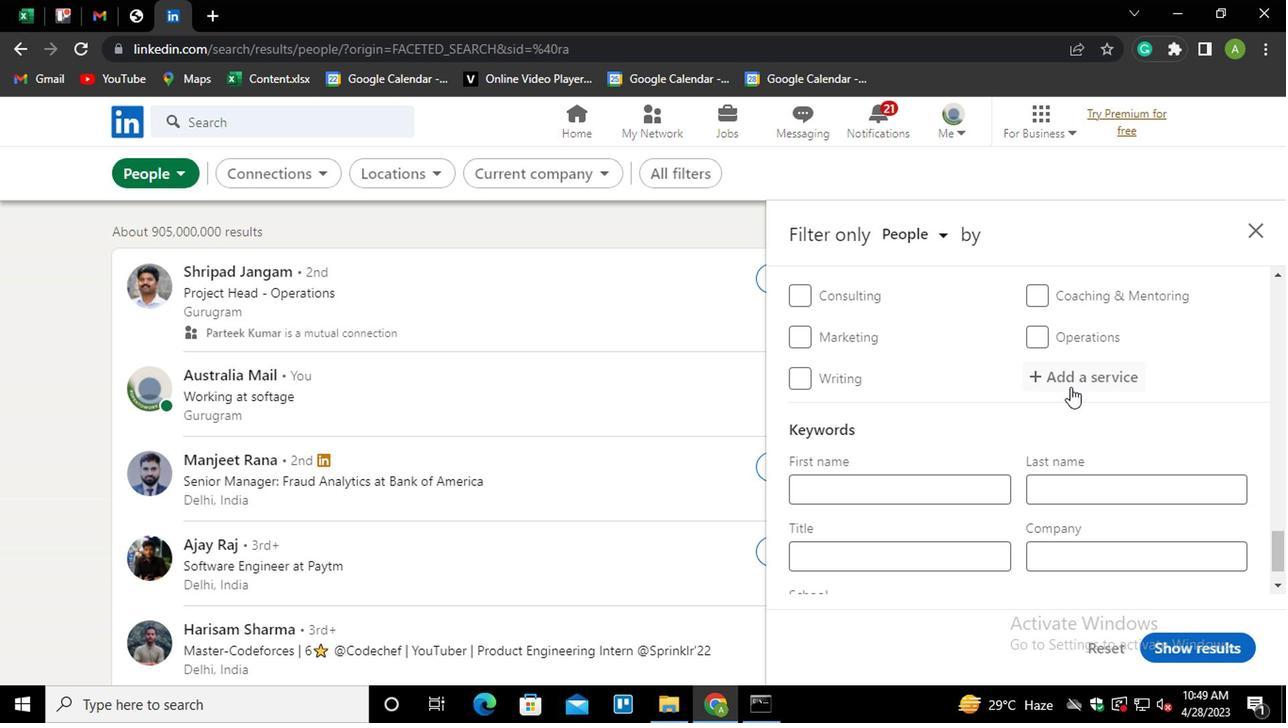 
Action: Mouse moved to (1085, 379)
Screenshot: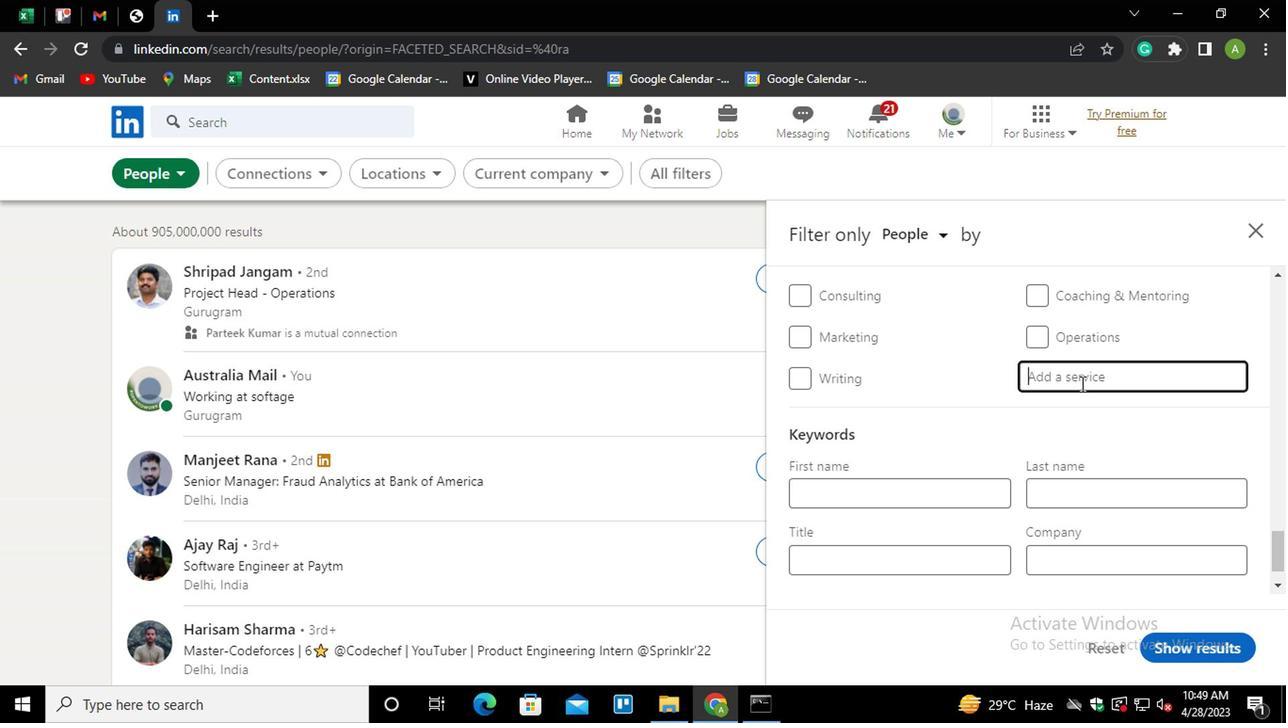 
Action: Mouse pressed left at (1085, 379)
Screenshot: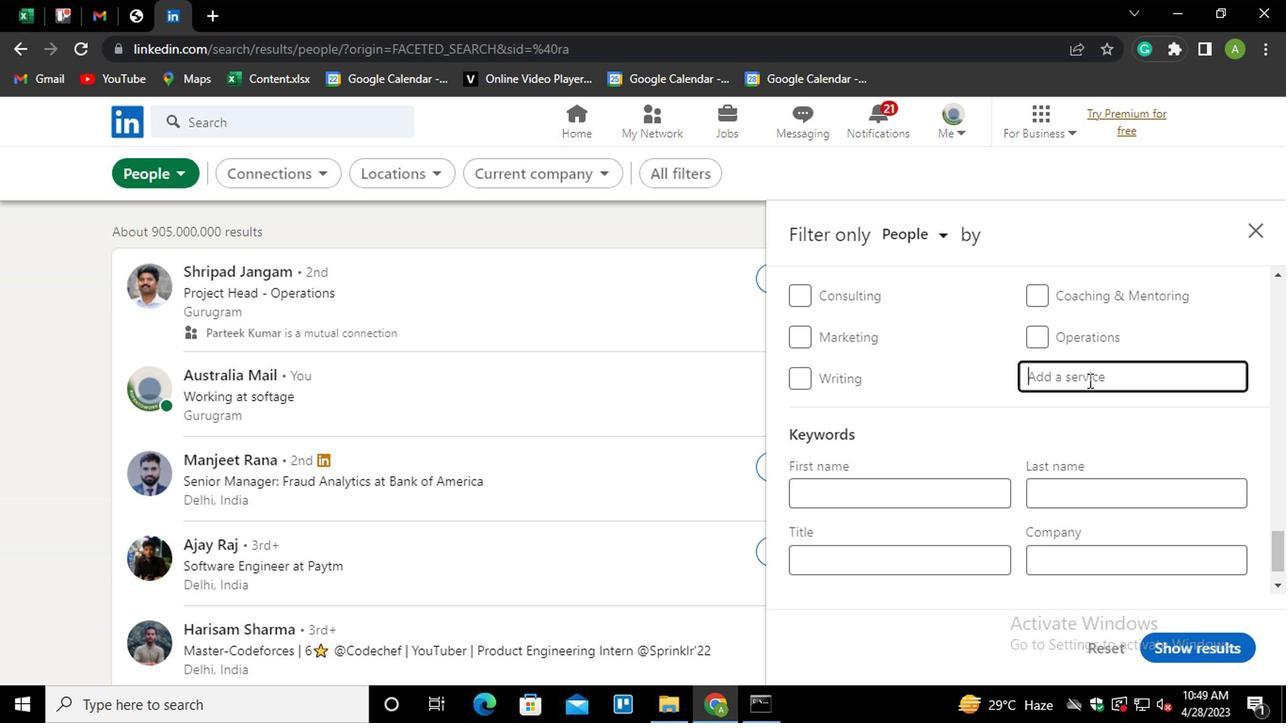 
Action: Key pressed <Key.shift>PROGRAMM<Key.backspace><Key.down><Key.down><Key.up><Key.enter>
Screenshot: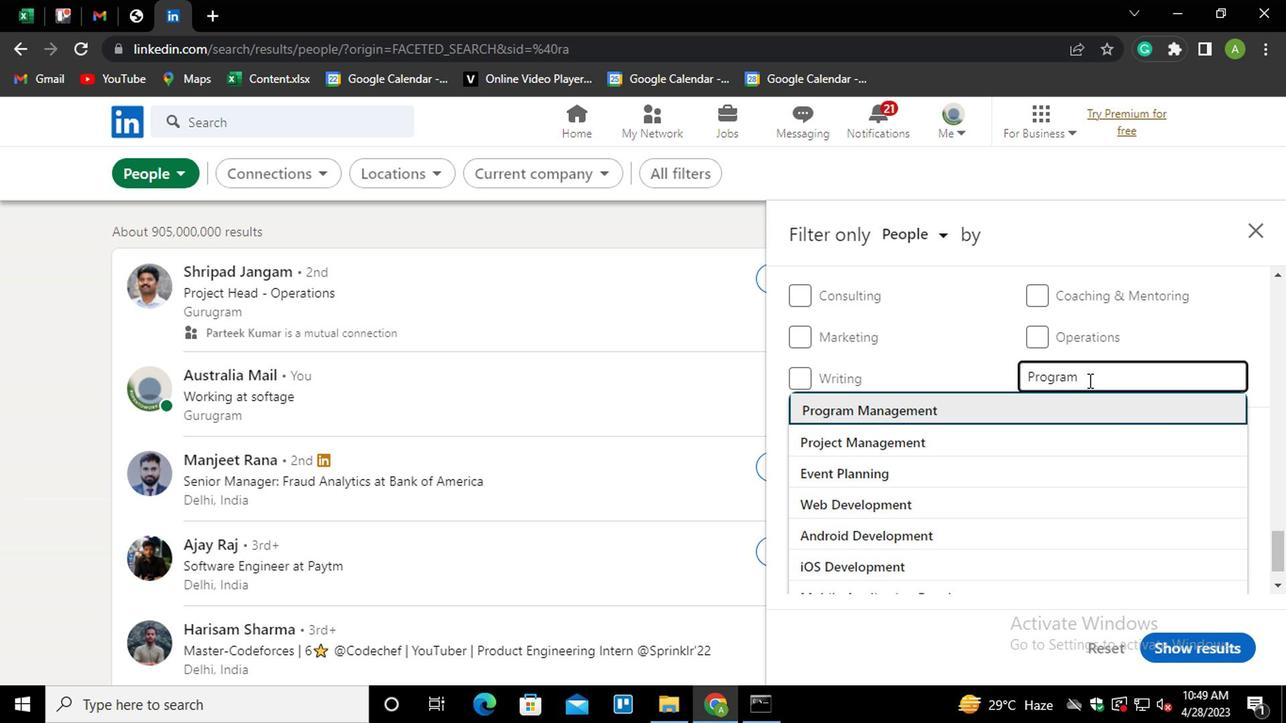
Action: Mouse scrolled (1085, 378) with delta (0, -1)
Screenshot: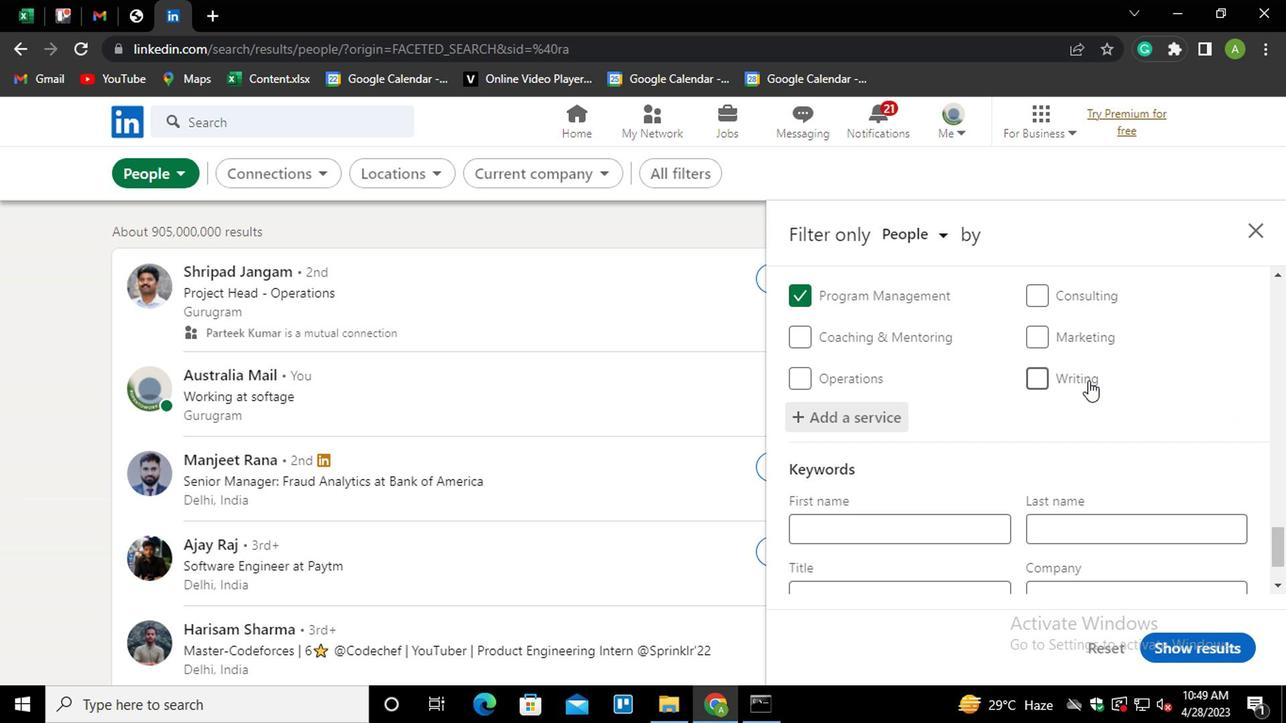 
Action: Mouse scrolled (1085, 378) with delta (0, -1)
Screenshot: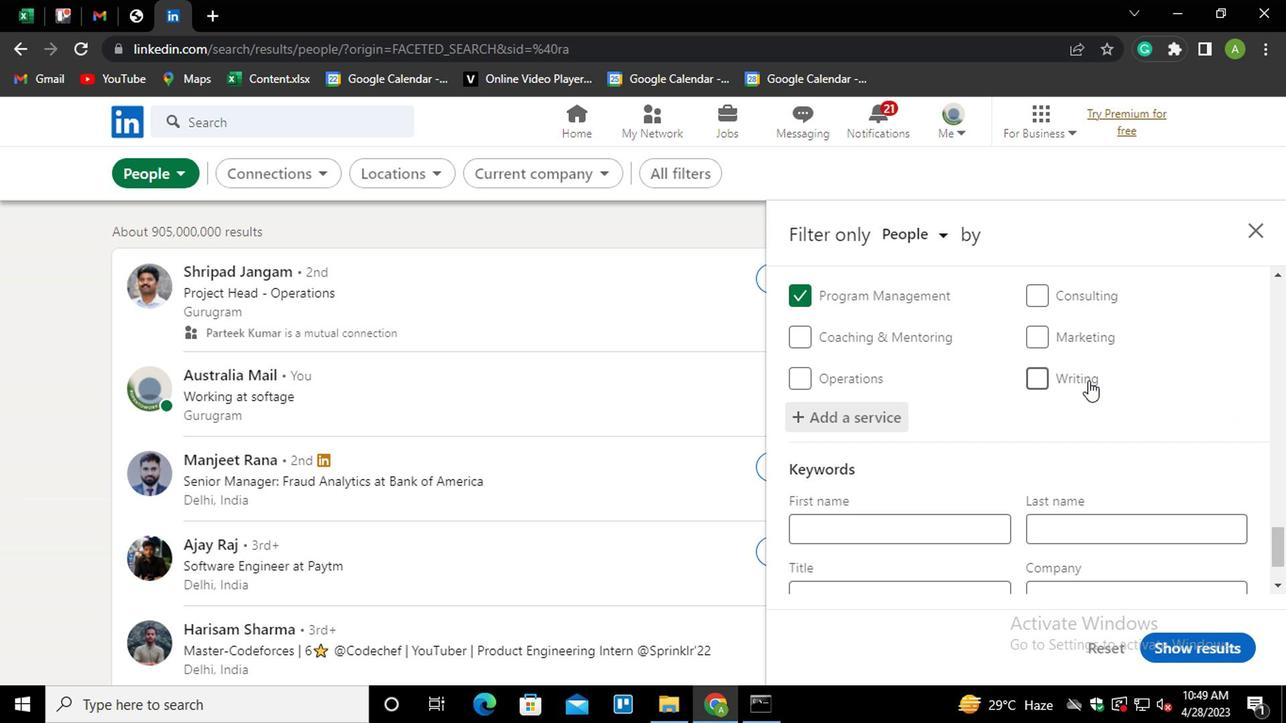 
Action: Mouse scrolled (1085, 378) with delta (0, -1)
Screenshot: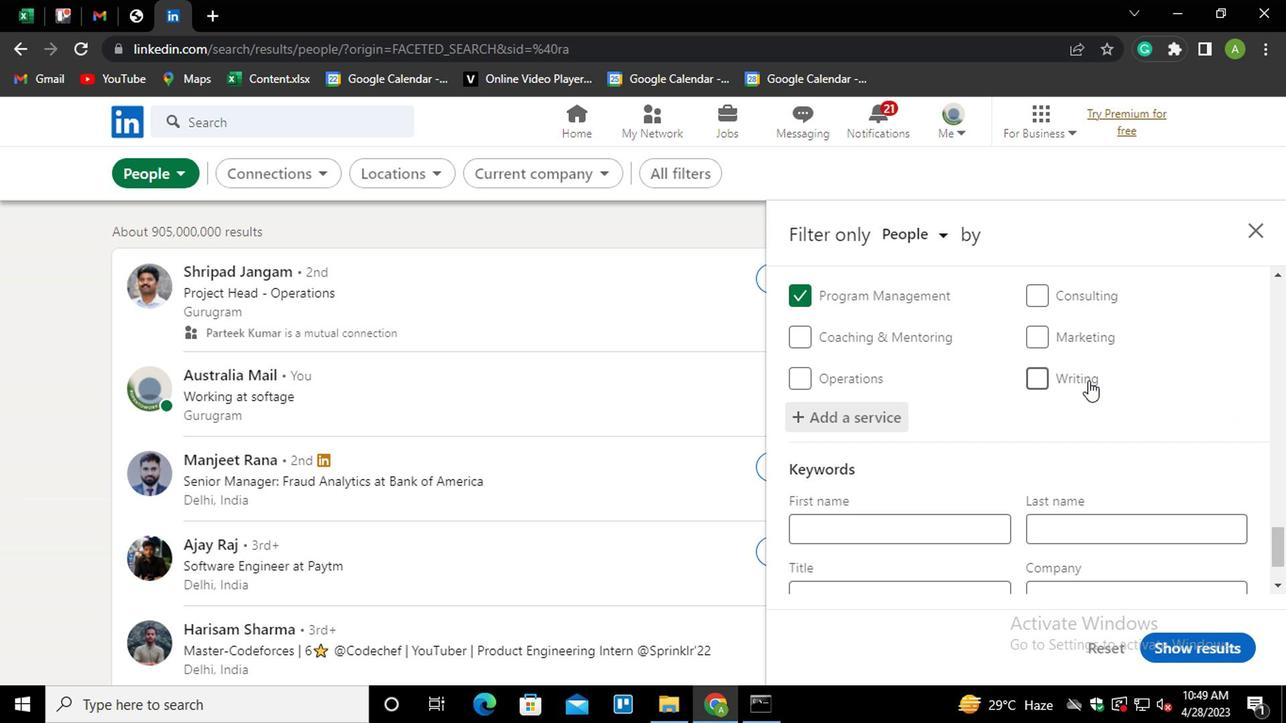 
Action: Mouse scrolled (1085, 378) with delta (0, -1)
Screenshot: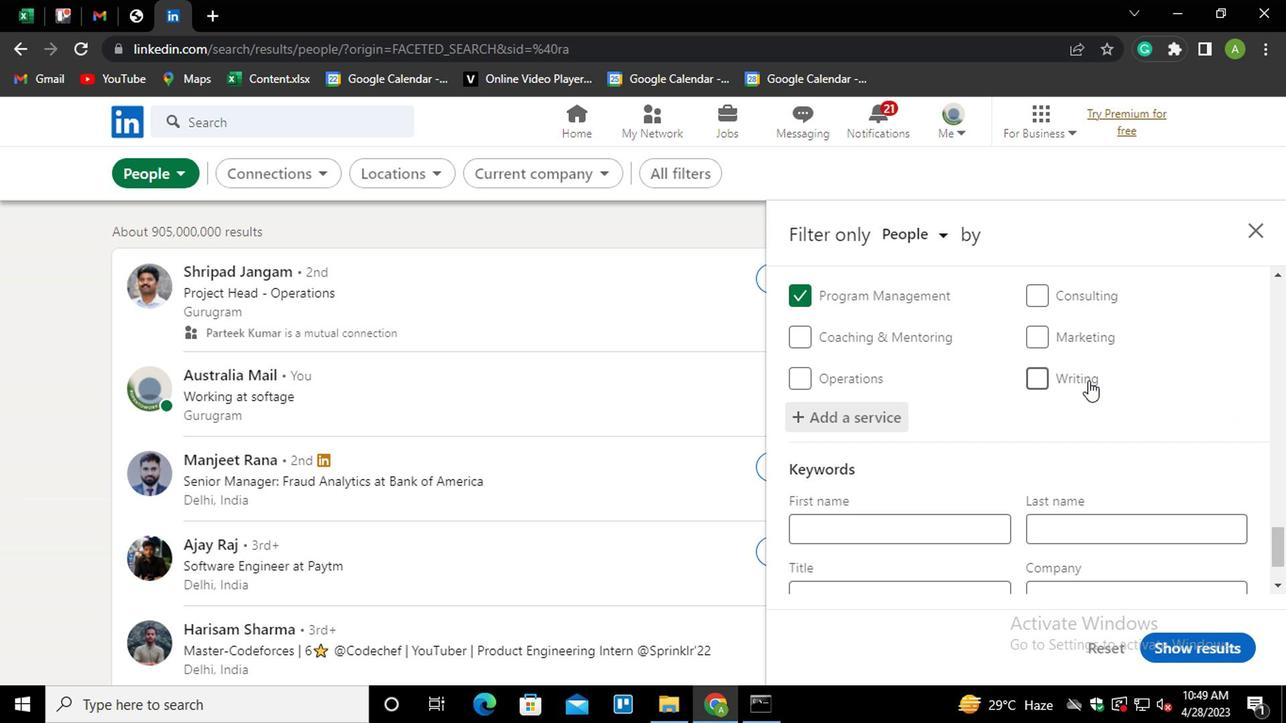 
Action: Mouse scrolled (1085, 378) with delta (0, -1)
Screenshot: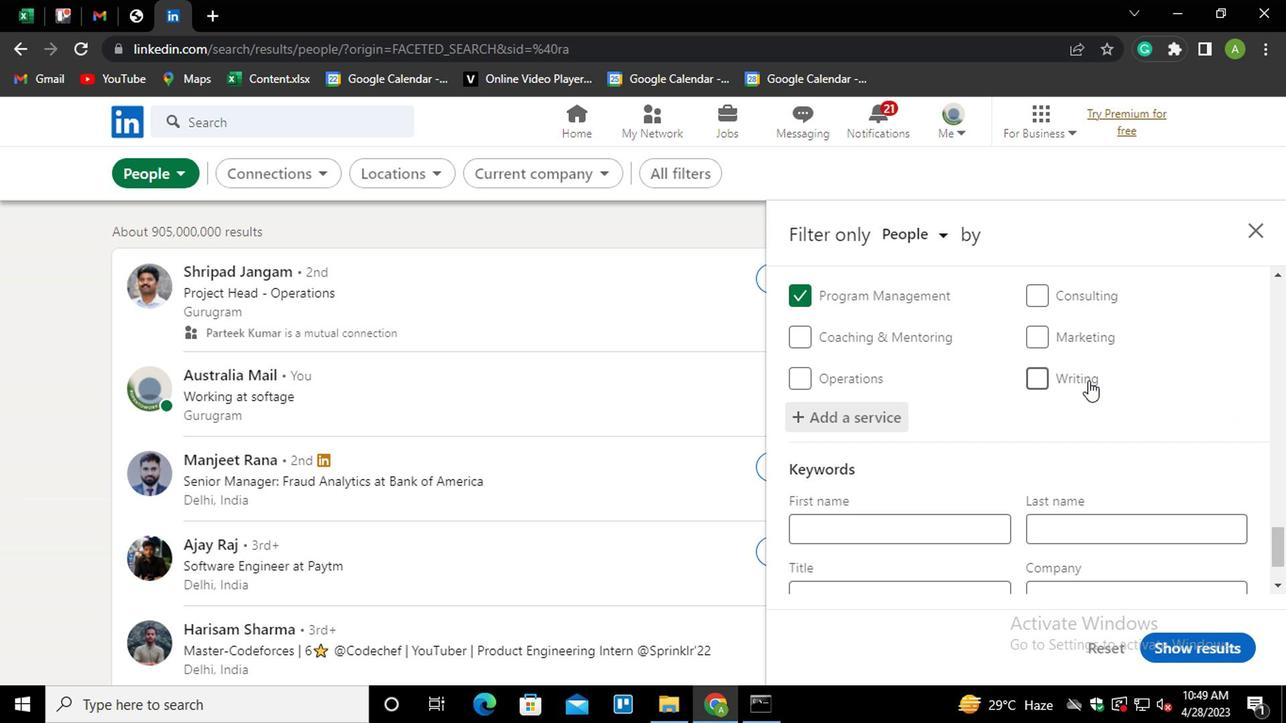 
Action: Mouse scrolled (1085, 378) with delta (0, -1)
Screenshot: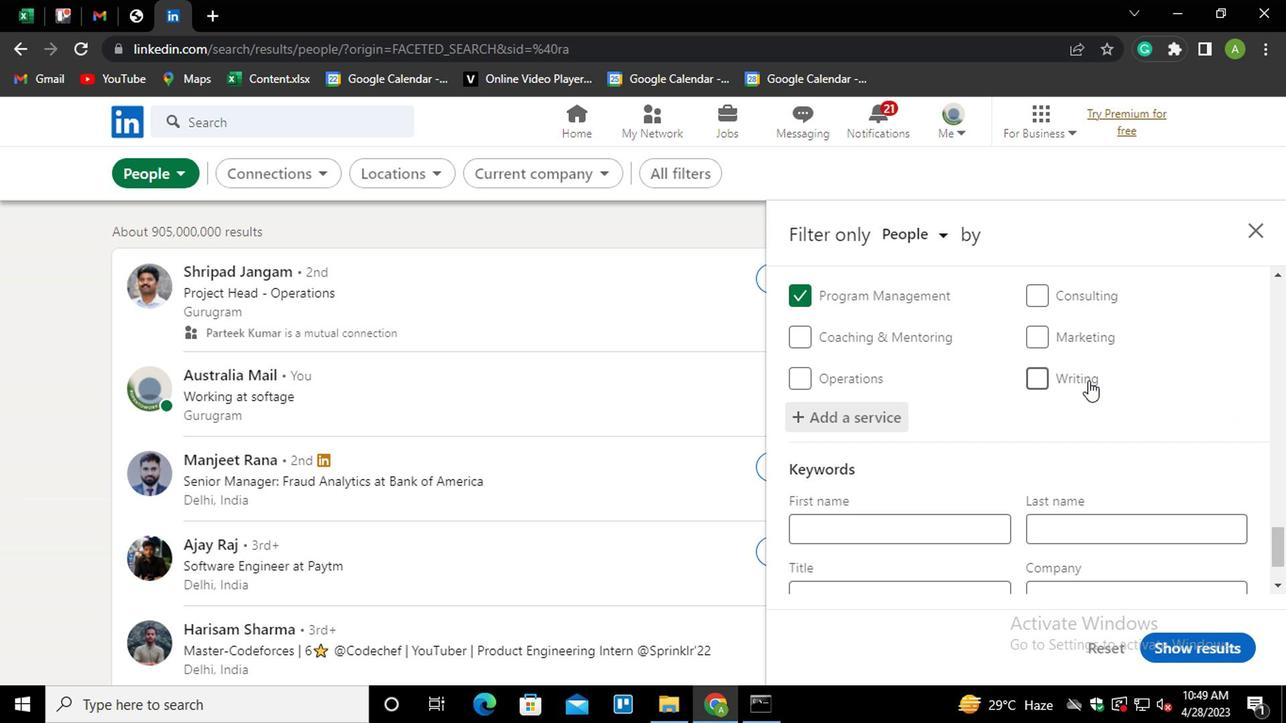 
Action: Mouse moved to (842, 499)
Screenshot: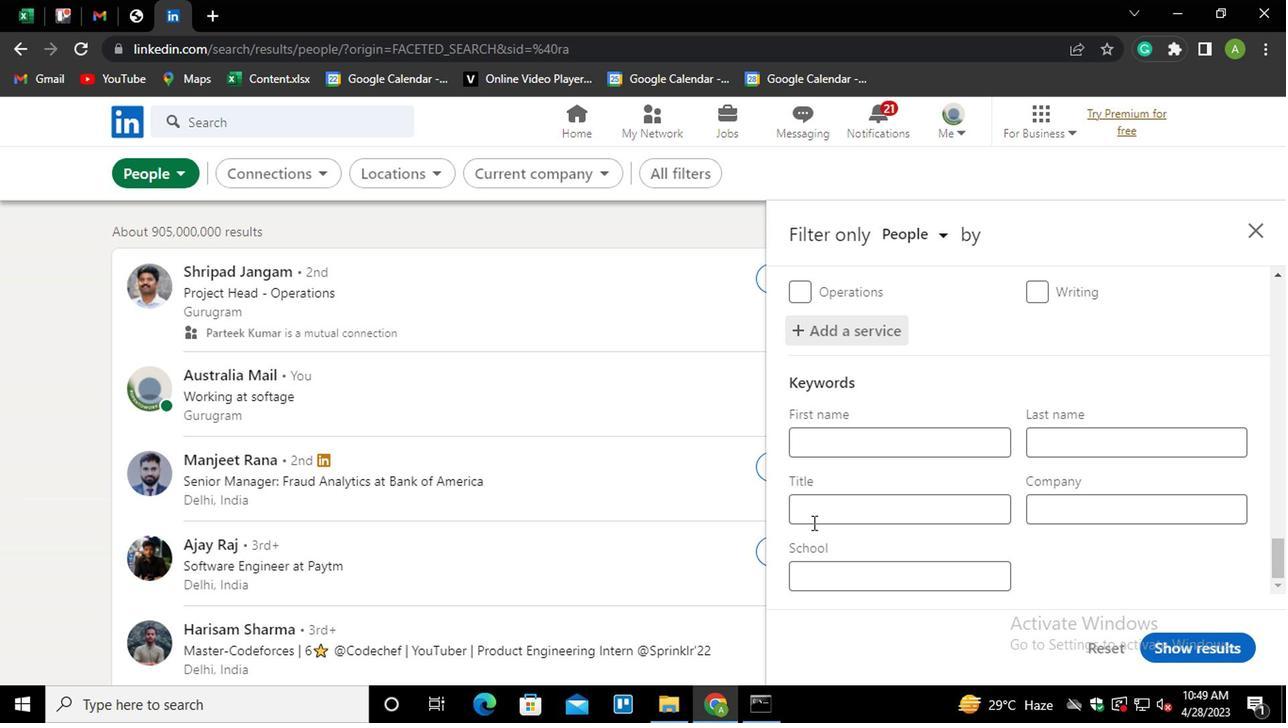 
Action: Mouse pressed left at (842, 499)
Screenshot: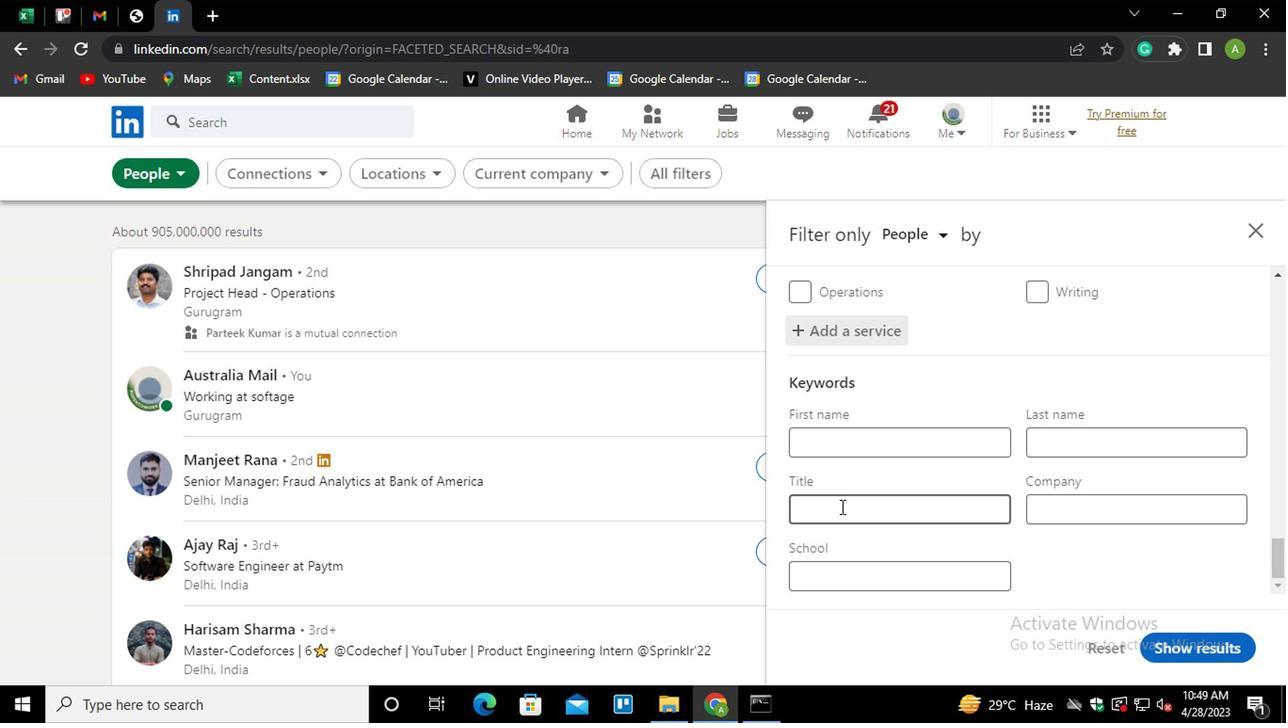 
Action: Mouse moved to (830, 506)
Screenshot: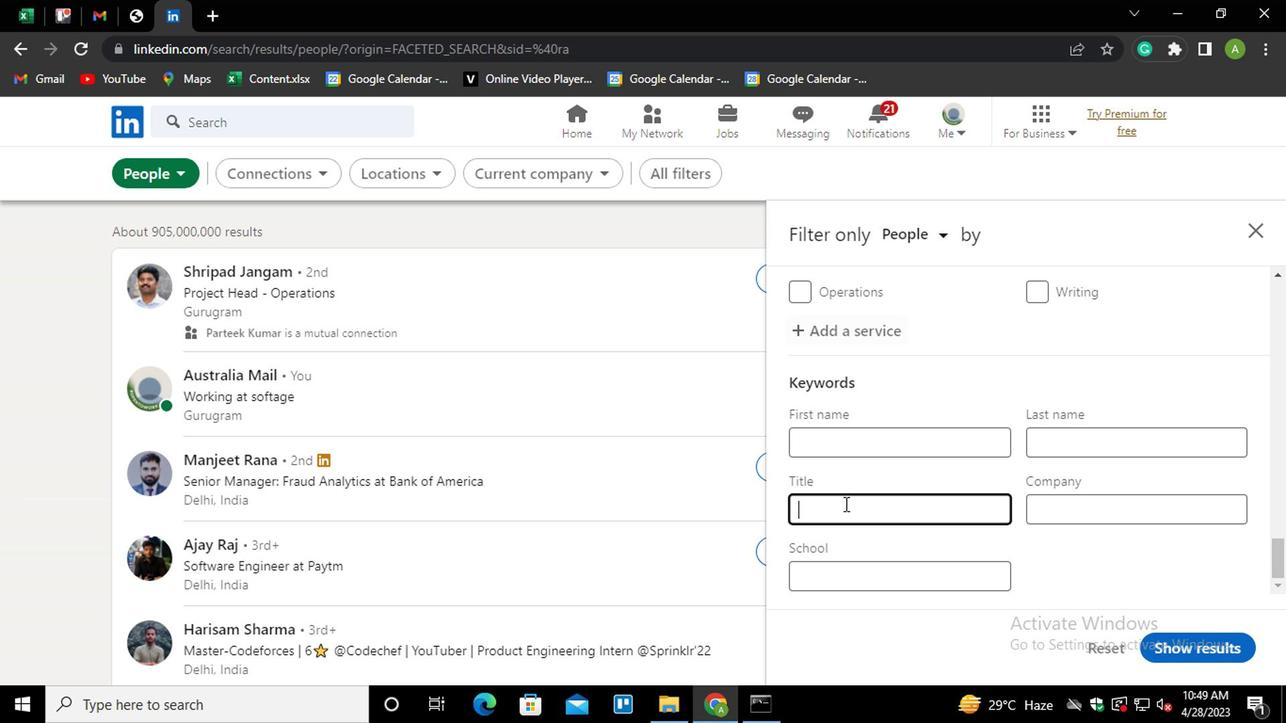 
Action: Key pressed <Key.shift>OFFICE<Key.space><Key.shift>MANAGER
Screenshot: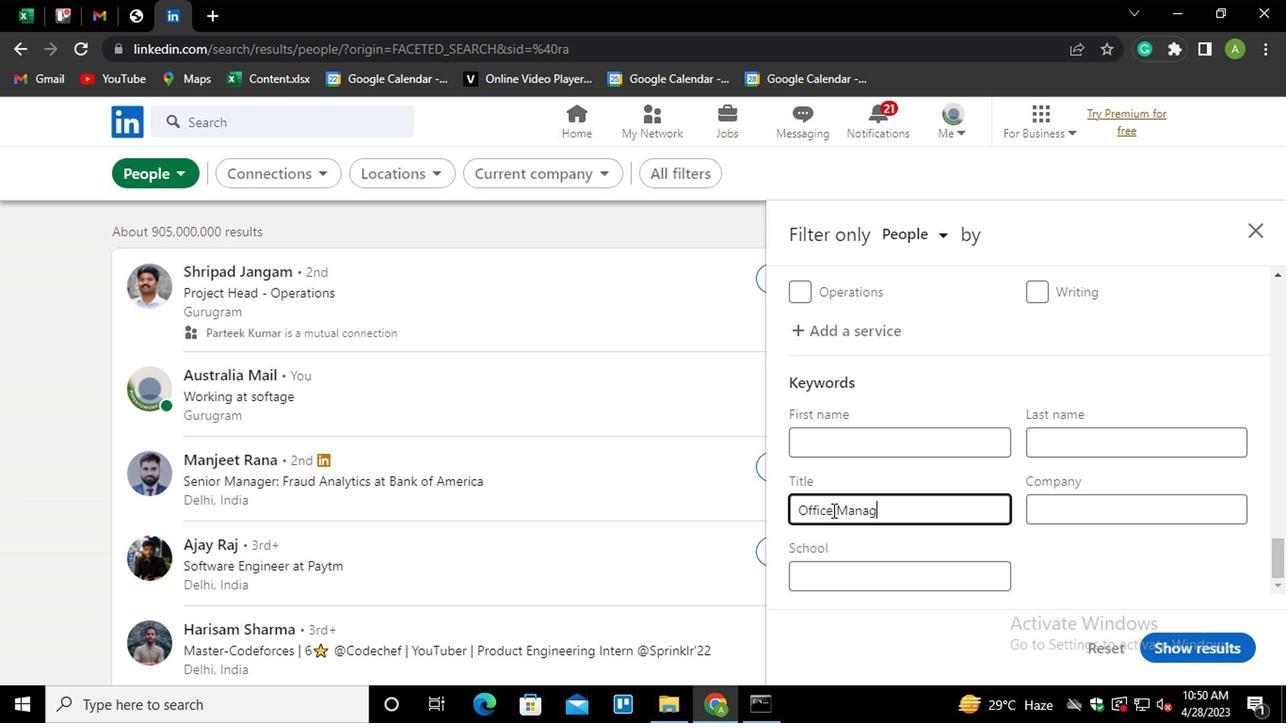 
Action: Mouse moved to (1066, 557)
Screenshot: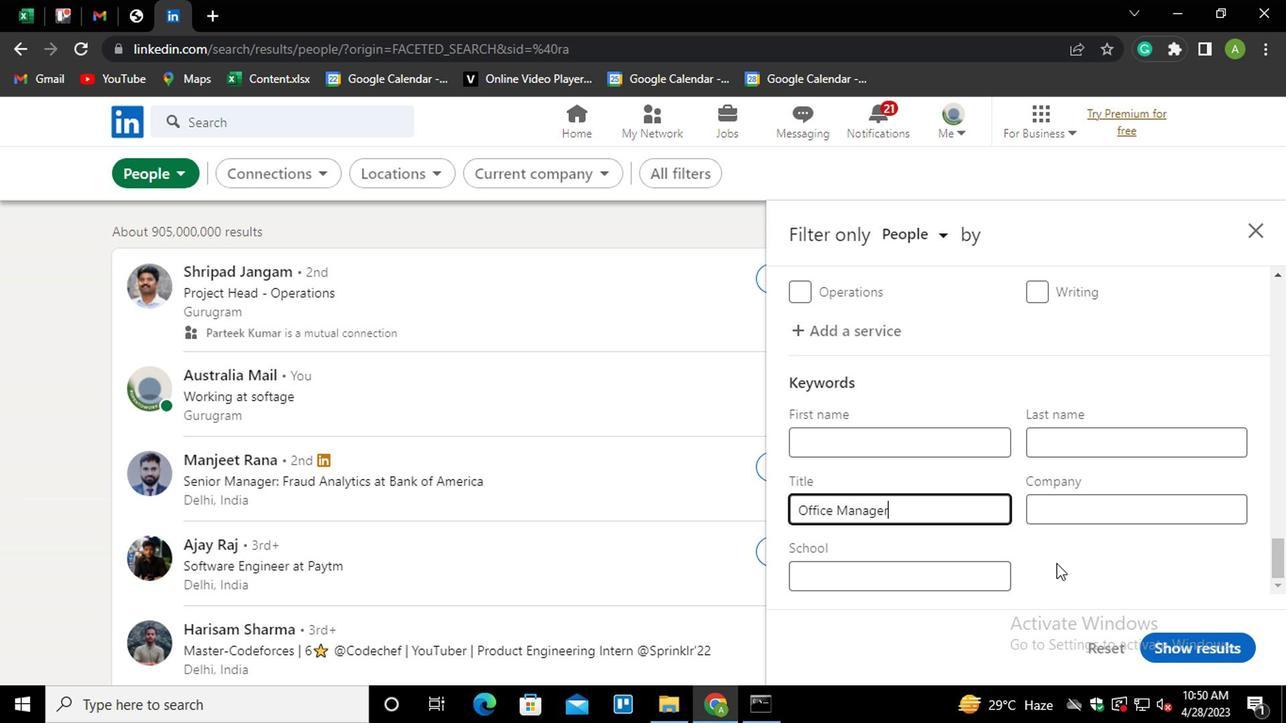 
Action: Mouse pressed left at (1066, 557)
Screenshot: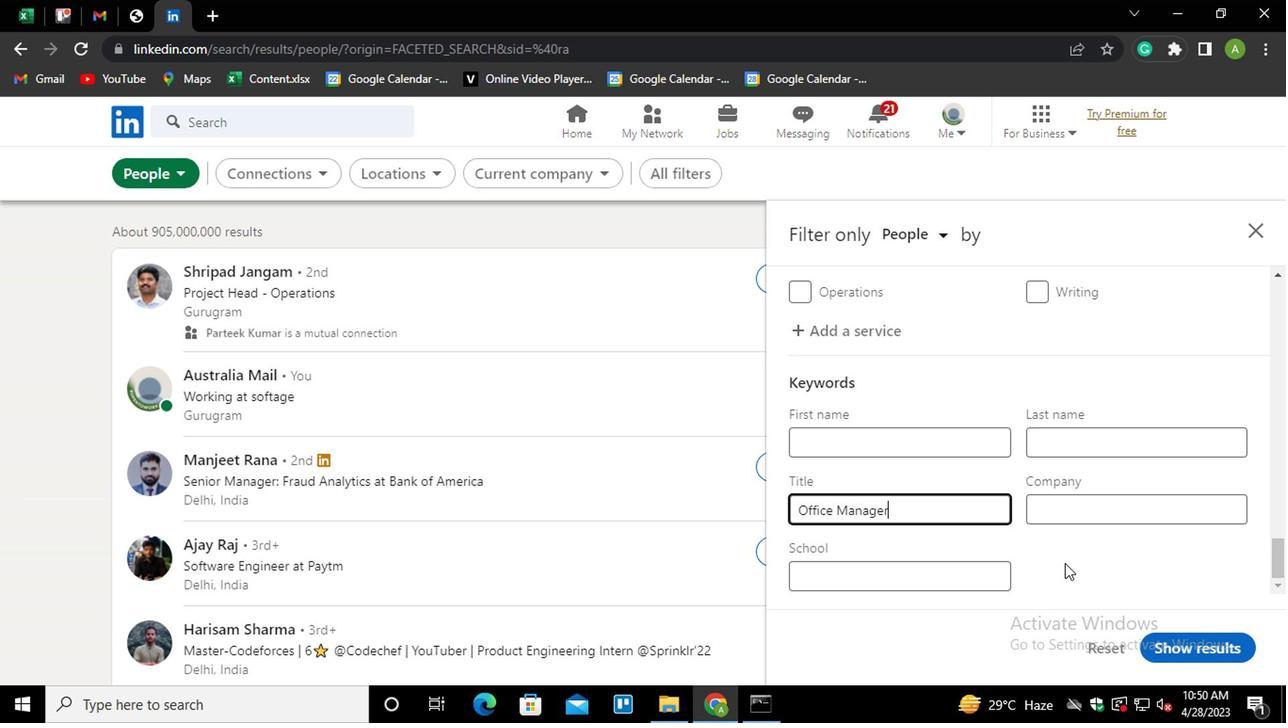 
Action: Mouse moved to (1168, 631)
Screenshot: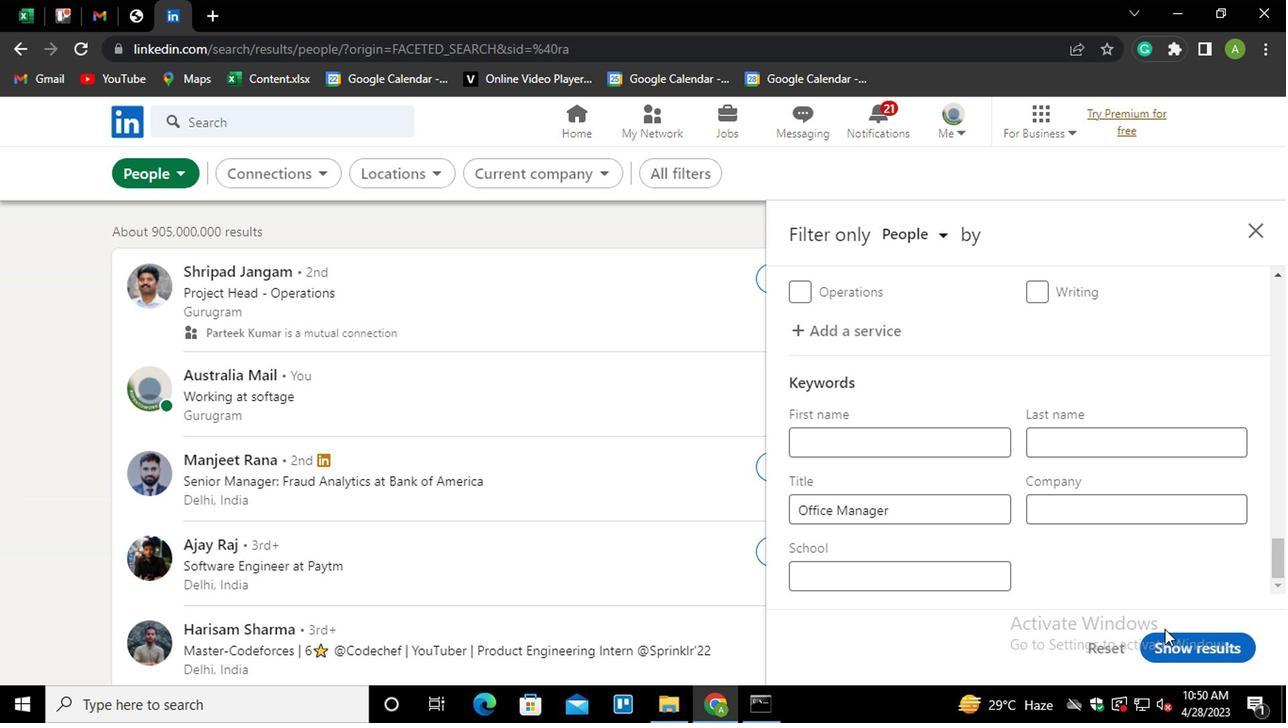 
Action: Mouse pressed left at (1168, 631)
Screenshot: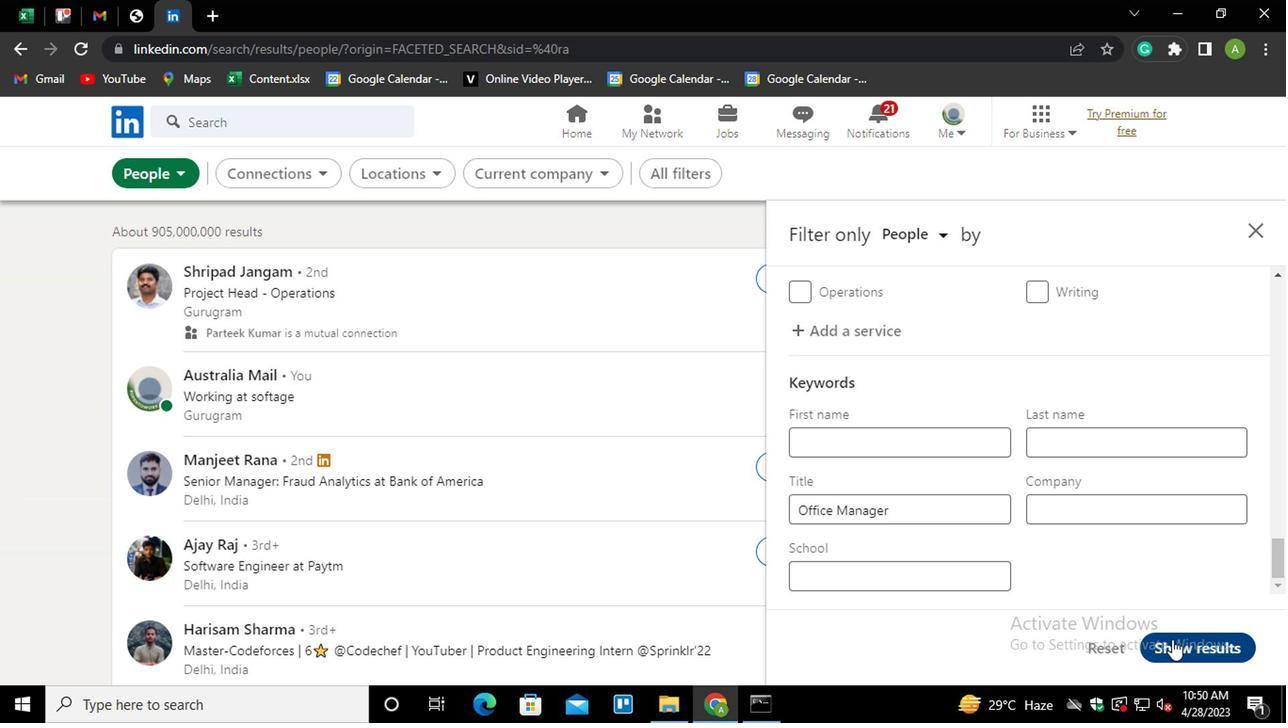 
Action: Mouse moved to (1162, 638)
Screenshot: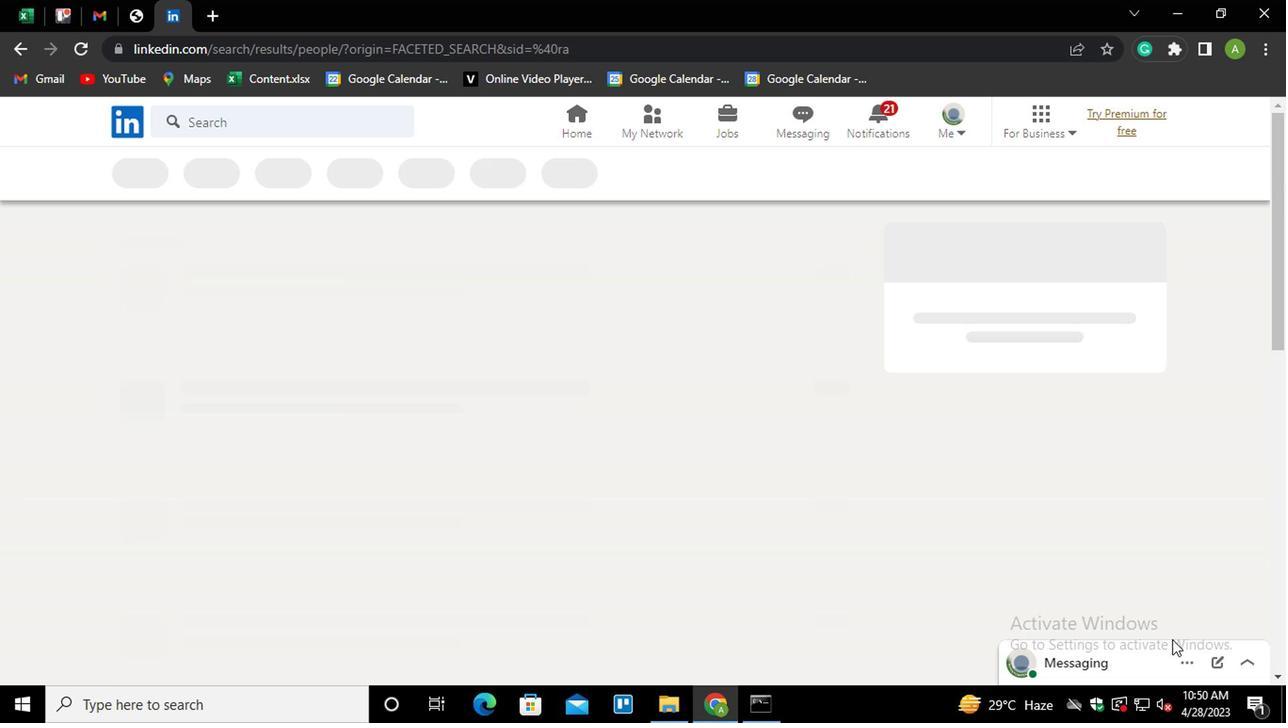 
